 Task: Add a signature Kevin Parker containing Best wishes for a happy National Womens Equality Day, Kevin Parker to email address softage.6@softage.net and add a label Testing and certification
Action: Mouse moved to (849, 50)
Screenshot: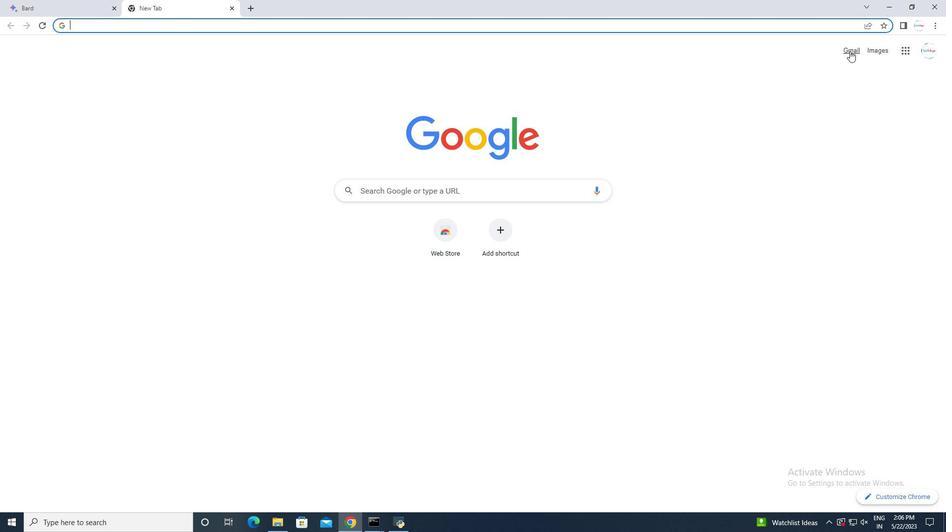
Action: Mouse pressed left at (849, 50)
Screenshot: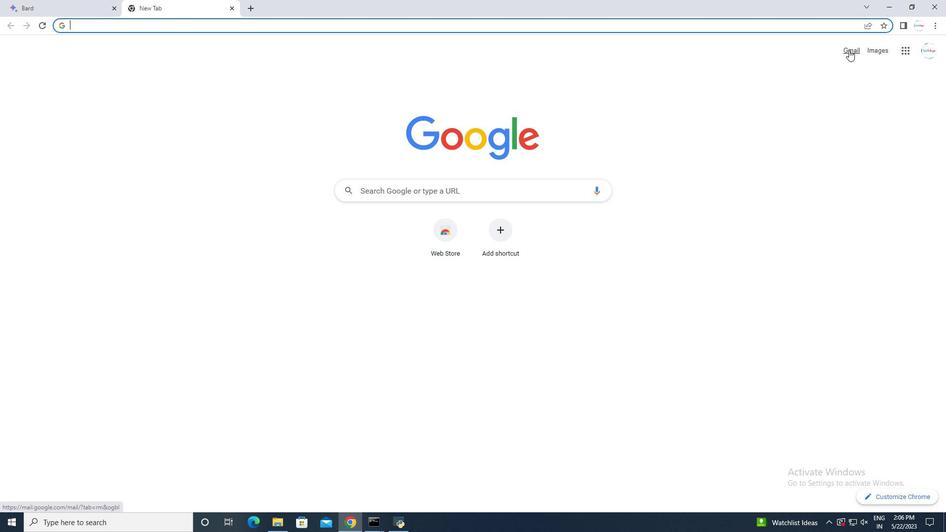 
Action: Mouse pressed left at (849, 50)
Screenshot: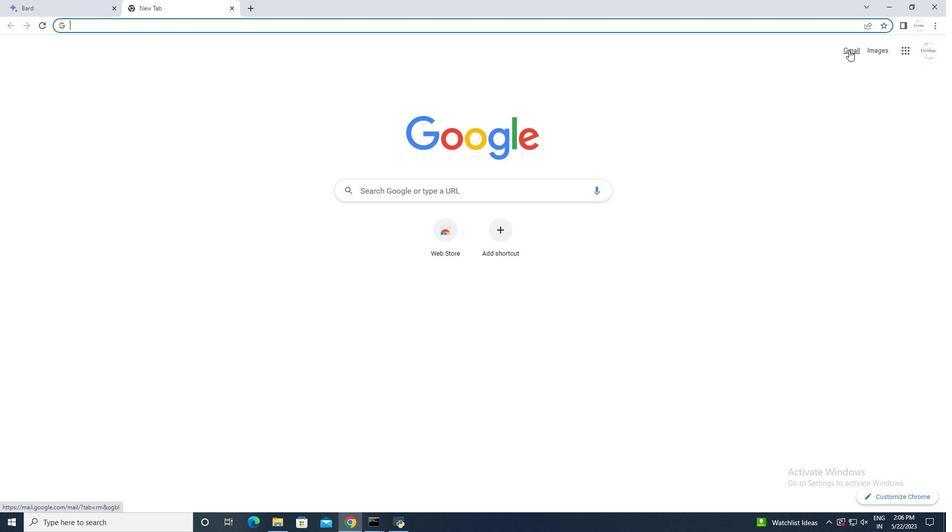 
Action: Mouse pressed left at (849, 50)
Screenshot: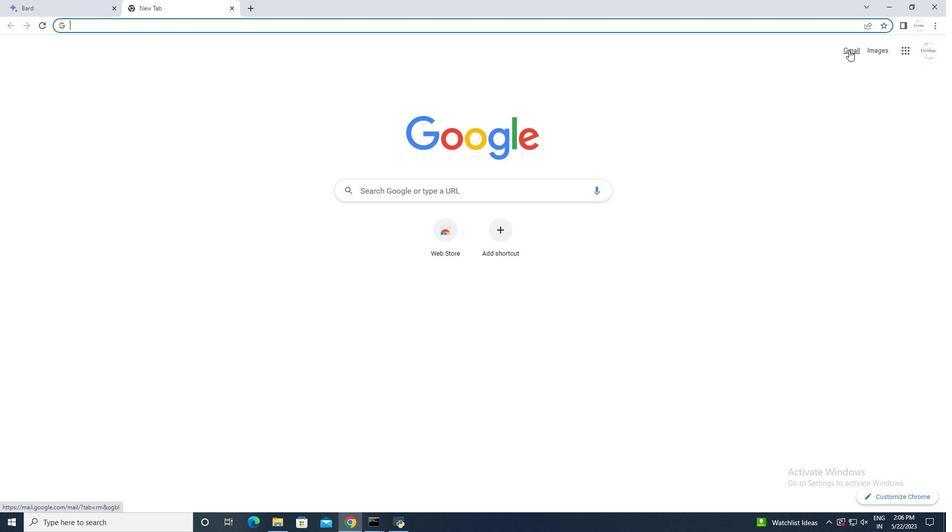
Action: Mouse moved to (29, 82)
Screenshot: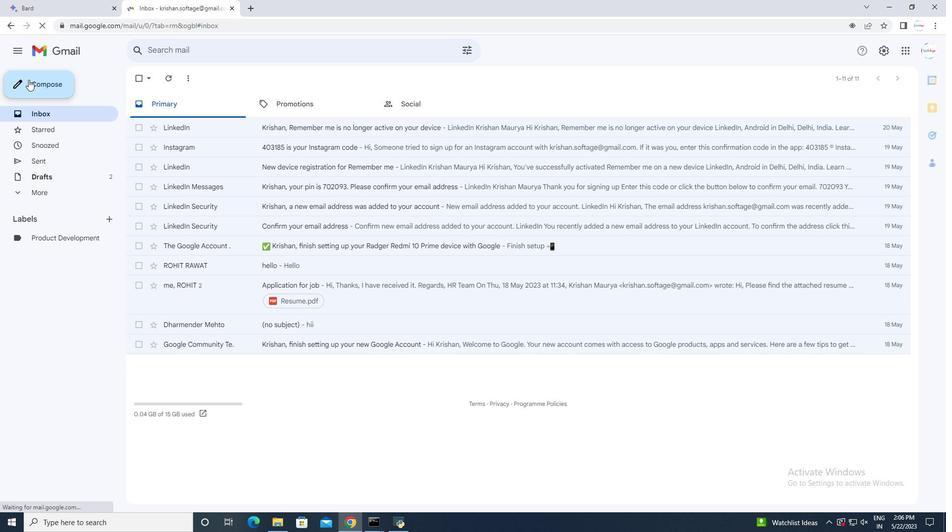 
Action: Mouse pressed left at (29, 82)
Screenshot: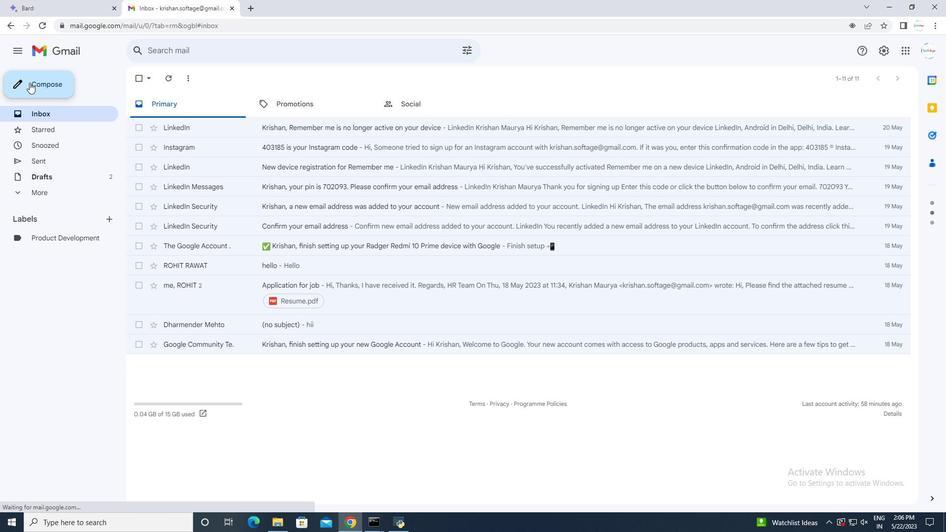 
Action: Mouse moved to (651, 239)
Screenshot: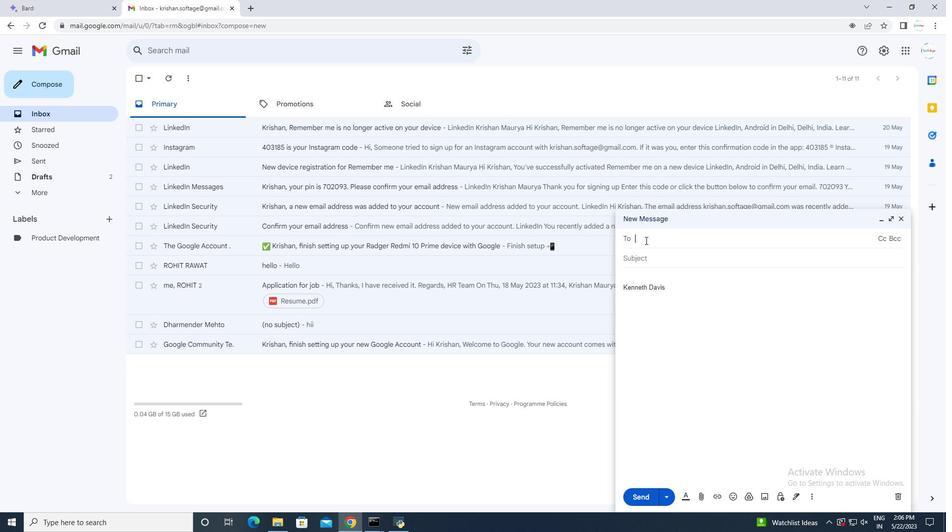 
Action: Mouse pressed left at (651, 239)
Screenshot: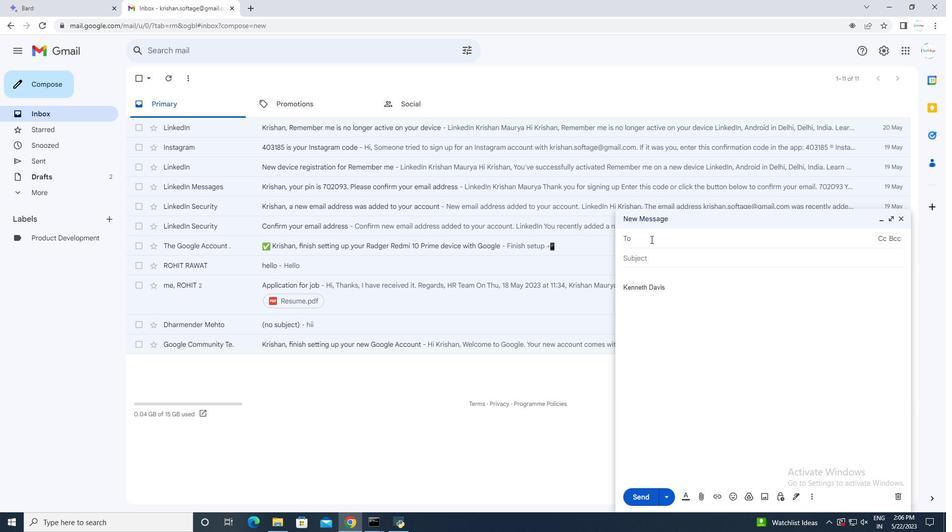 
Action: Mouse pressed right at (651, 239)
Screenshot: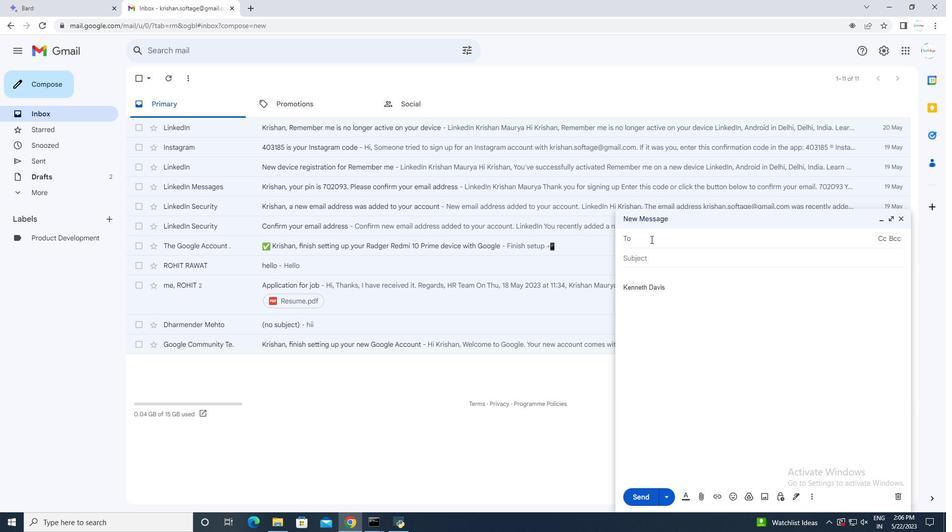
Action: Key pressed s
Screenshot: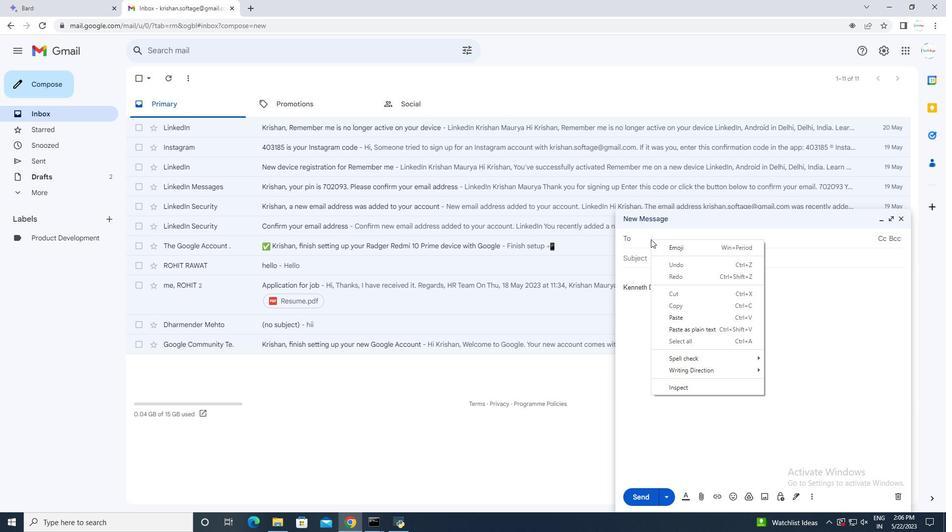 
Action: Mouse moved to (650, 239)
Screenshot: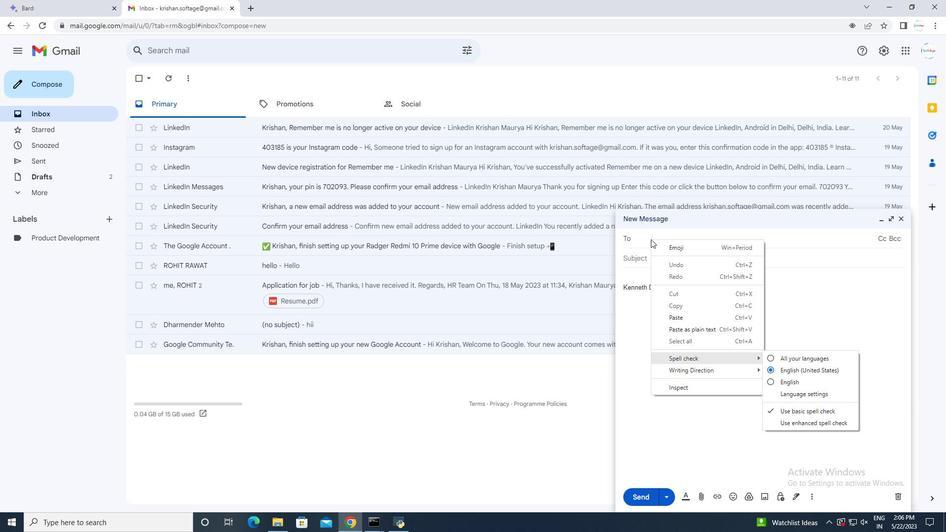 
Action: Mouse pressed left at (650, 239)
Screenshot: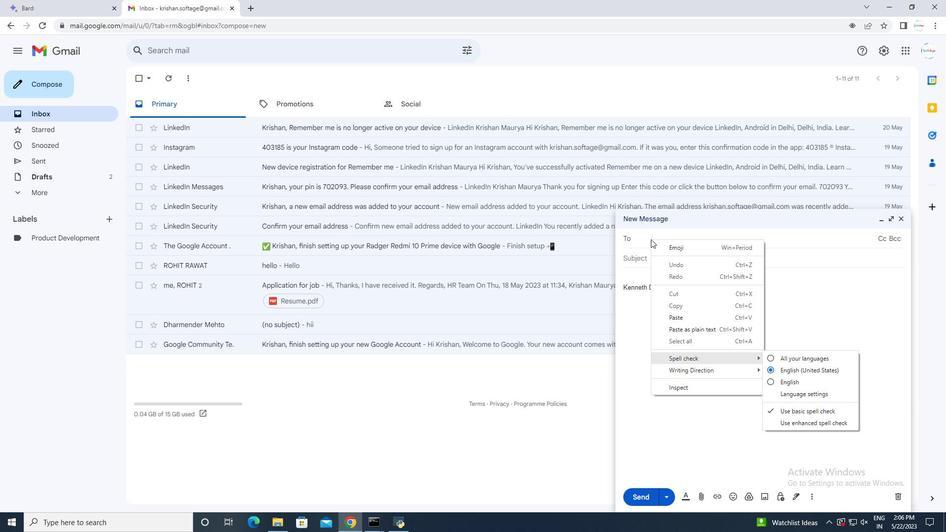 
Action: Key pressed softage.6<Key.shift>@softage<Key.shift>@n<Key.backspace><Key.backspace>.net
Screenshot: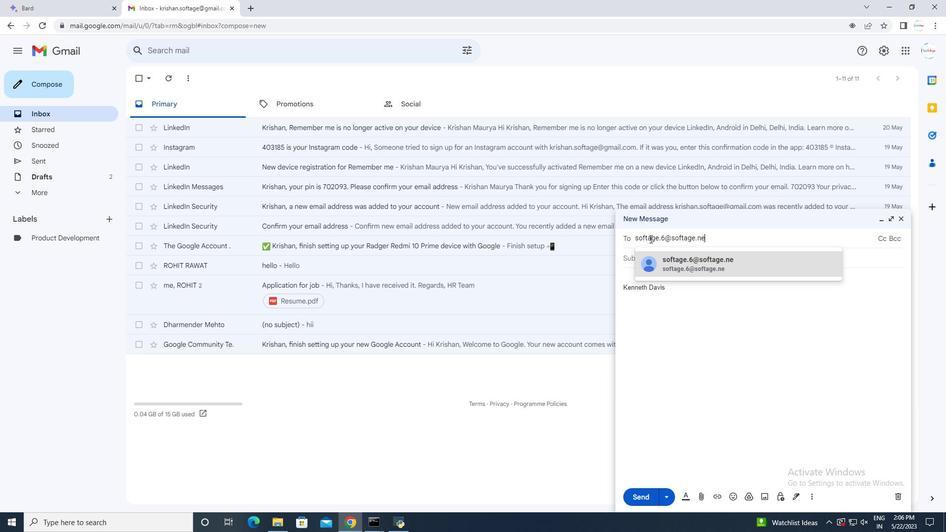 
Action: Mouse moved to (727, 270)
Screenshot: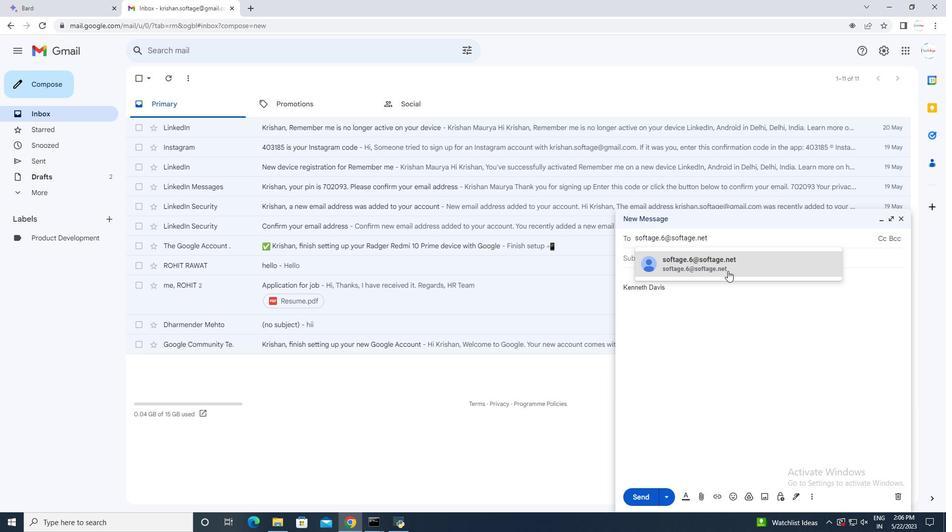 
Action: Mouse pressed left at (727, 270)
Screenshot: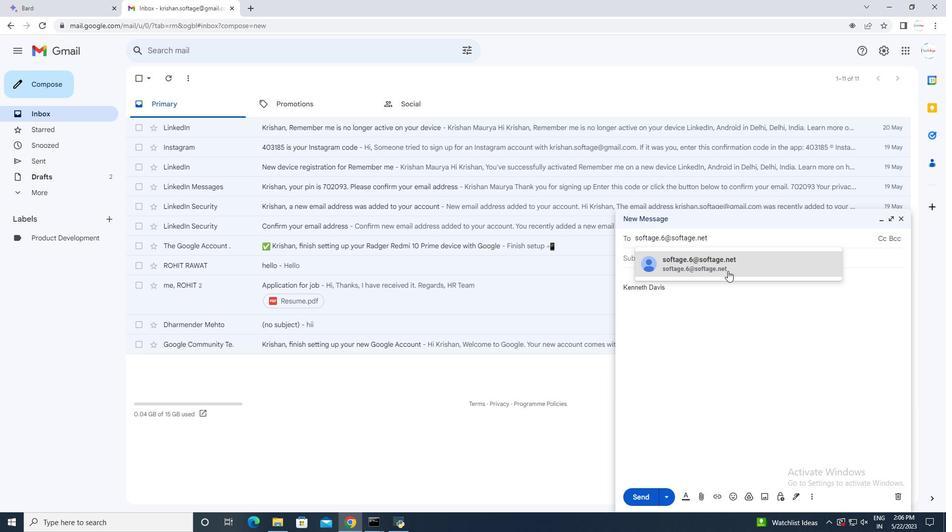 
Action: Mouse moved to (642, 286)
Screenshot: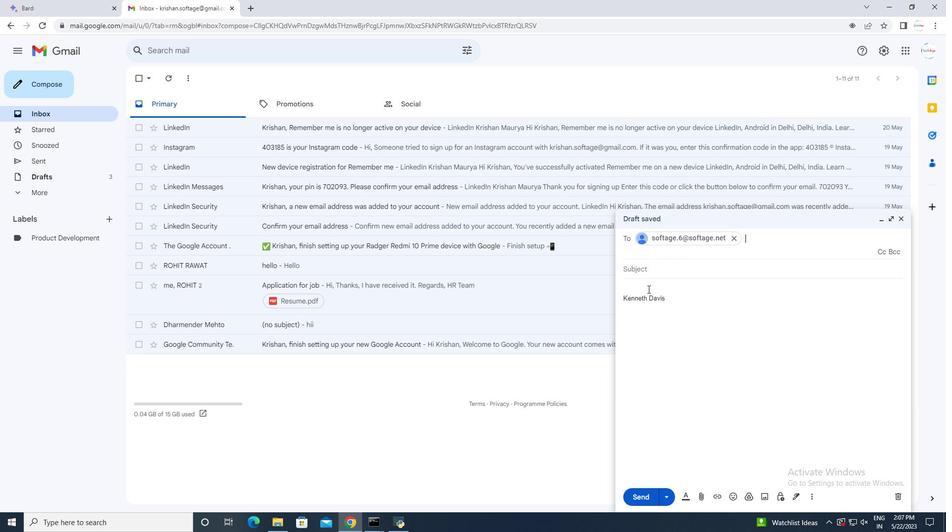 
Action: Mouse pressed left at (642, 286)
Screenshot: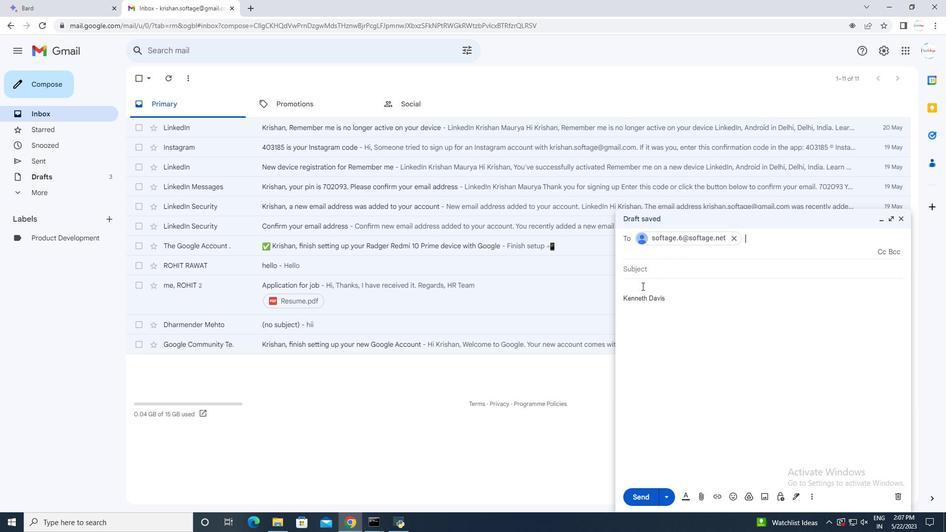 
Action: Mouse pressed left at (642, 286)
Screenshot: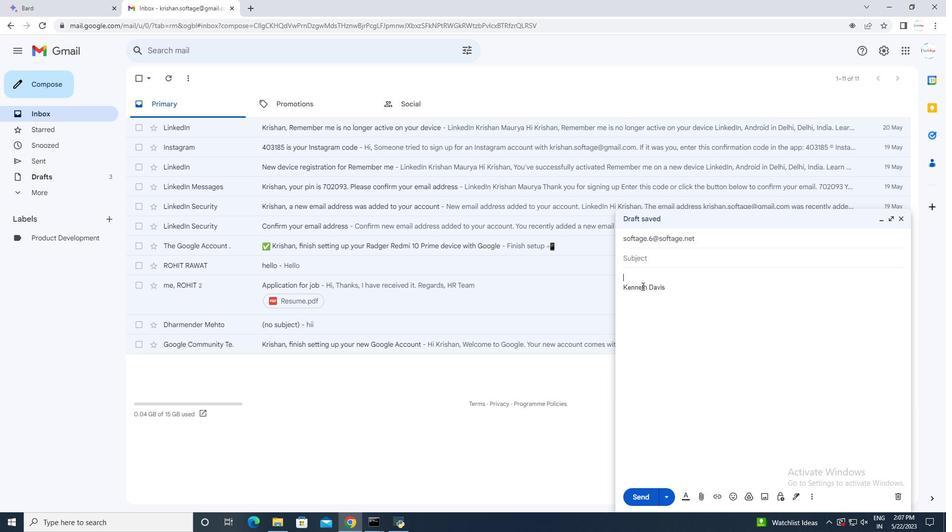 
Action: Mouse moved to (672, 286)
Screenshot: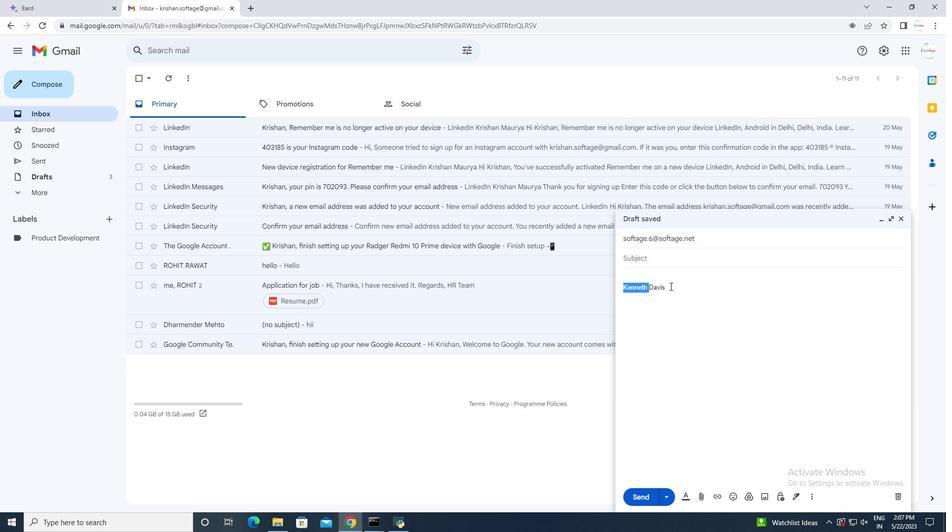 
Action: Mouse pressed left at (672, 286)
Screenshot: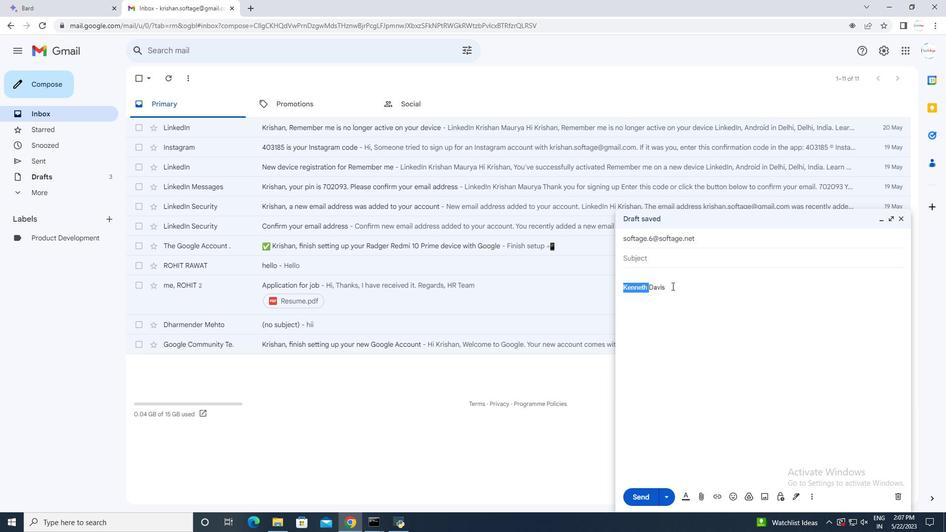 
Action: Mouse pressed left at (672, 286)
Screenshot: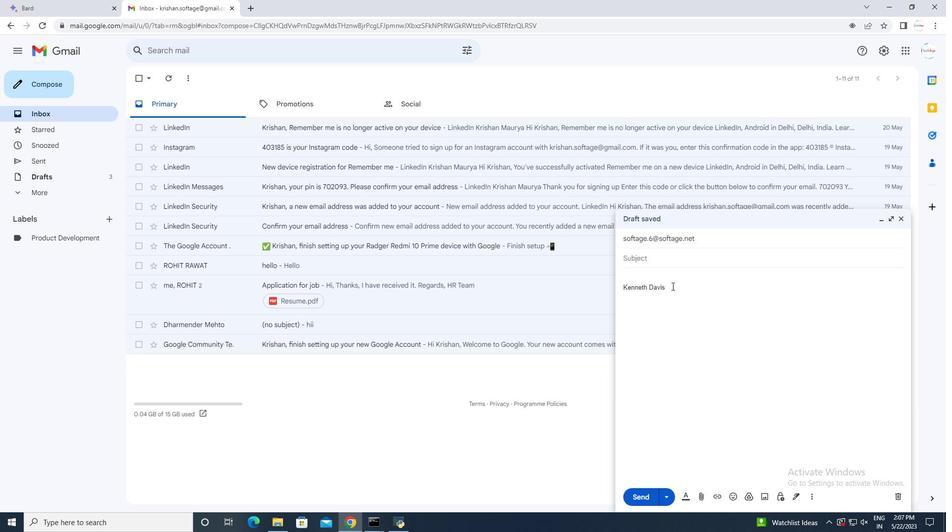 
Action: Mouse moved to (793, 498)
Screenshot: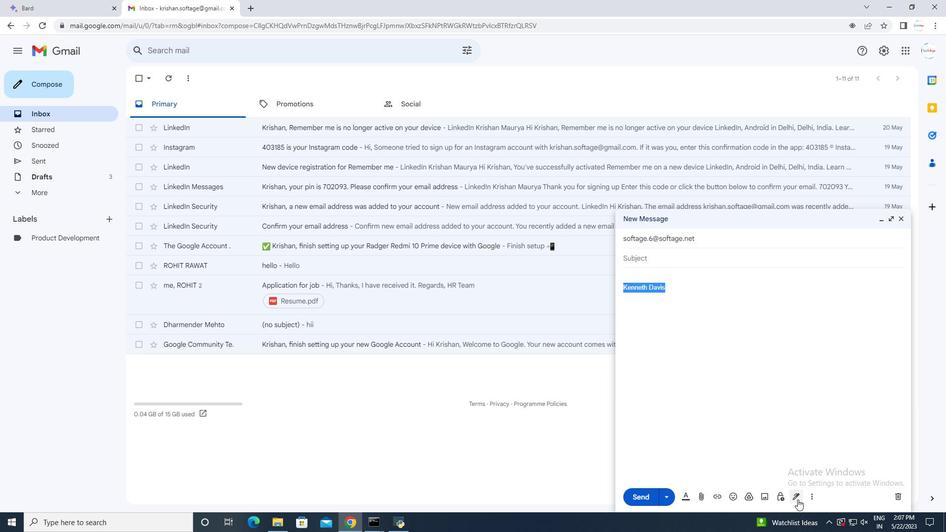 
Action: Mouse pressed left at (793, 498)
Screenshot: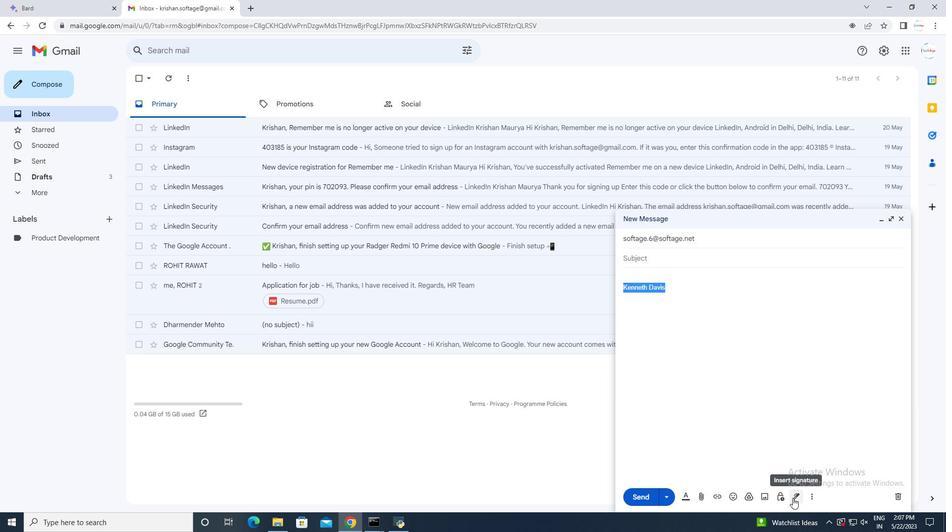 
Action: Mouse moved to (864, 441)
Screenshot: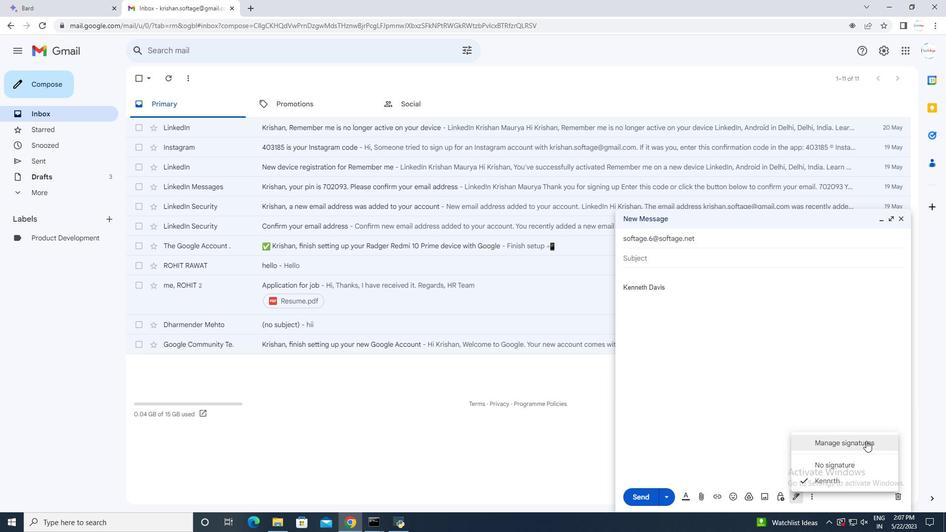 
Action: Mouse pressed left at (864, 441)
Screenshot: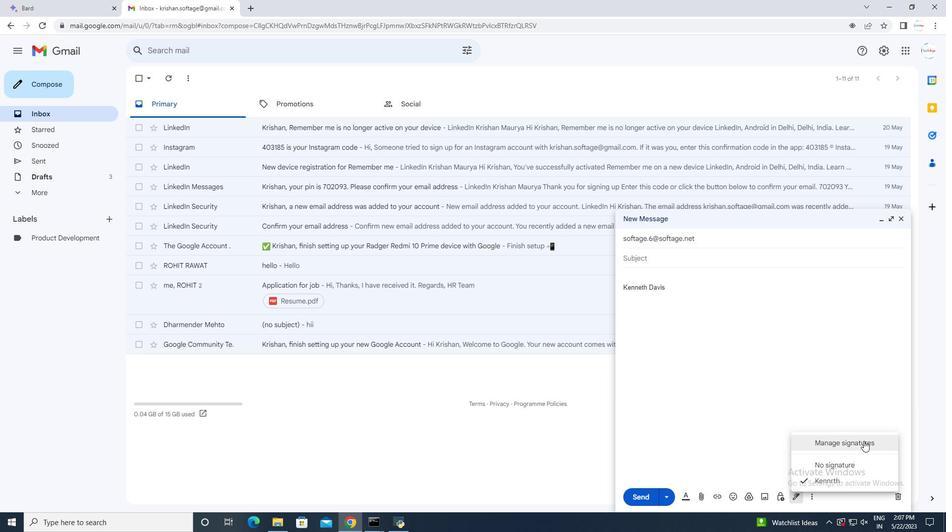 
Action: Mouse moved to (505, 426)
Screenshot: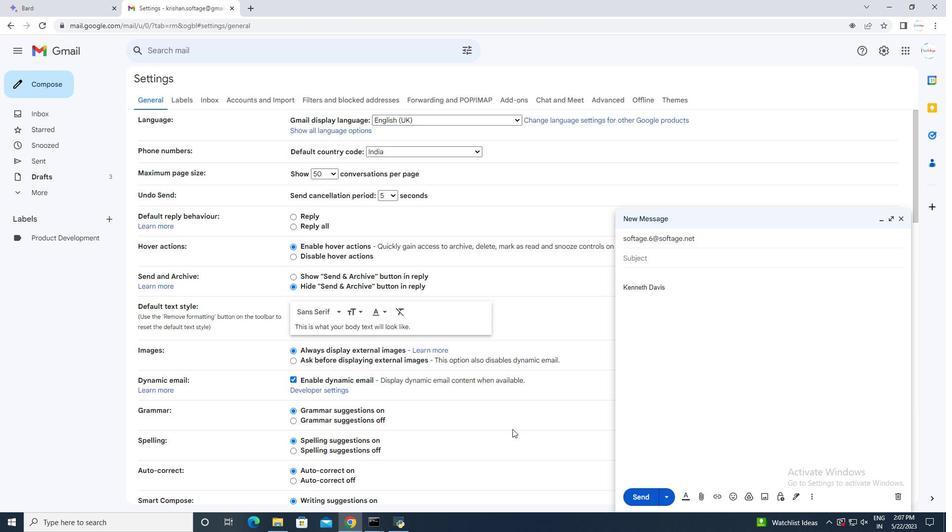 
Action: Mouse scrolled (505, 426) with delta (0, 0)
Screenshot: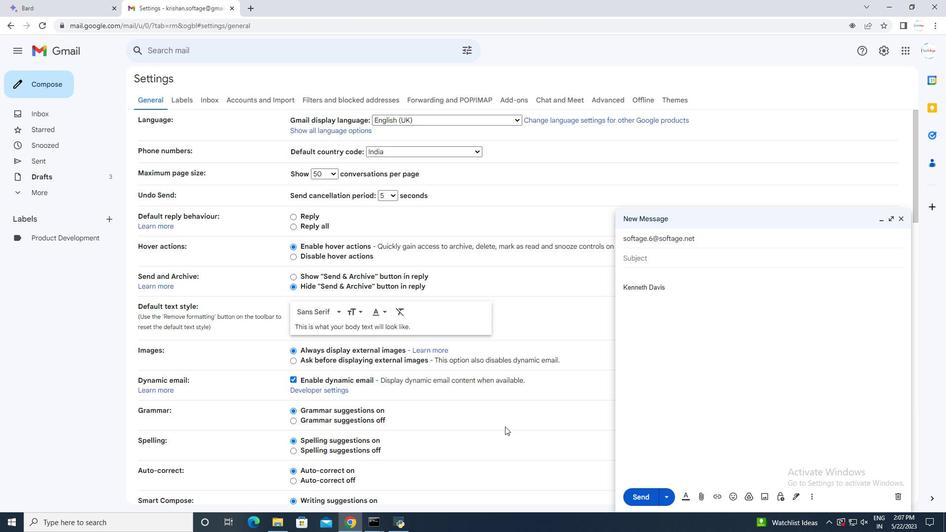 
Action: Mouse scrolled (505, 426) with delta (0, 0)
Screenshot: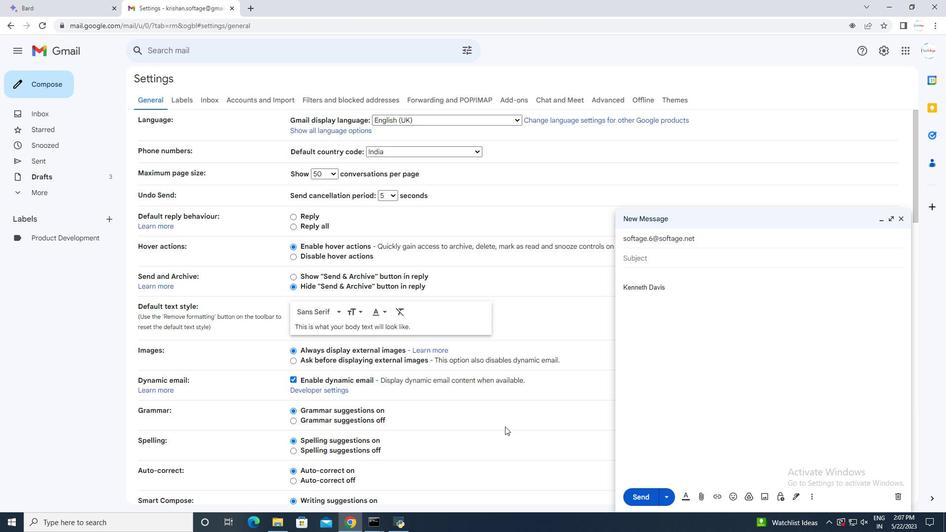 
Action: Mouse scrolled (505, 426) with delta (0, 0)
Screenshot: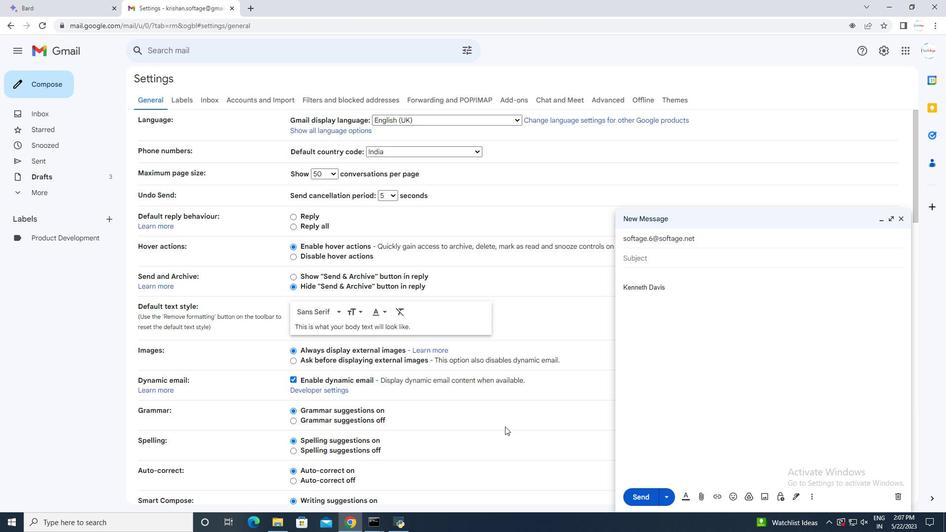 
Action: Mouse scrolled (505, 426) with delta (0, 0)
Screenshot: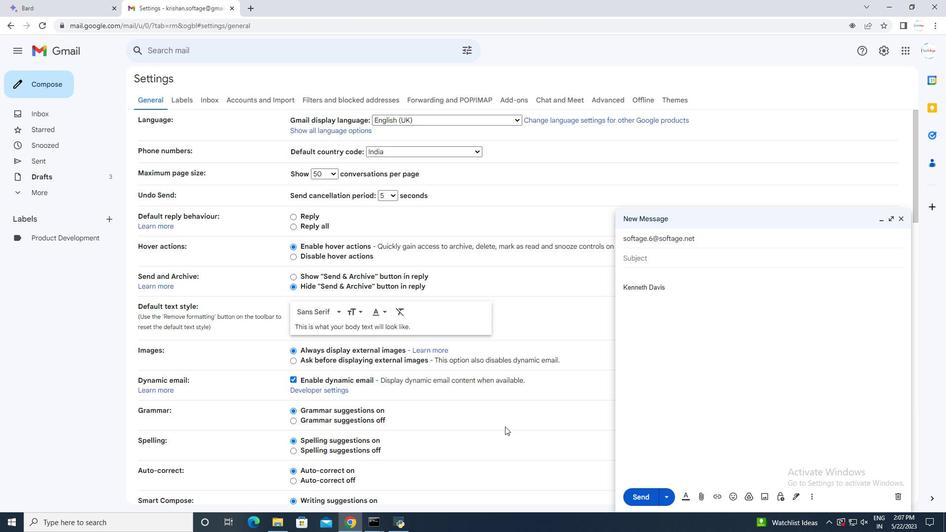 
Action: Mouse scrolled (505, 426) with delta (0, 0)
Screenshot: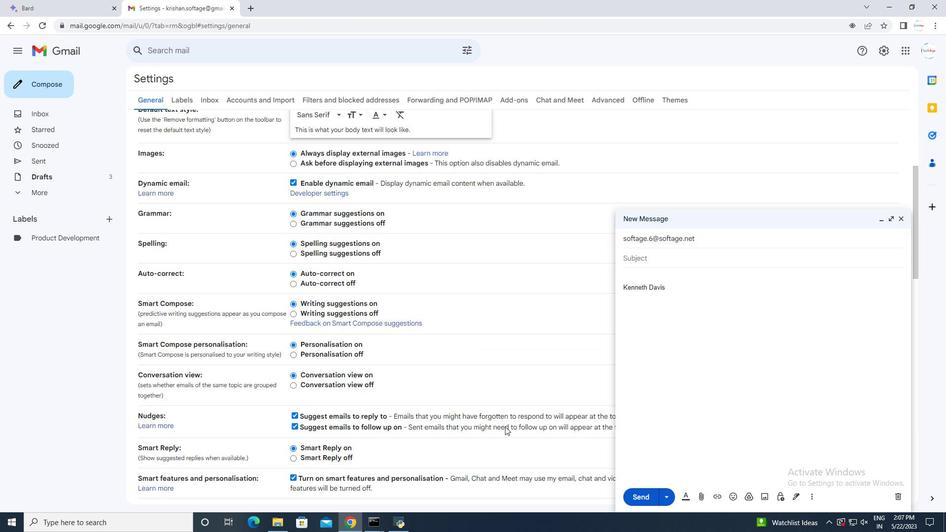 
Action: Mouse scrolled (505, 426) with delta (0, 0)
Screenshot: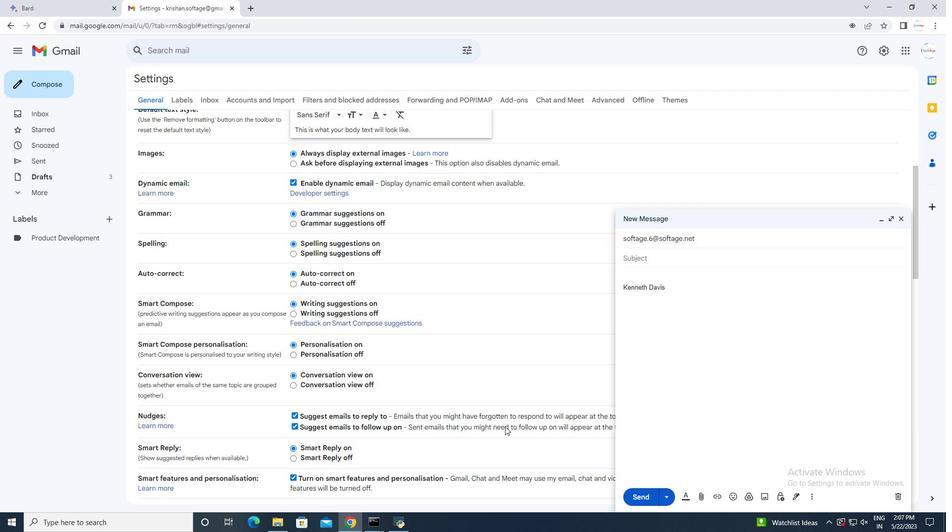 
Action: Mouse scrolled (505, 426) with delta (0, 0)
Screenshot: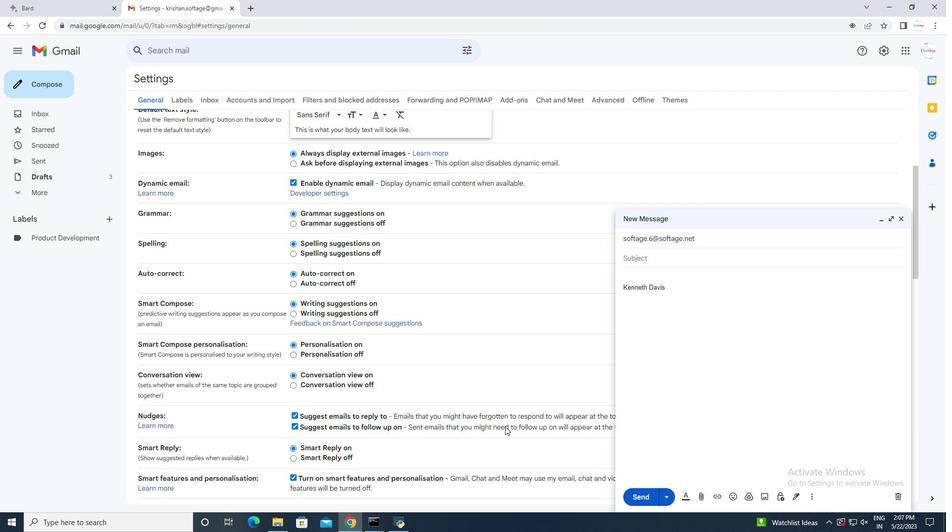 
Action: Mouse scrolled (505, 426) with delta (0, 0)
Screenshot: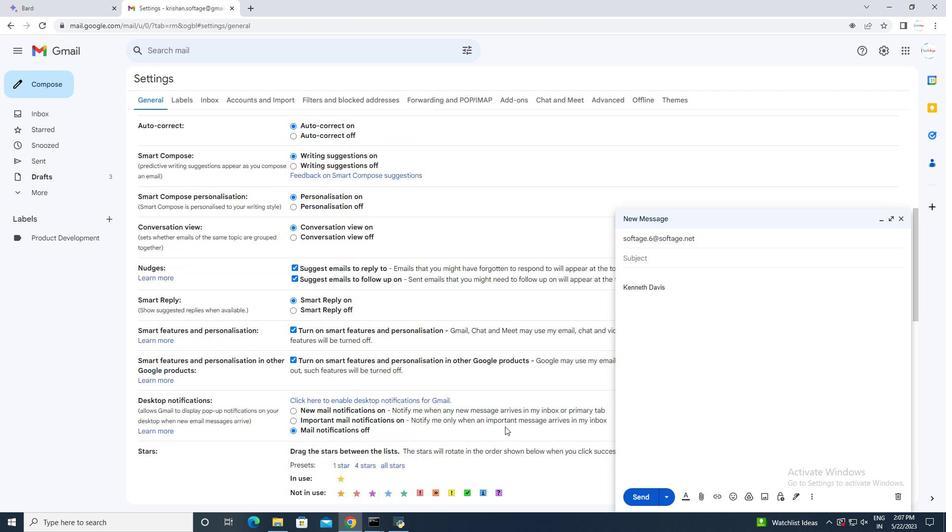 
Action: Mouse scrolled (505, 426) with delta (0, 0)
Screenshot: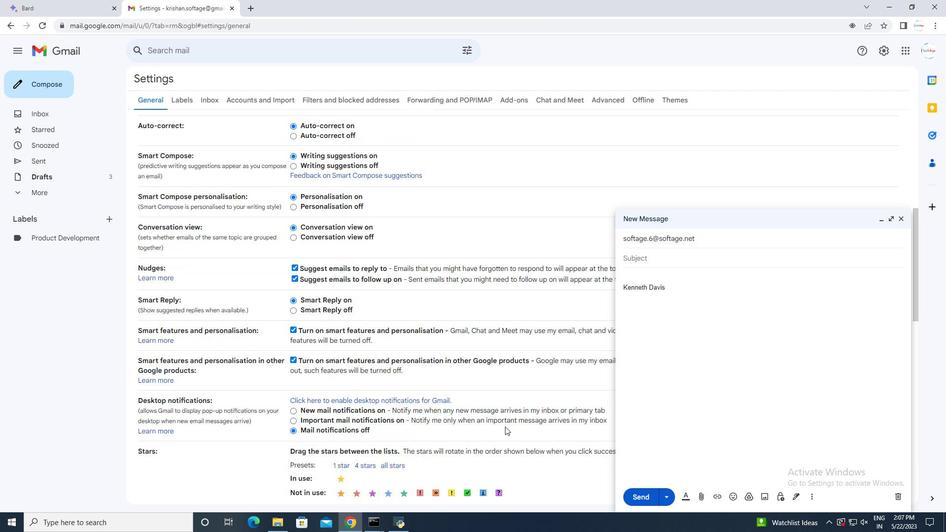 
Action: Mouse scrolled (505, 426) with delta (0, 0)
Screenshot: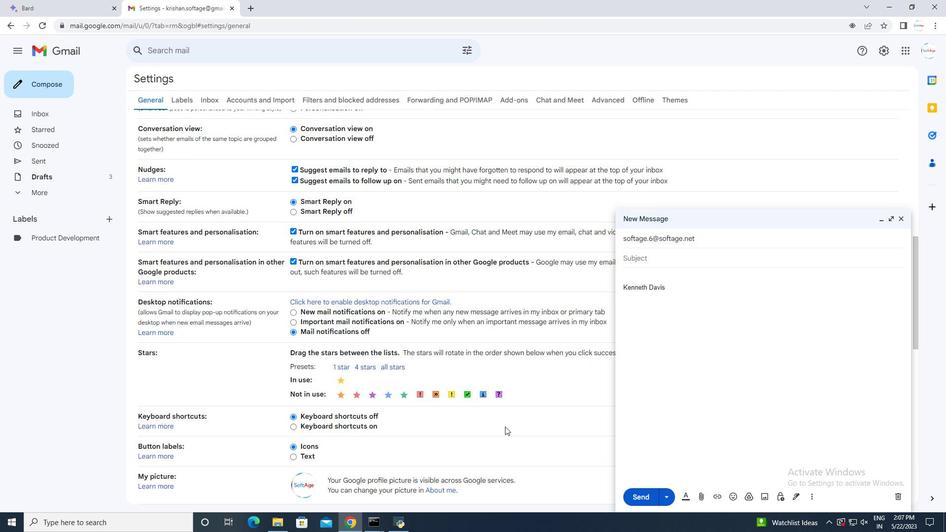 
Action: Mouse scrolled (505, 426) with delta (0, 0)
Screenshot: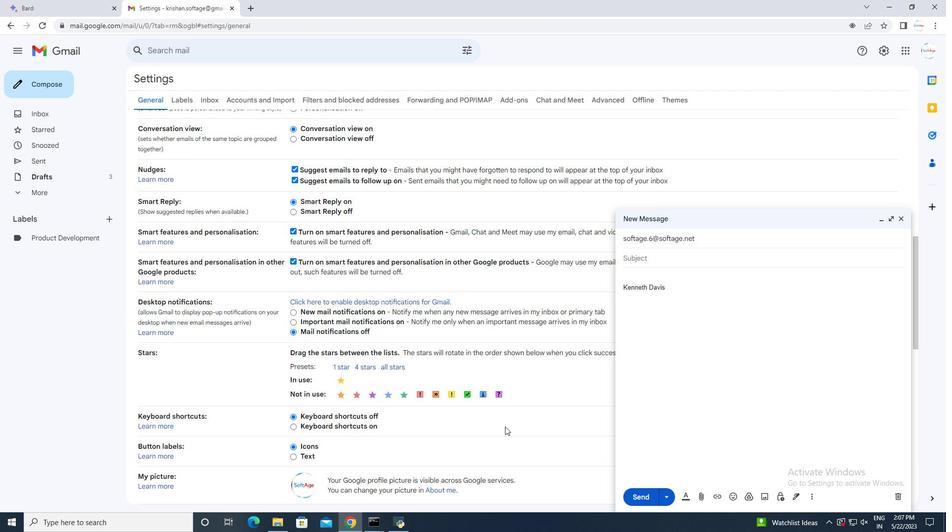 
Action: Mouse moved to (477, 424)
Screenshot: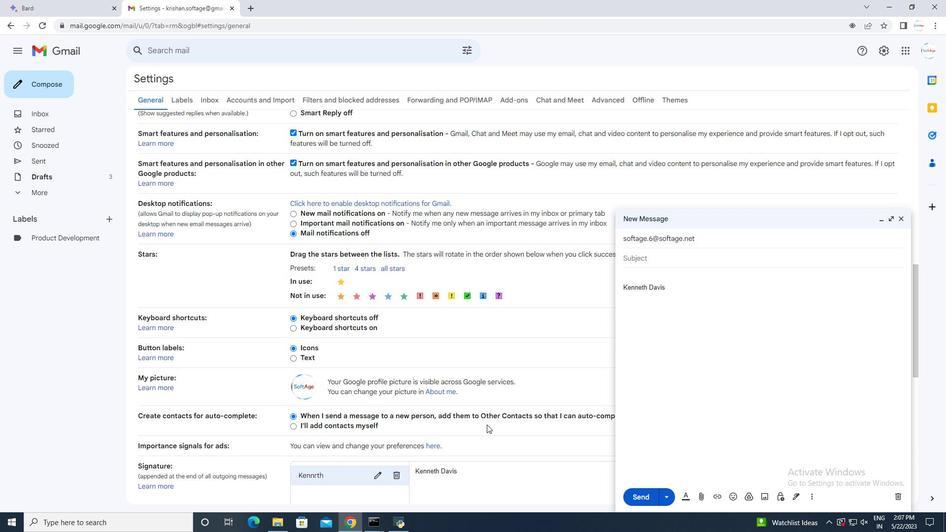 
Action: Mouse scrolled (477, 423) with delta (0, 0)
Screenshot: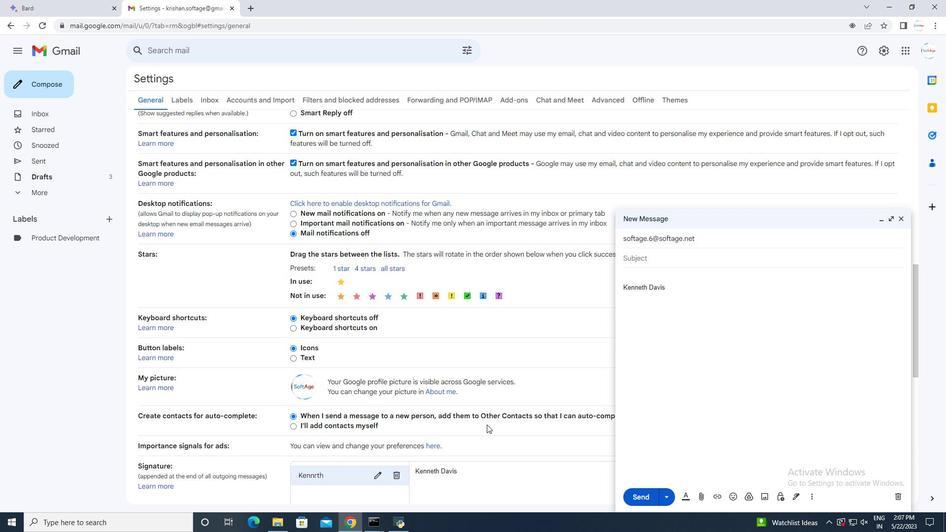 
Action: Mouse scrolled (477, 423) with delta (0, 0)
Screenshot: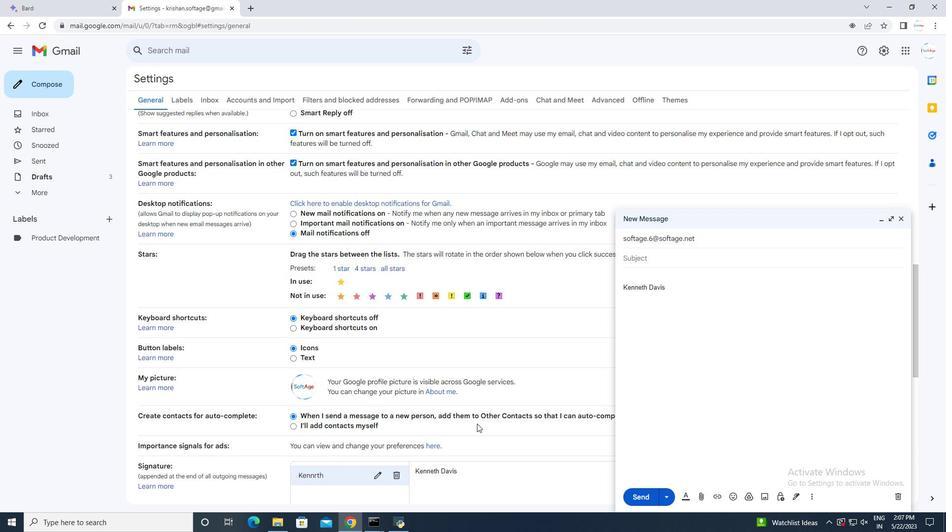
Action: Mouse moved to (420, 410)
Screenshot: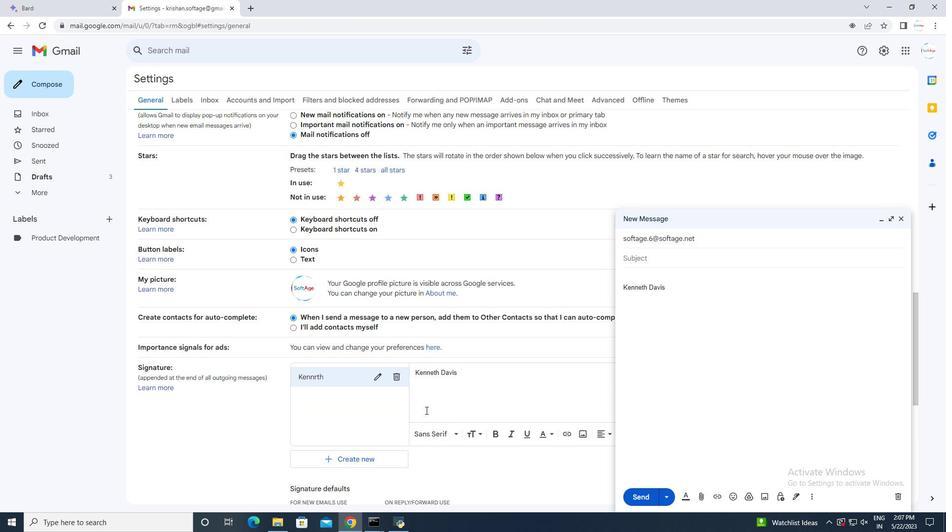 
Action: Mouse scrolled (420, 409) with delta (0, 0)
Screenshot: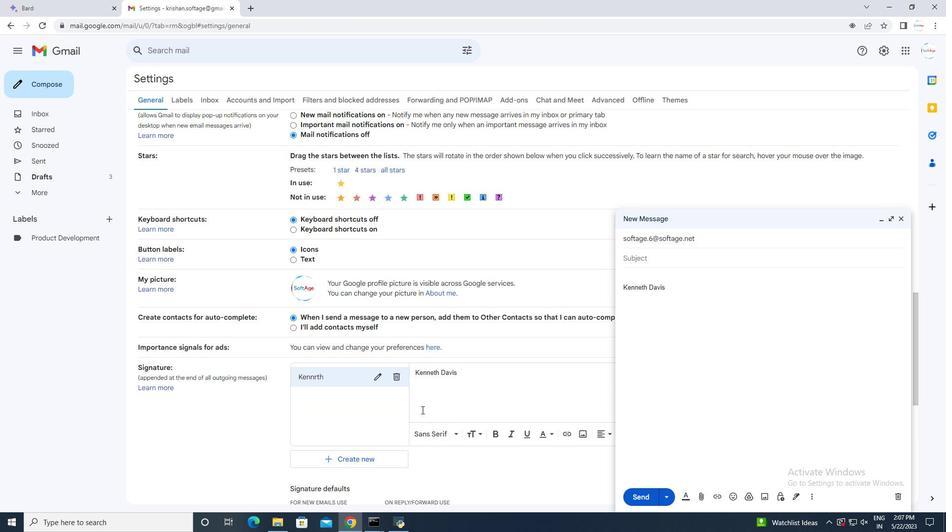 
Action: Mouse moved to (362, 410)
Screenshot: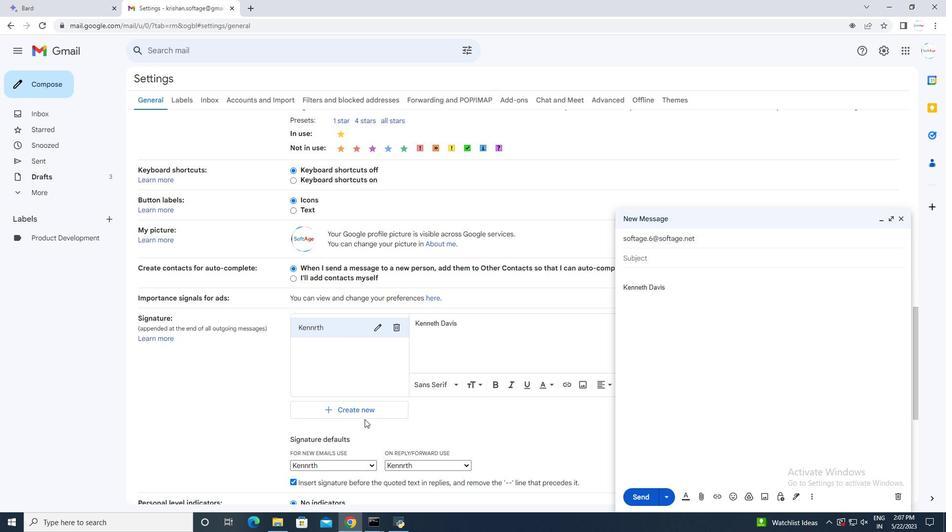 
Action: Mouse pressed left at (362, 410)
Screenshot: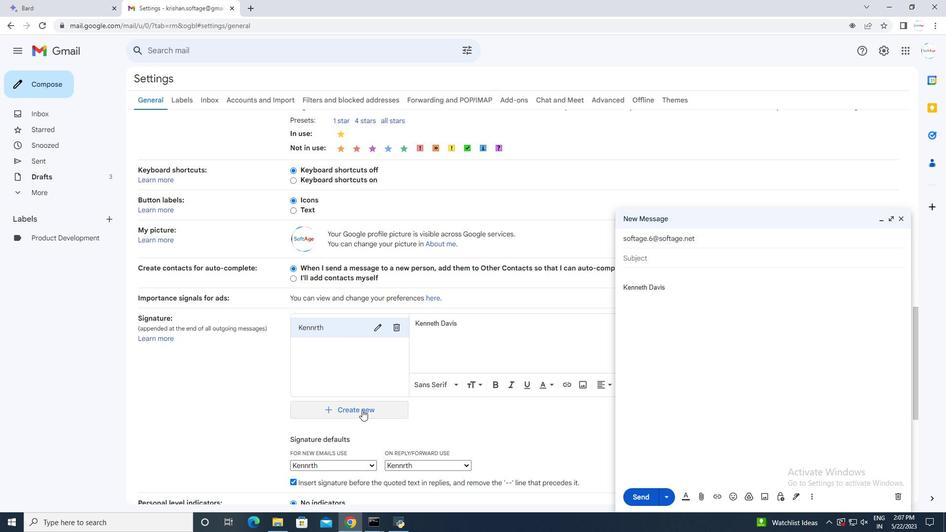 
Action: Mouse moved to (402, 265)
Screenshot: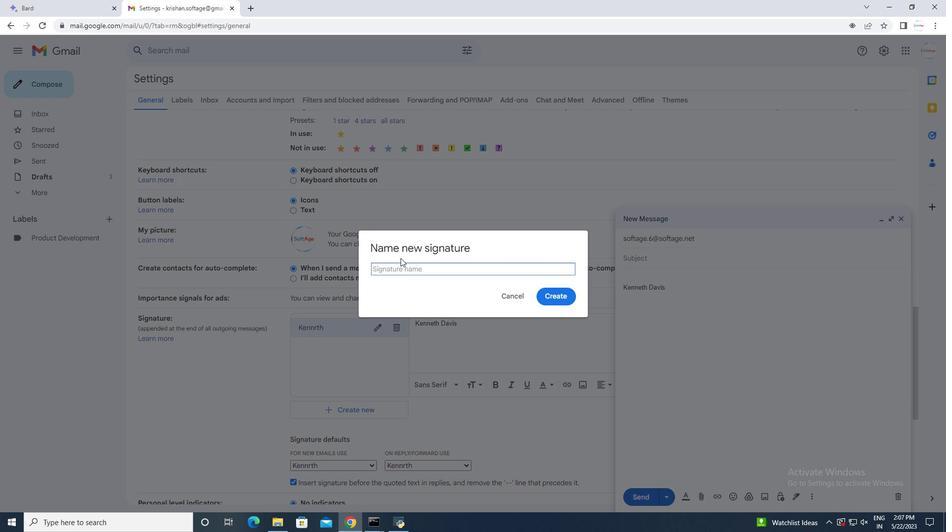 
Action: Mouse pressed left at (402, 265)
Screenshot: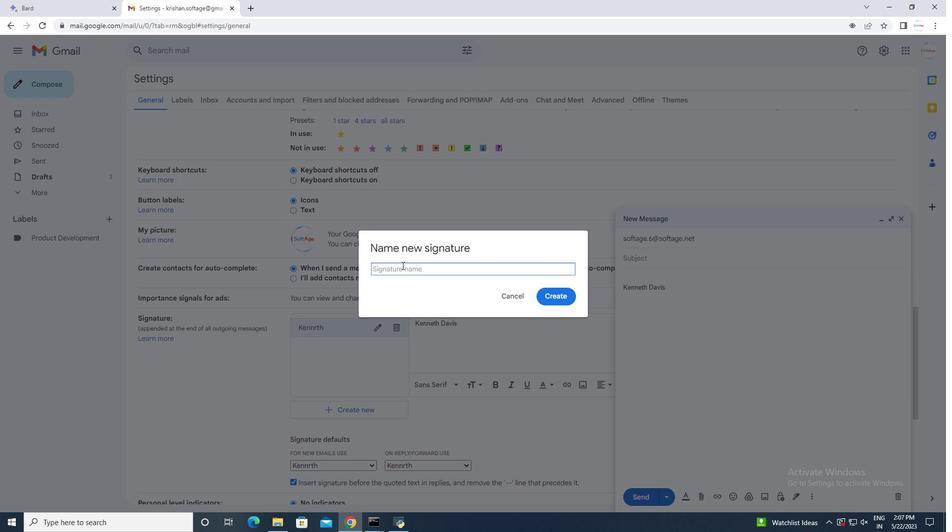 
Action: Key pressed <Key.shift>Kevin
Screenshot: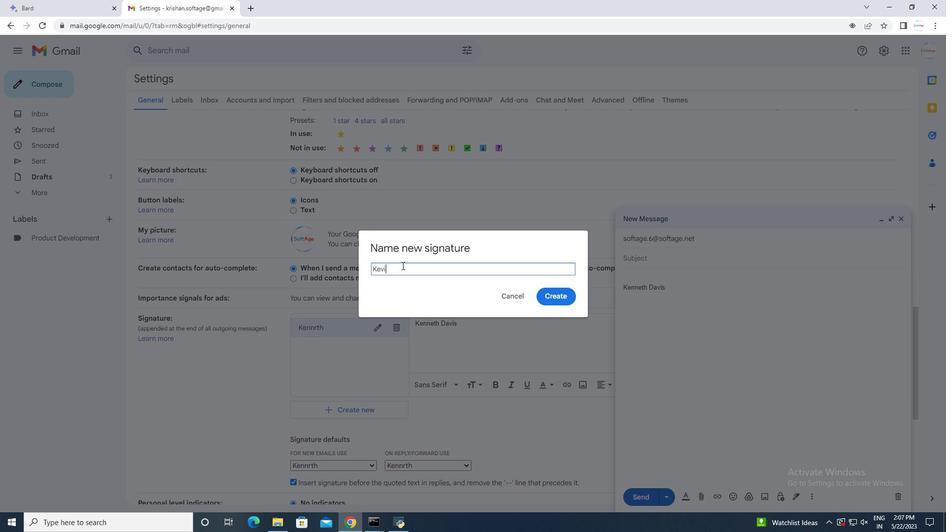 
Action: Mouse moved to (542, 296)
Screenshot: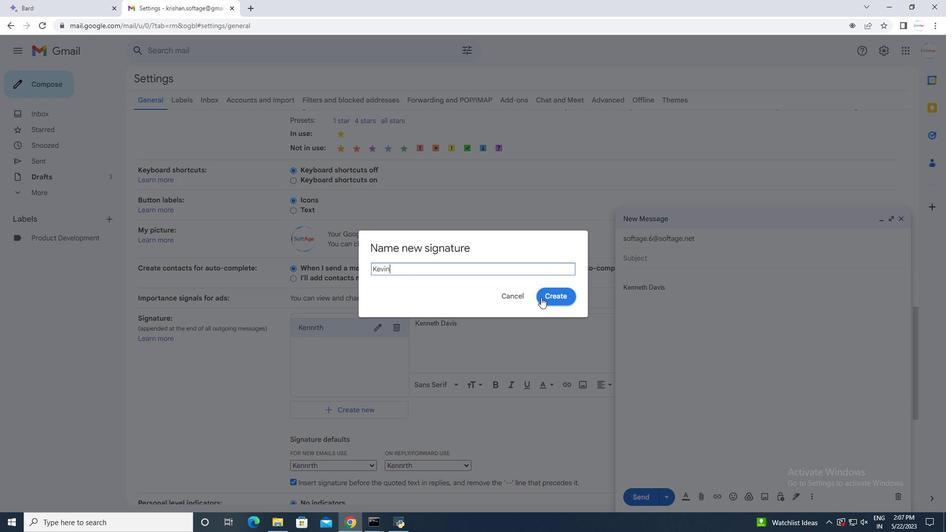 
Action: Mouse pressed left at (542, 296)
Screenshot: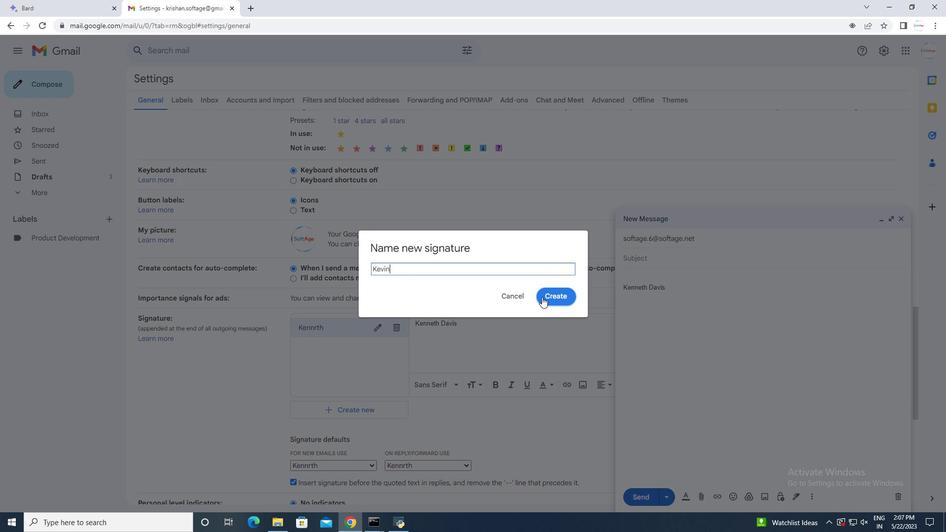 
Action: Mouse moved to (438, 324)
Screenshot: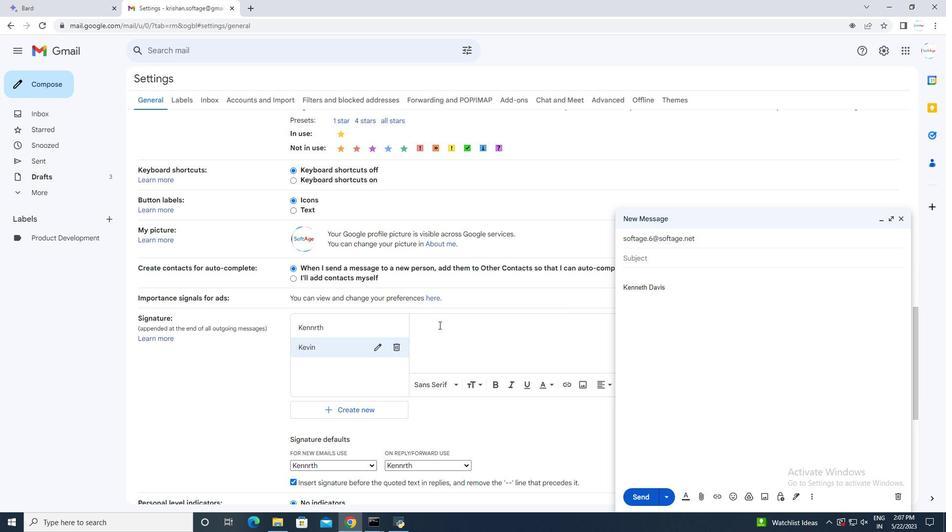 
Action: Mouse pressed left at (438, 324)
Screenshot: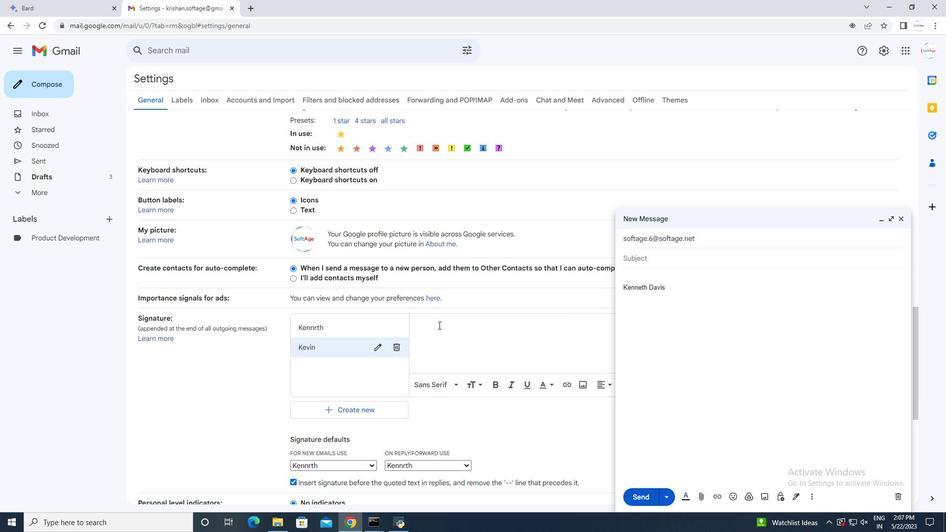 
Action: Mouse moved to (435, 323)
Screenshot: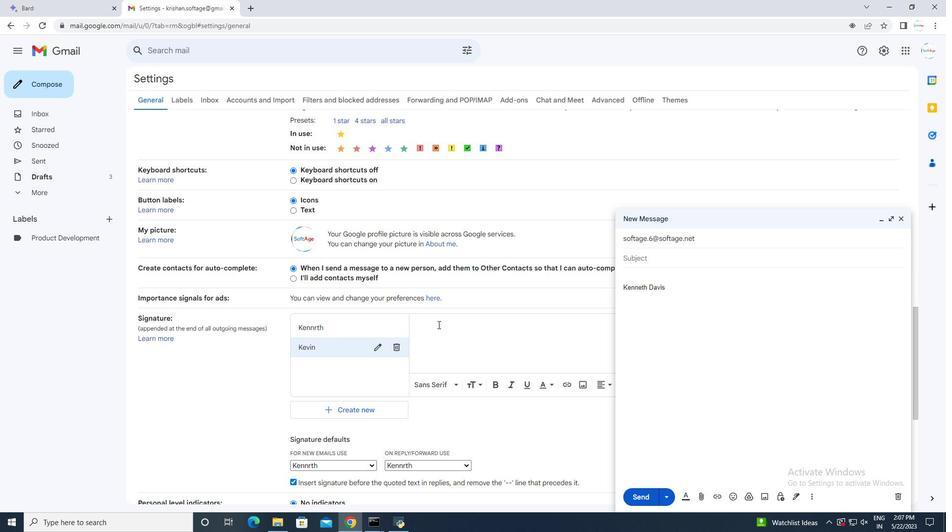 
Action: Key pressed <Key.shift>kevin<Key.backspace><Key.backspace><Key.backspace><Key.backspace><Key.backspace><Key.backspace><Key.shift>Kevin<Key.space><Key.shift>Parker
Screenshot: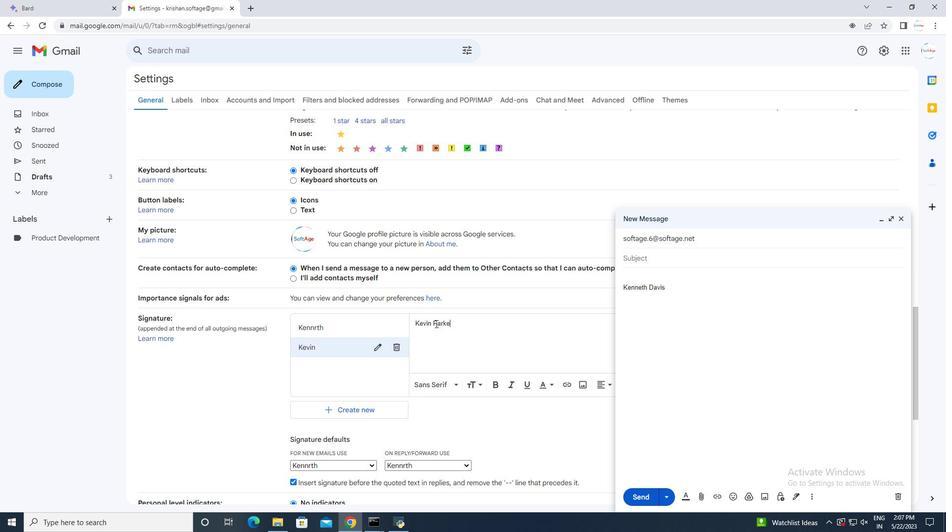 
Action: Mouse moved to (350, 462)
Screenshot: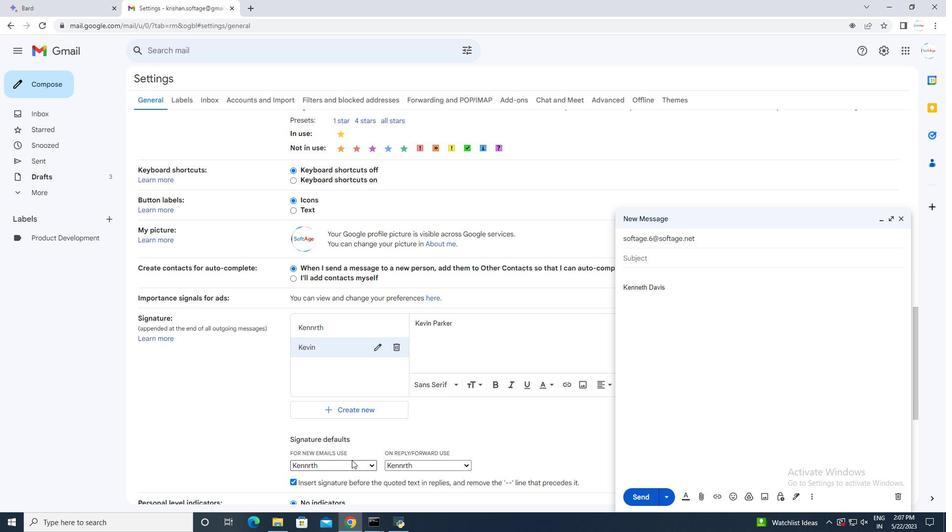 
Action: Mouse pressed left at (350, 462)
Screenshot: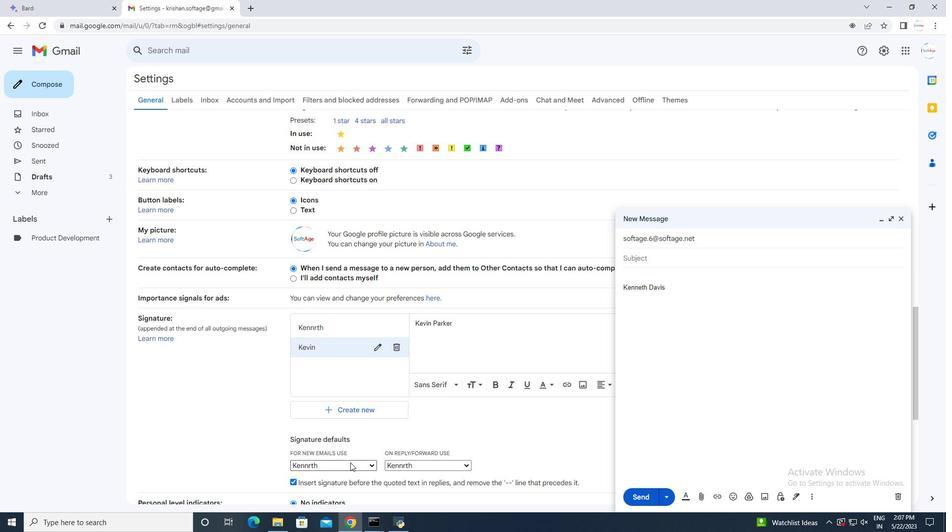 
Action: Mouse pressed left at (350, 462)
Screenshot: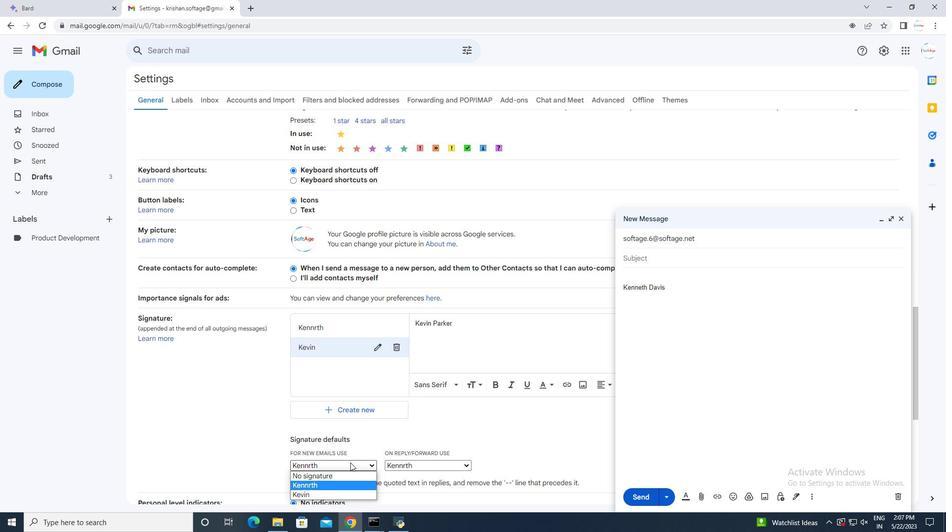 
Action: Mouse pressed left at (350, 462)
Screenshot: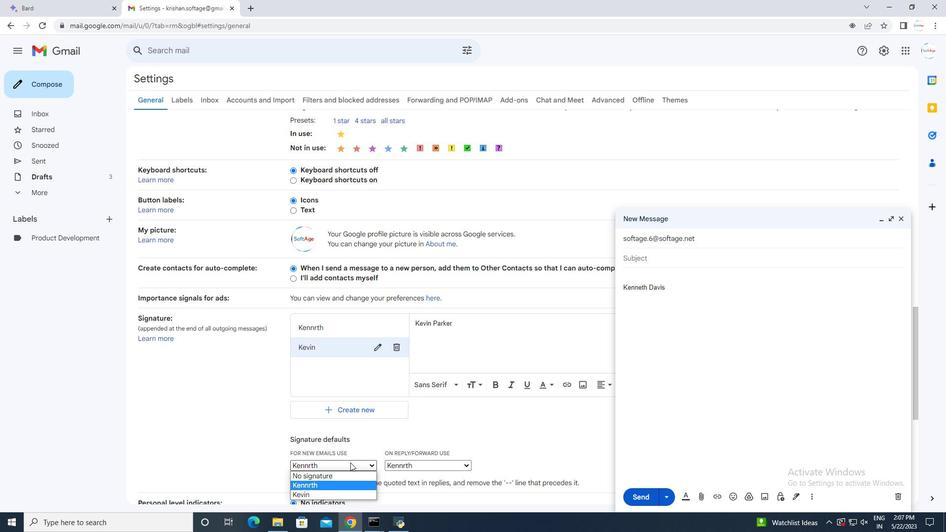 
Action: Mouse moved to (341, 495)
Screenshot: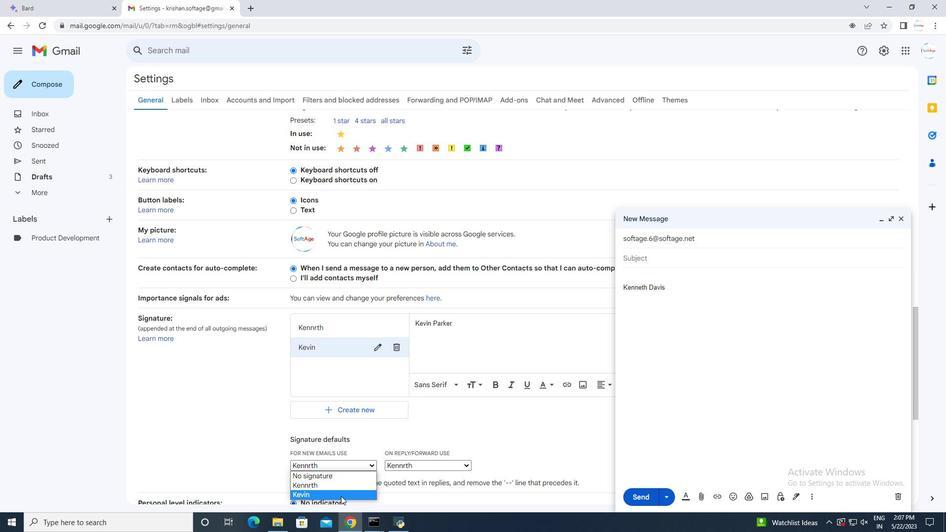 
Action: Mouse pressed left at (341, 495)
Screenshot: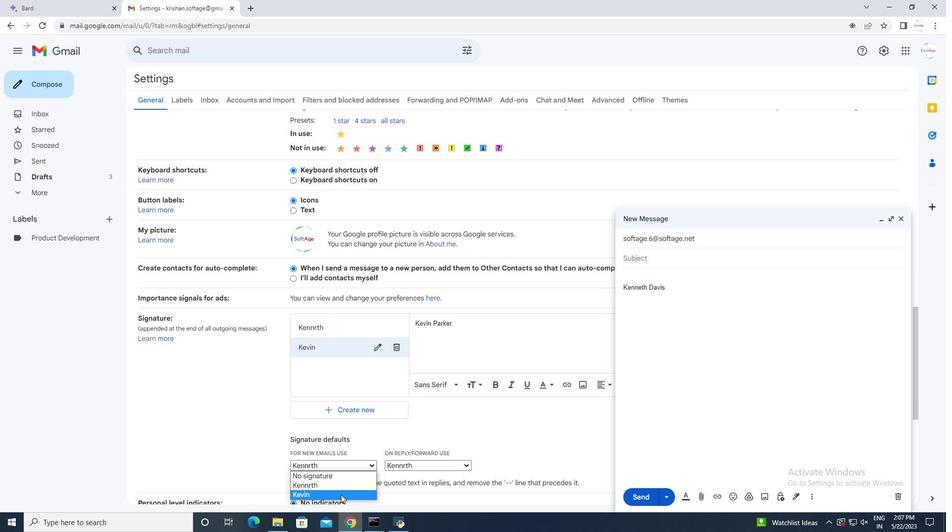 
Action: Mouse moved to (405, 467)
Screenshot: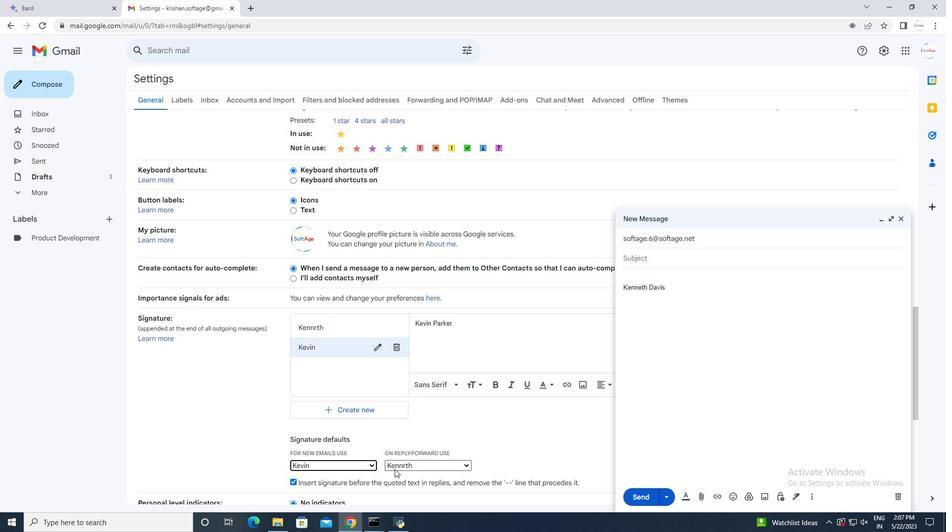 
Action: Mouse pressed left at (405, 467)
Screenshot: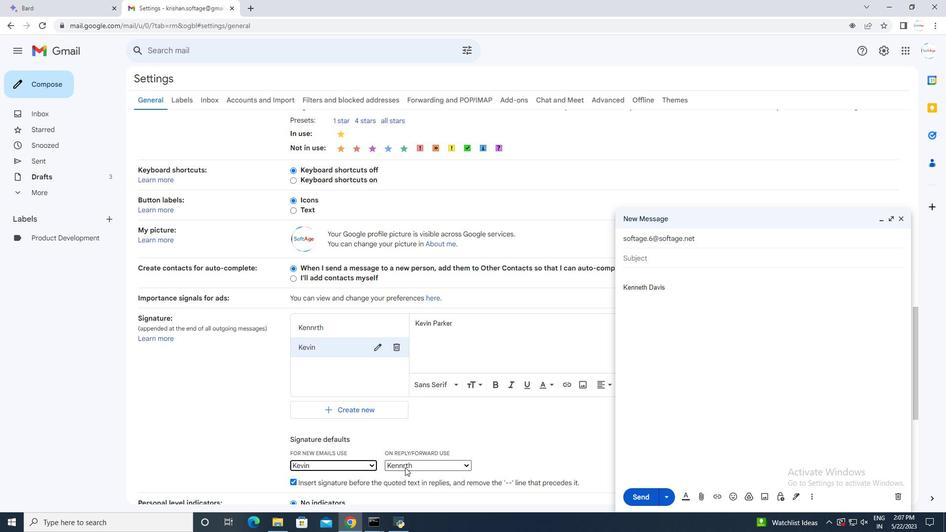 
Action: Mouse pressed left at (405, 467)
Screenshot: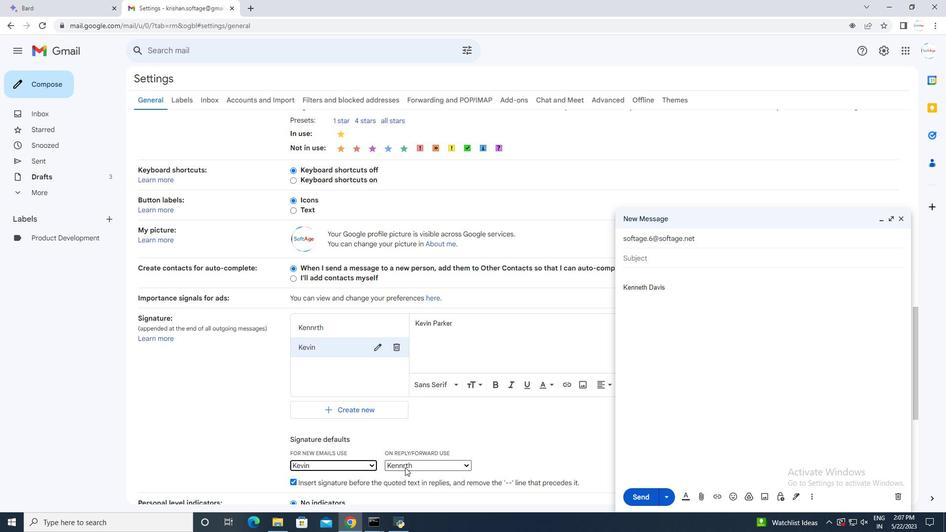 
Action: Mouse moved to (404, 464)
Screenshot: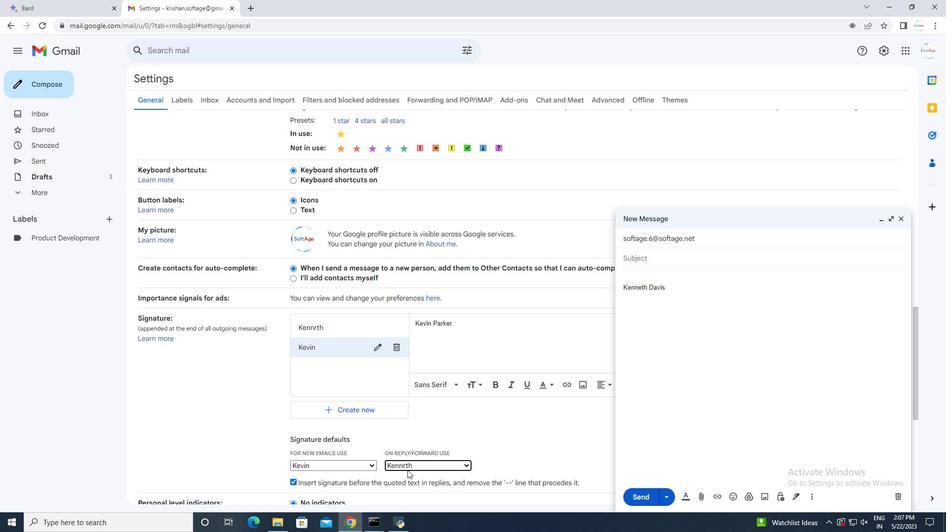 
Action: Mouse pressed left at (404, 464)
Screenshot: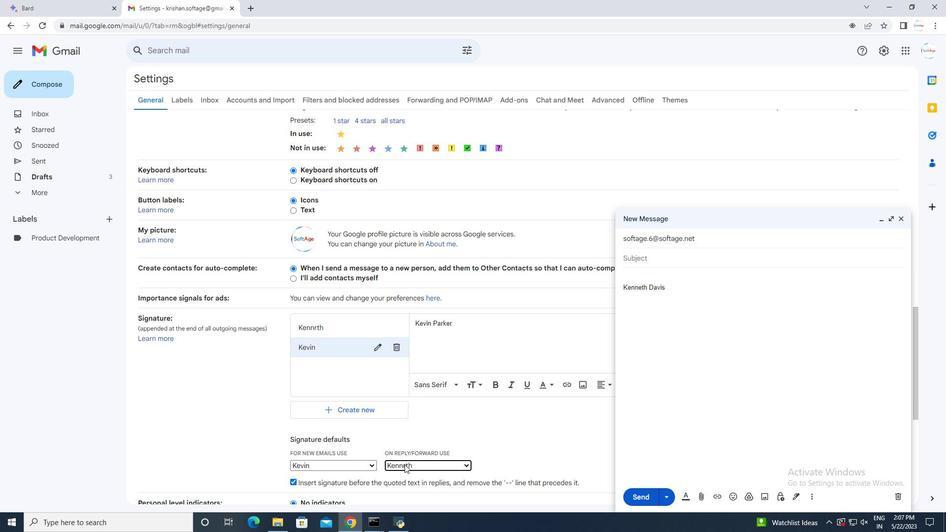 
Action: Mouse moved to (409, 494)
Screenshot: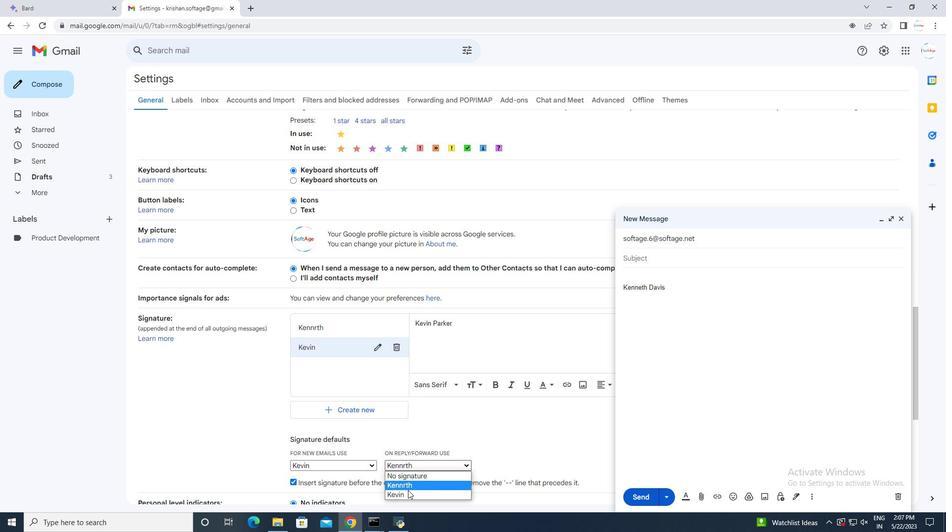 
Action: Mouse pressed left at (409, 494)
Screenshot: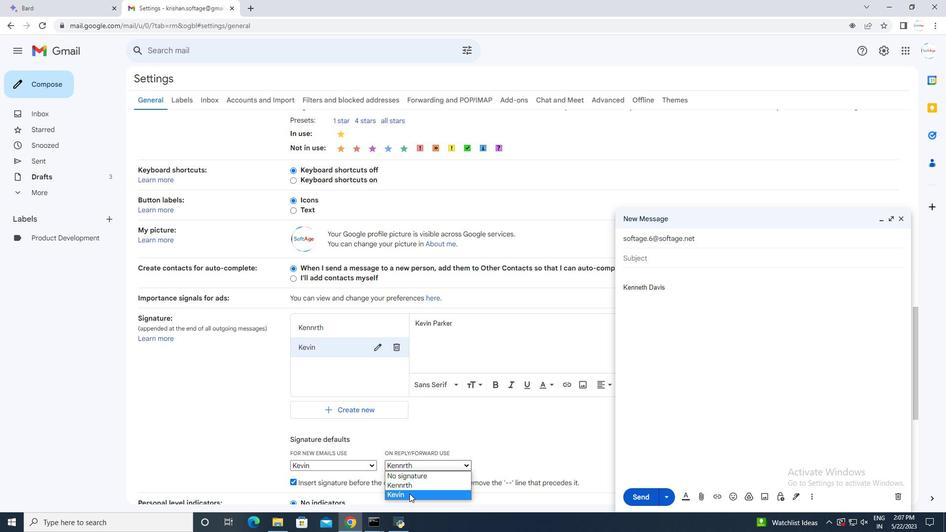 
Action: Mouse moved to (367, 476)
Screenshot: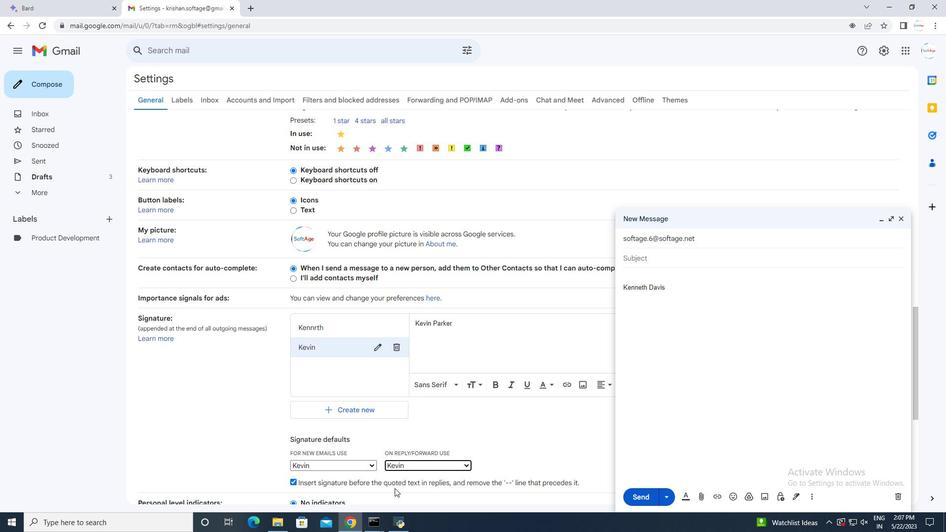 
Action: Mouse scrolled (367, 475) with delta (0, 0)
Screenshot: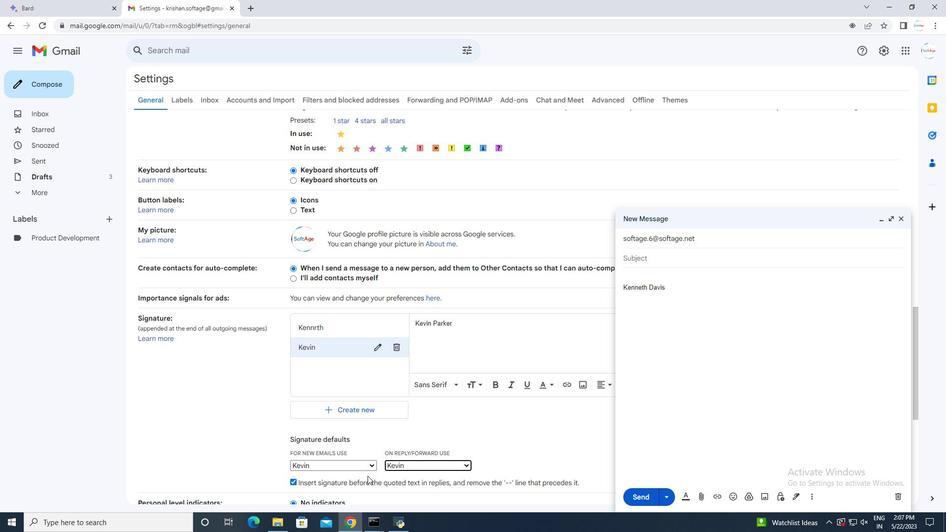 
Action: Mouse scrolled (367, 475) with delta (0, 0)
Screenshot: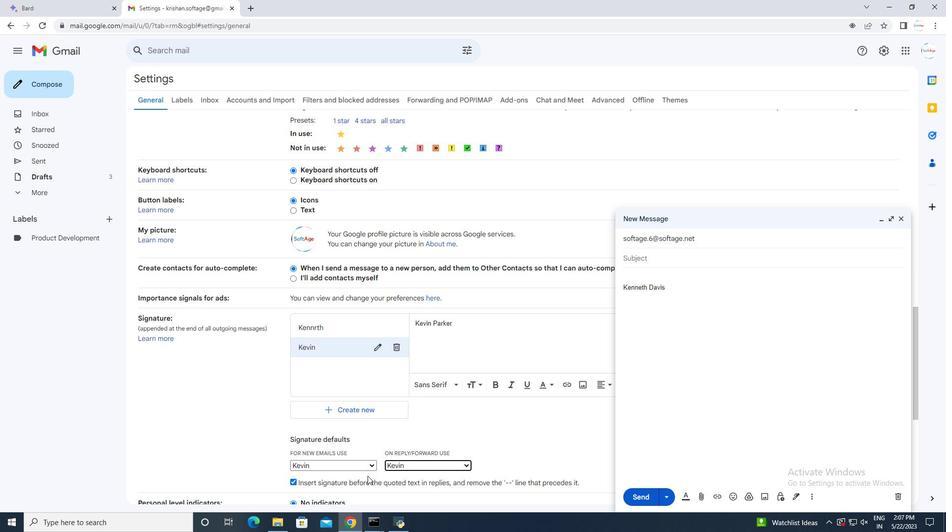 
Action: Mouse scrolled (367, 475) with delta (0, 0)
Screenshot: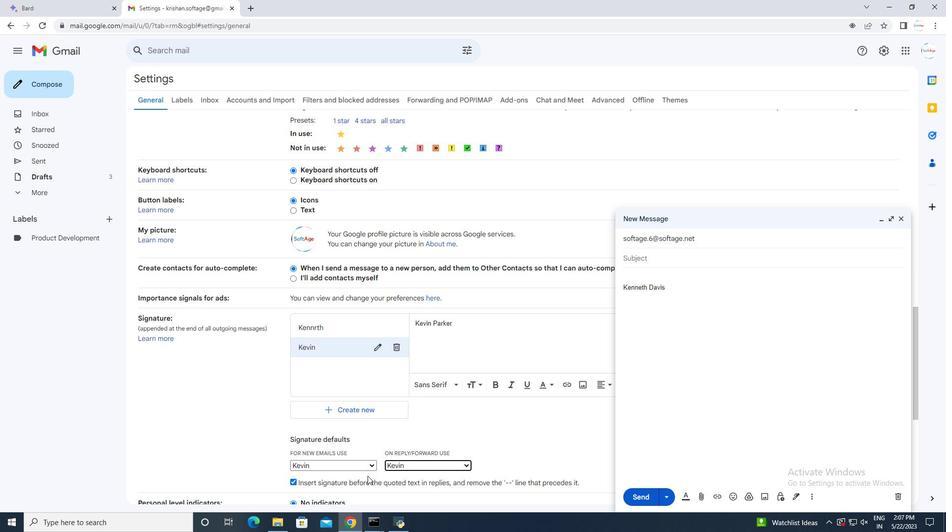 
Action: Mouse scrolled (367, 475) with delta (0, 0)
Screenshot: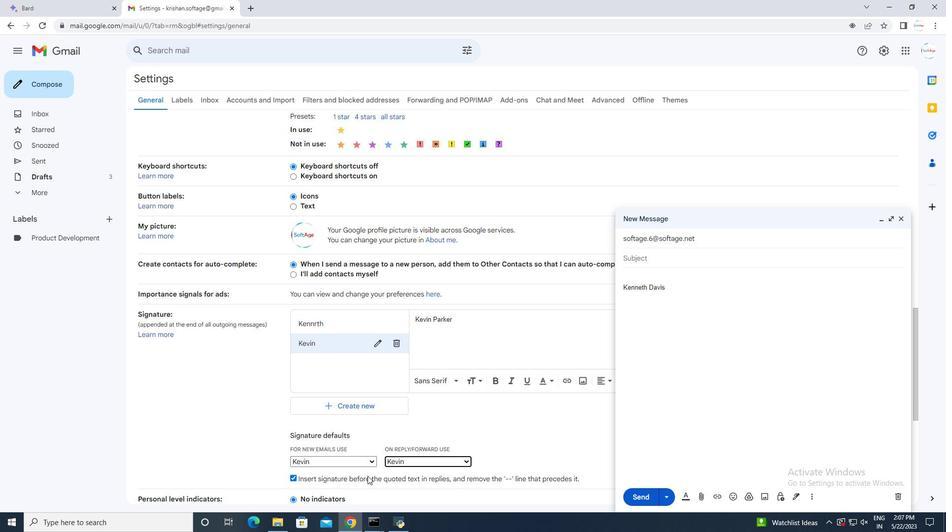 
Action: Mouse scrolled (367, 475) with delta (0, 0)
Screenshot: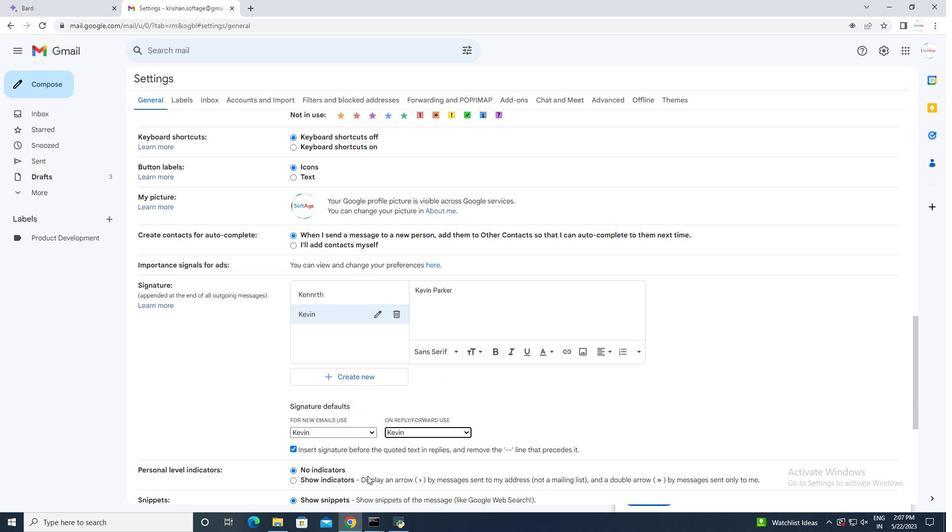 
Action: Mouse scrolled (367, 475) with delta (0, 0)
Screenshot: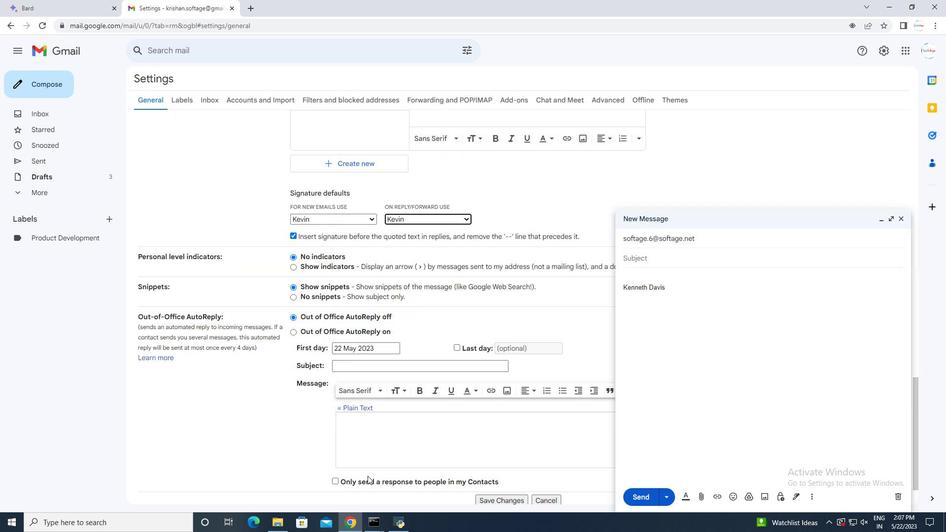 
Action: Mouse scrolled (367, 475) with delta (0, 0)
Screenshot: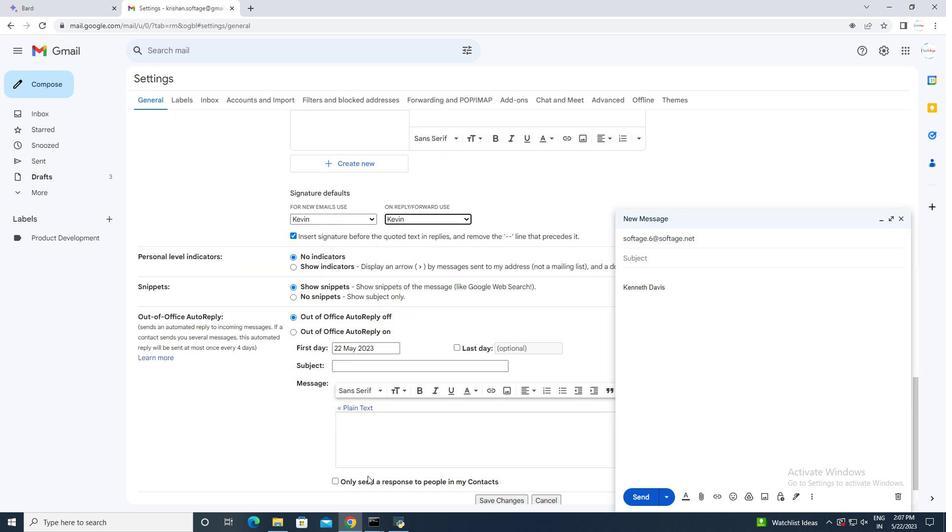 
Action: Mouse scrolled (367, 475) with delta (0, 0)
Screenshot: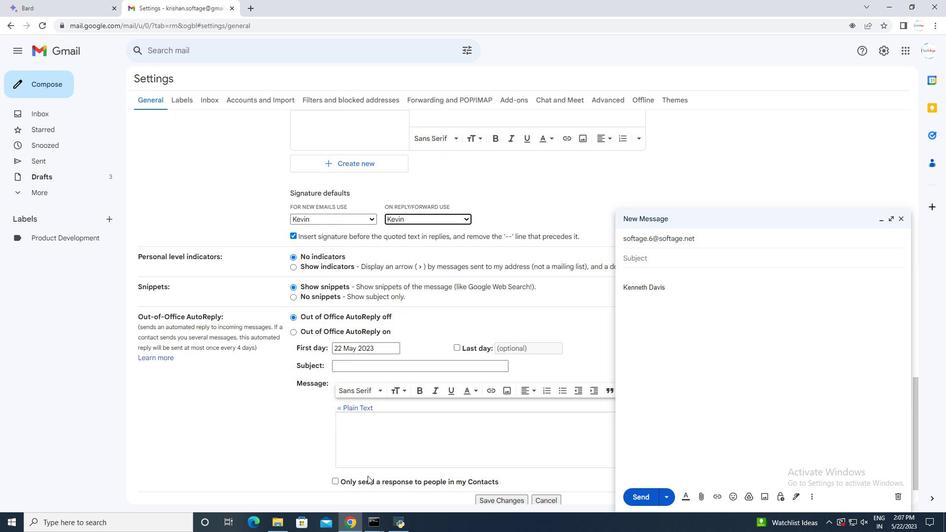 
Action: Mouse scrolled (367, 475) with delta (0, 0)
Screenshot: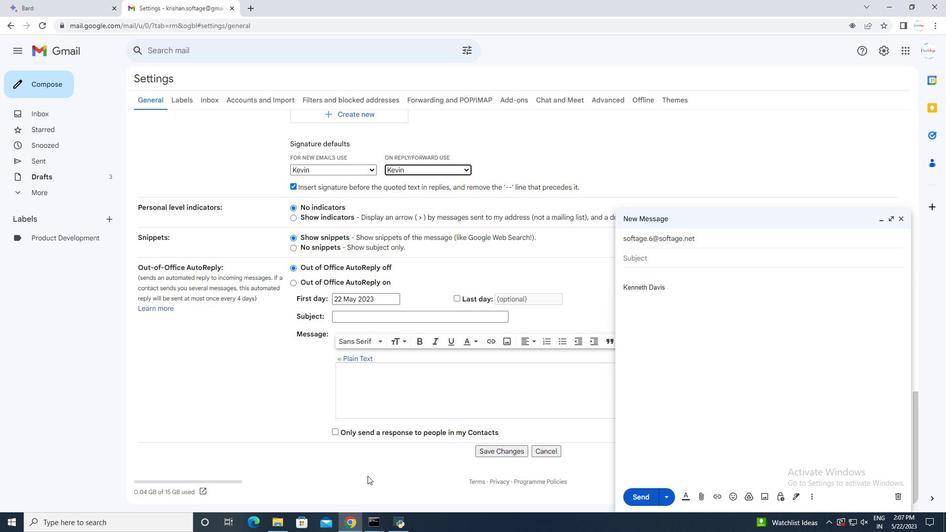 
Action: Mouse scrolled (367, 475) with delta (0, 0)
Screenshot: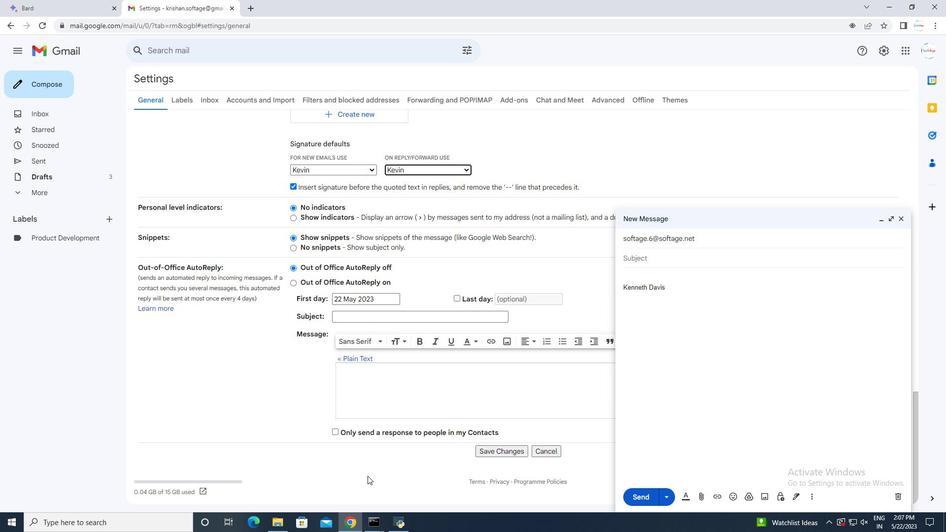 
Action: Mouse moved to (483, 456)
Screenshot: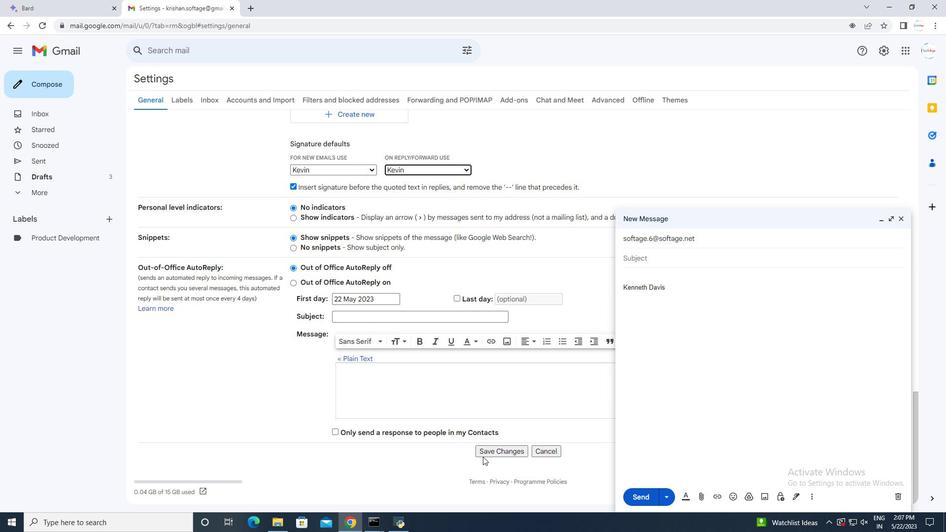 
Action: Mouse pressed left at (483, 456)
Screenshot: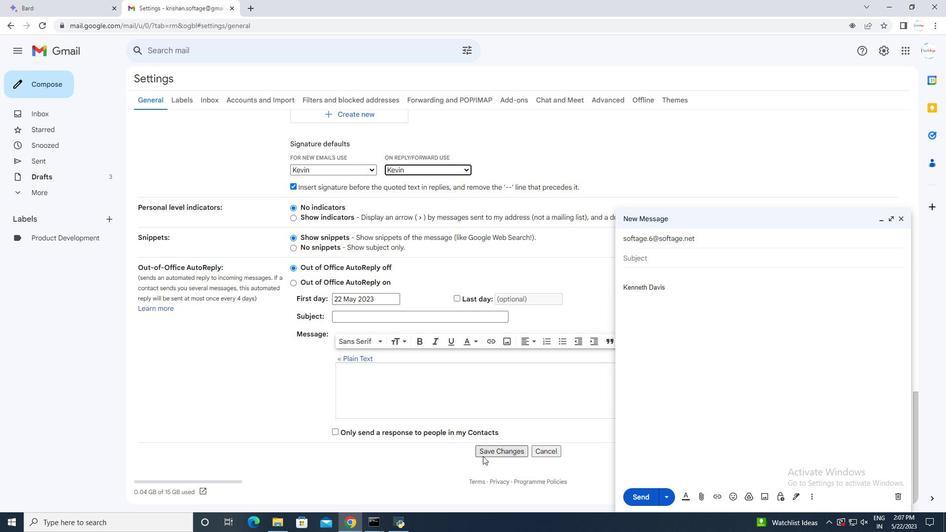 
Action: Mouse moved to (691, 290)
Screenshot: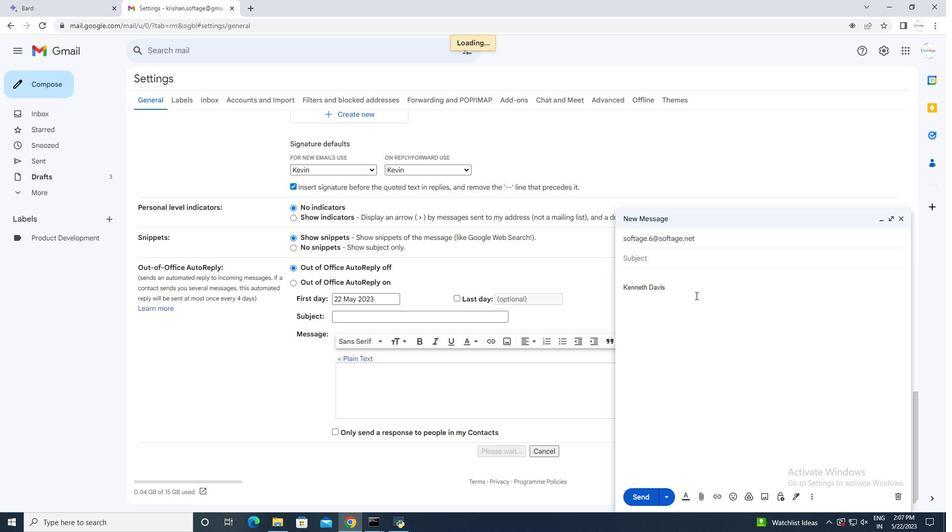 
Action: Mouse pressed left at (691, 290)
Screenshot: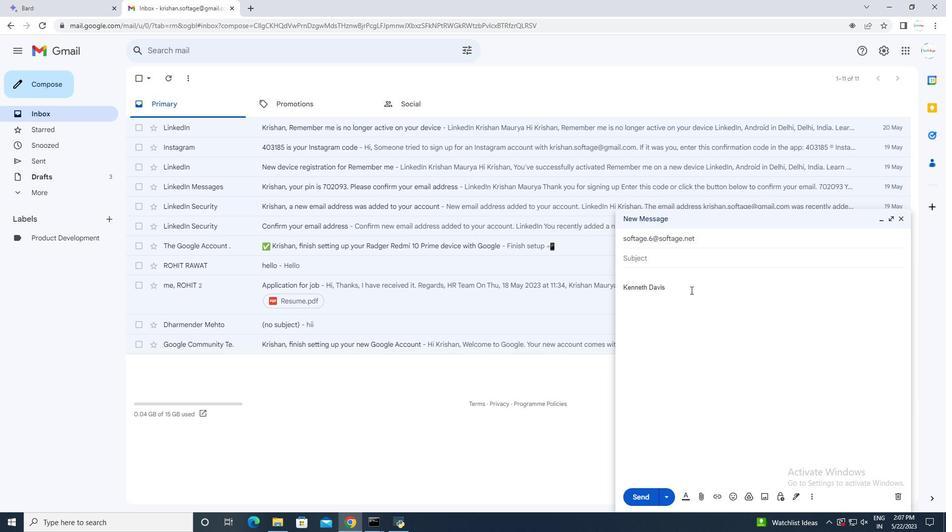 
Action: Mouse moved to (793, 499)
Screenshot: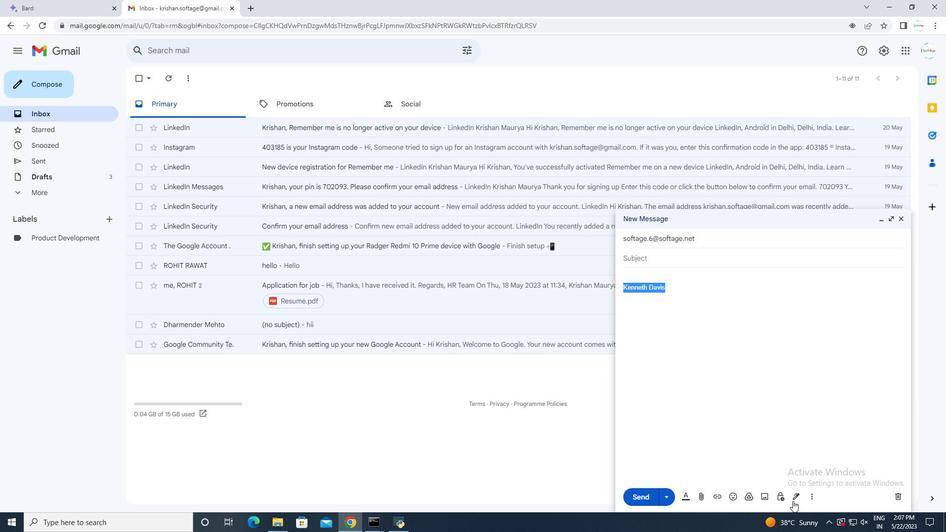 
Action: Mouse pressed left at (793, 499)
Screenshot: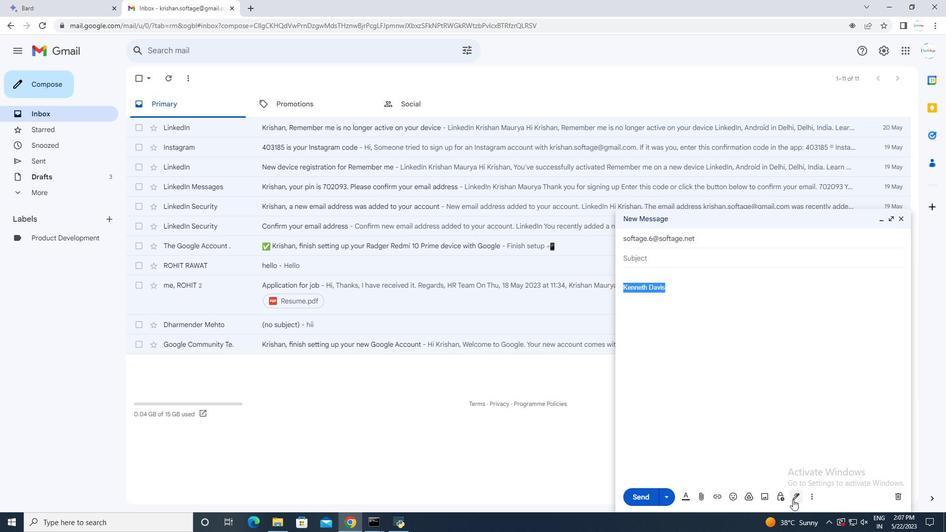 
Action: Mouse moved to (900, 219)
Screenshot: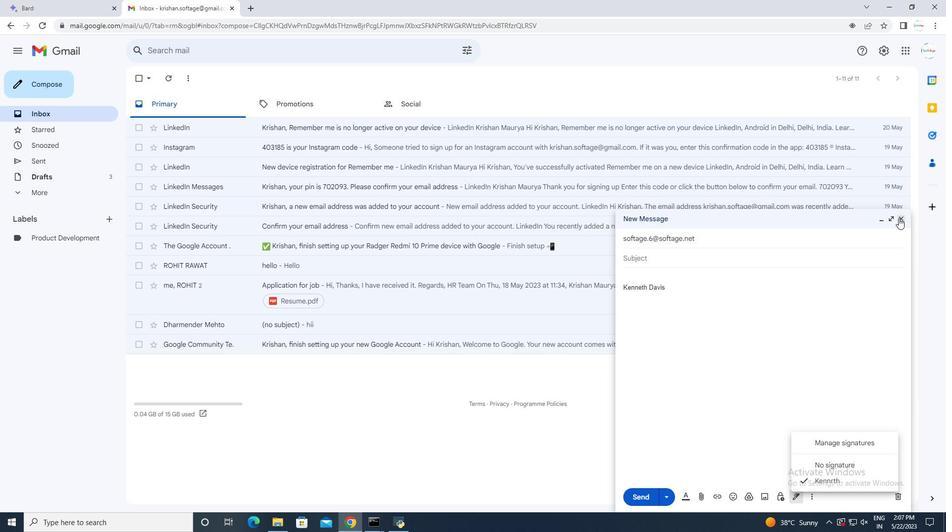 
Action: Mouse pressed left at (900, 219)
Screenshot: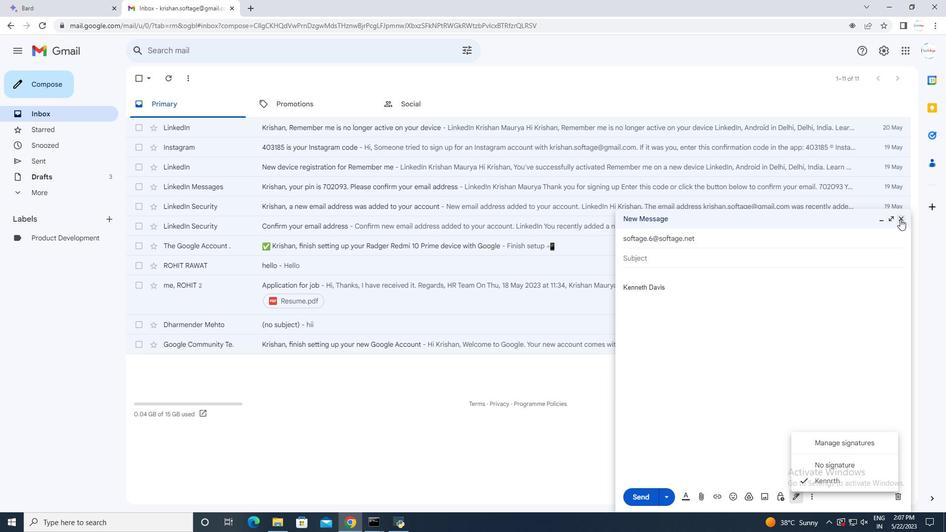 
Action: Mouse moved to (40, 88)
Screenshot: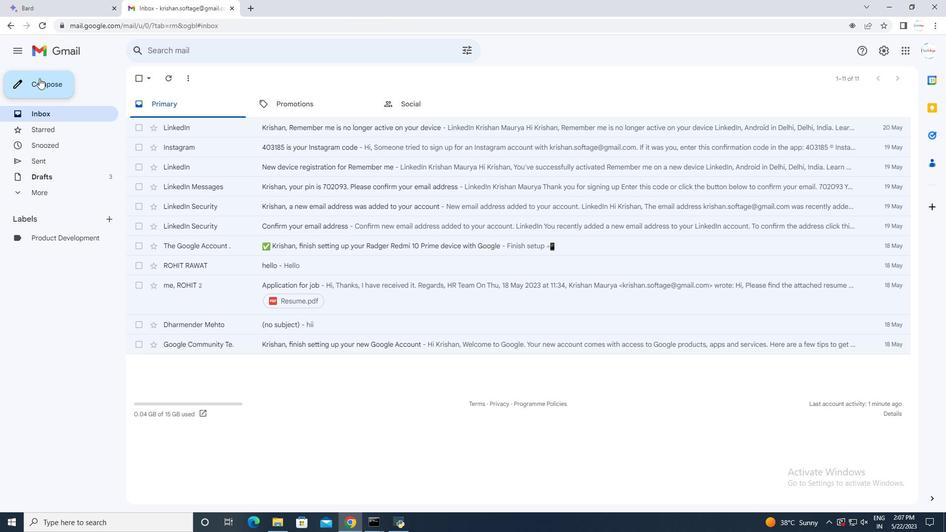 
Action: Mouse pressed left at (40, 88)
Screenshot: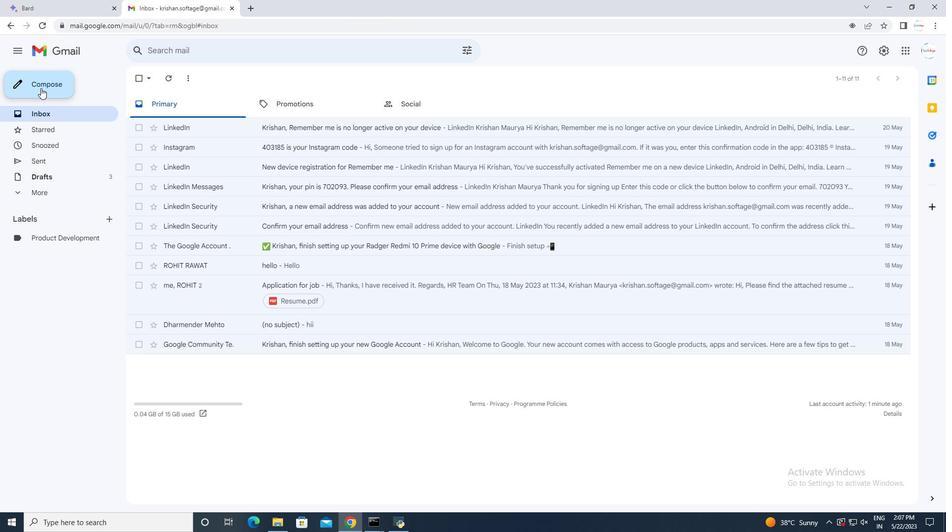 
Action: Mouse moved to (650, 240)
Screenshot: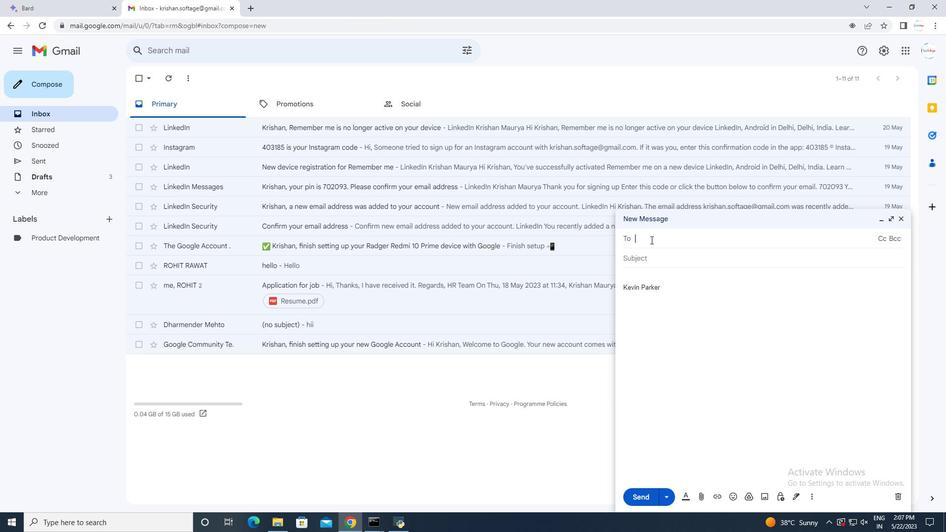 
Action: Mouse pressed left at (650, 240)
Screenshot: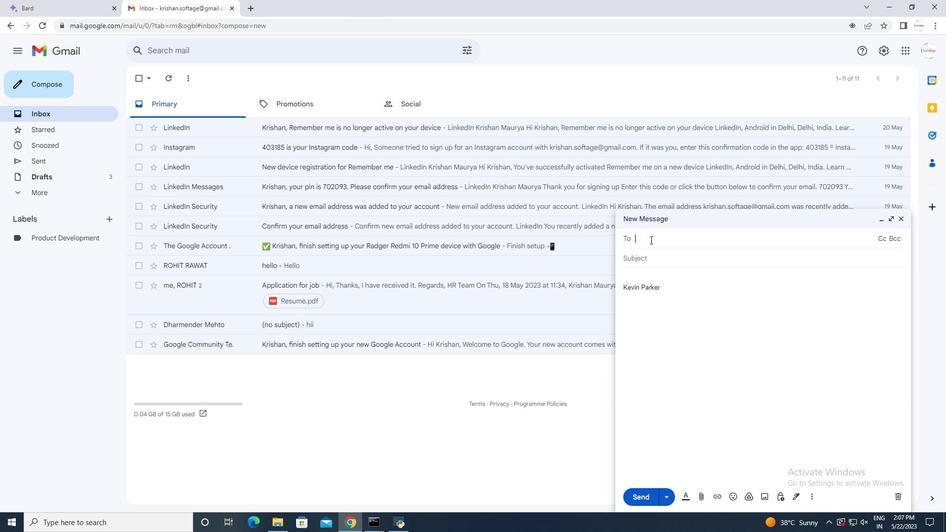 
Action: Key pressed softage.6<Key.shift>@softage.net
Screenshot: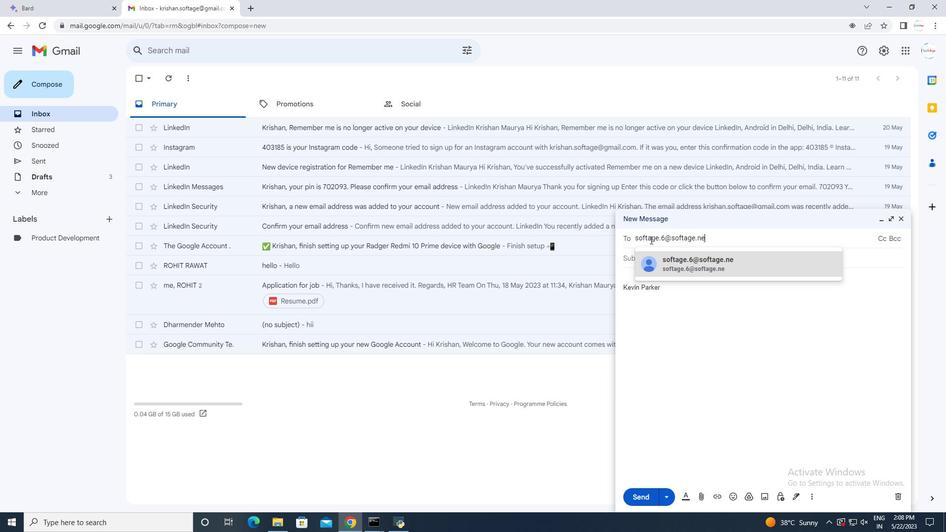
Action: Mouse moved to (686, 265)
Screenshot: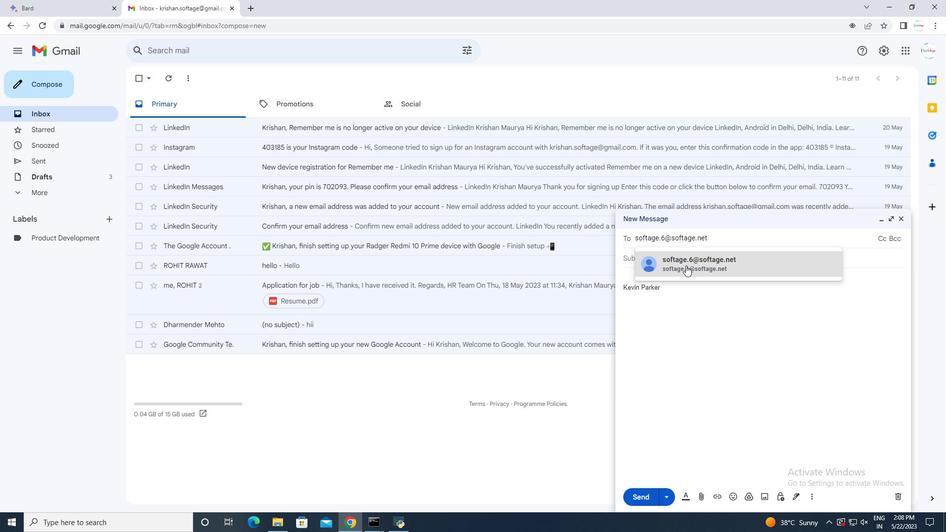 
Action: Mouse pressed left at (686, 265)
Screenshot: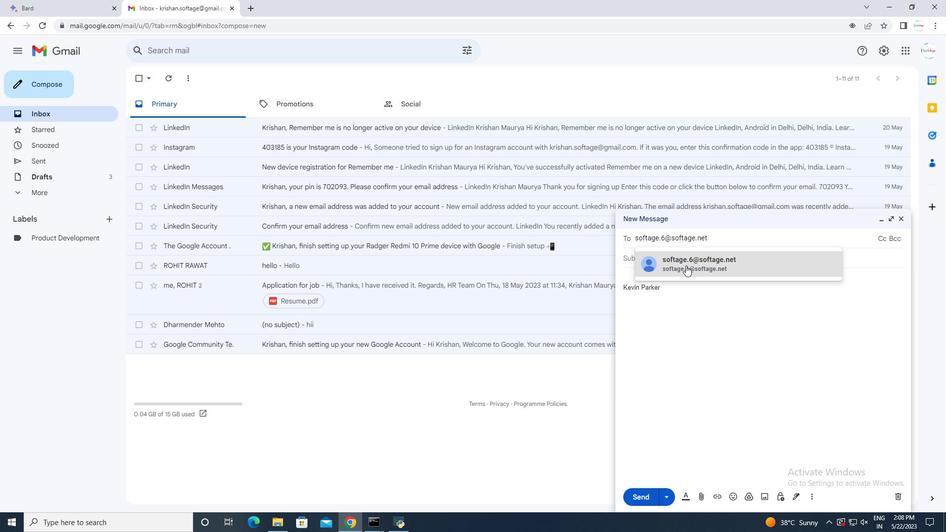 
Action: Mouse moved to (646, 286)
Screenshot: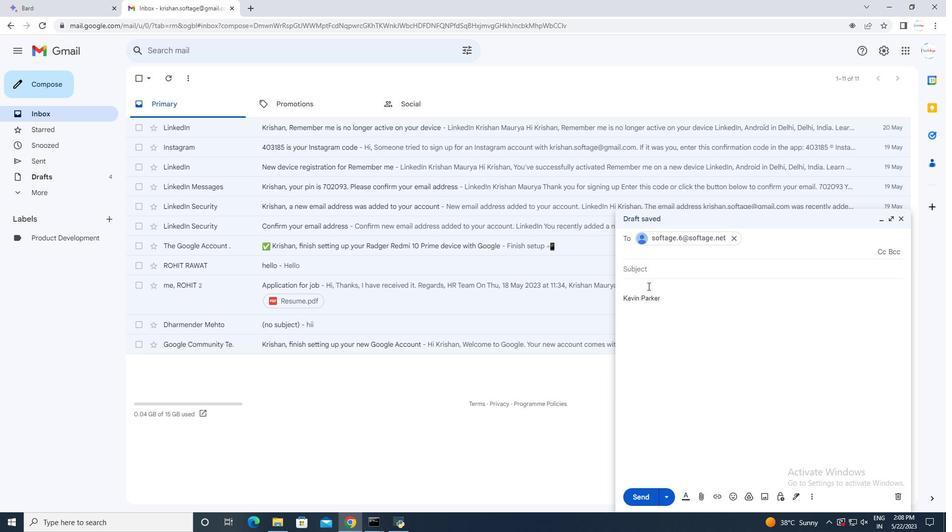 
Action: Mouse pressed left at (646, 286)
Screenshot: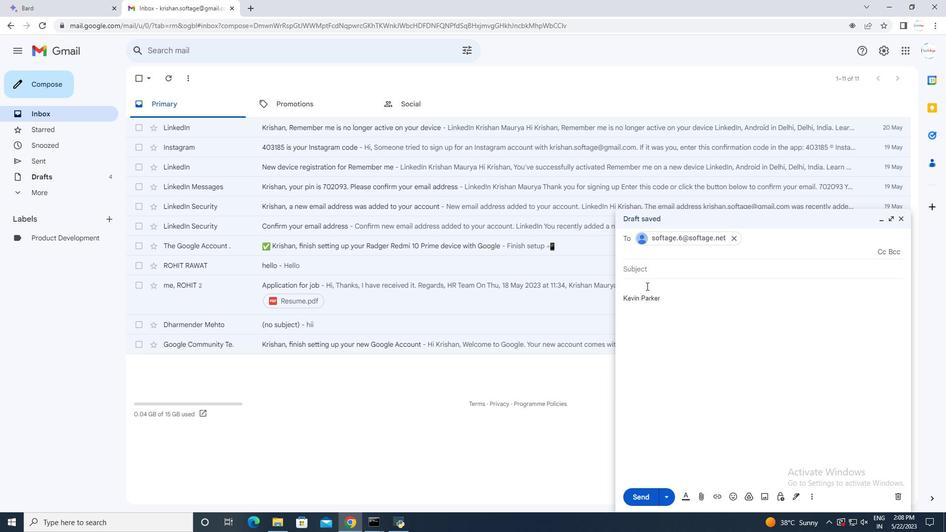 
Action: Key pressed <Key.enter><Key.enter><Key.enter><Key.up><Key.up><Key.up><Key.up><Key.shift>Best<Key.space>wishes<Key.space>for<Key.space>happy<Key.space><Key.shift>National<Key.space><Key.shift>womens<Key.space><Key.shift><Key.shift><Key.shift><Key.shift><Key.shift><Key.shift><Key.shift><Key.shift><Key.shift><Key.shift><Key.shift>Eqa<Key.backspace>uality<Key.space><Key.shift>Day.
Screenshot: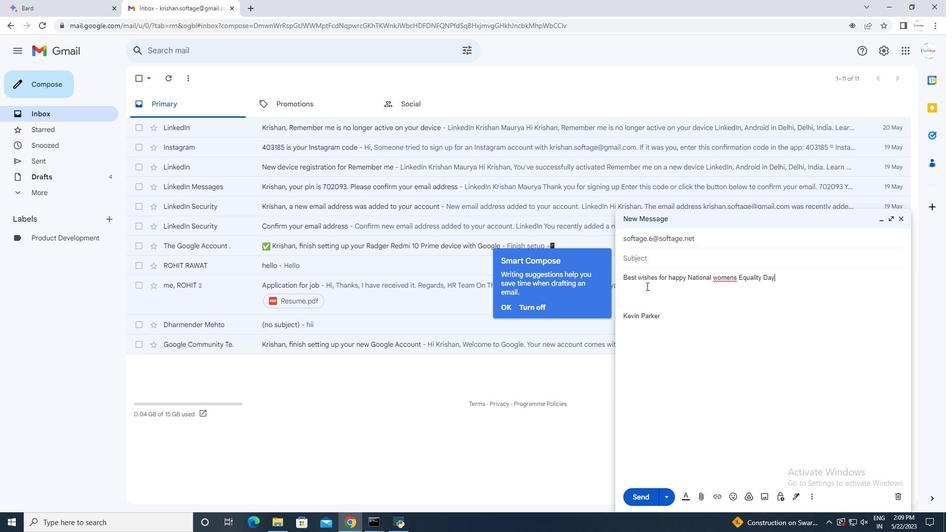 
Action: Mouse moved to (716, 278)
Screenshot: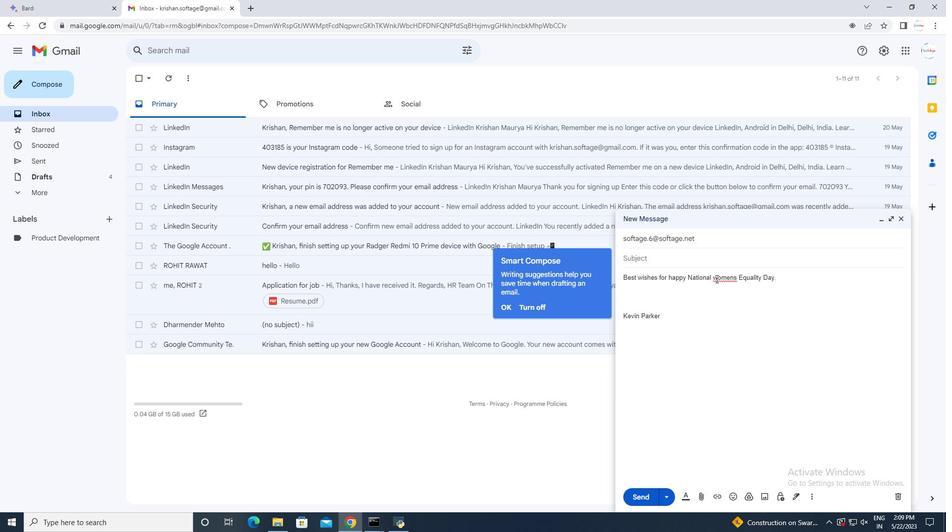 
Action: Mouse pressed right at (716, 278)
Screenshot: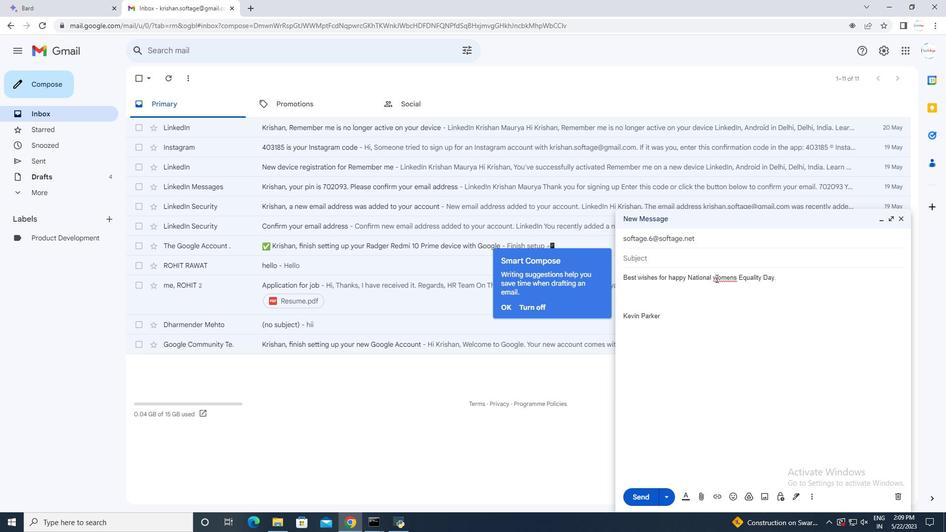 
Action: Mouse moved to (722, 294)
Screenshot: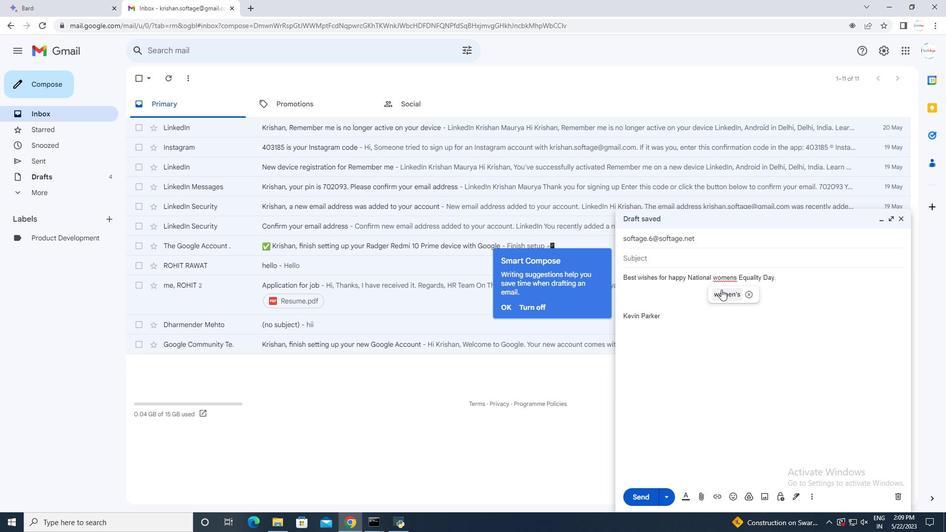 
Action: Mouse pressed left at (722, 294)
Screenshot: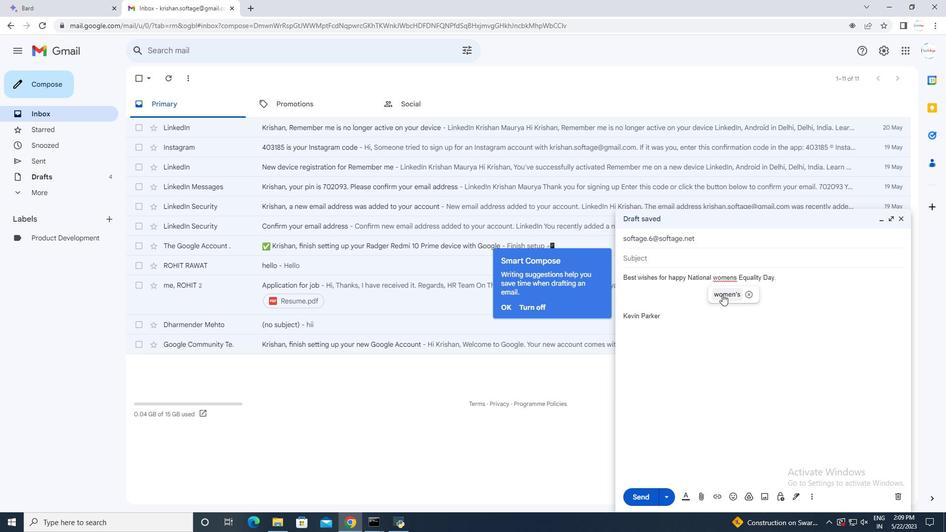 
Action: Mouse moved to (695, 305)
Screenshot: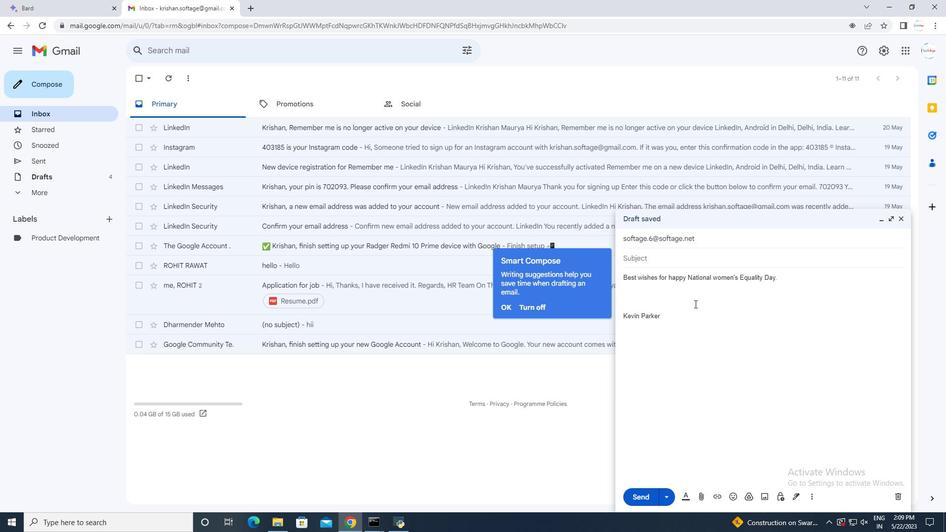 
Action: Mouse scrolled (695, 305) with delta (0, 0)
Screenshot: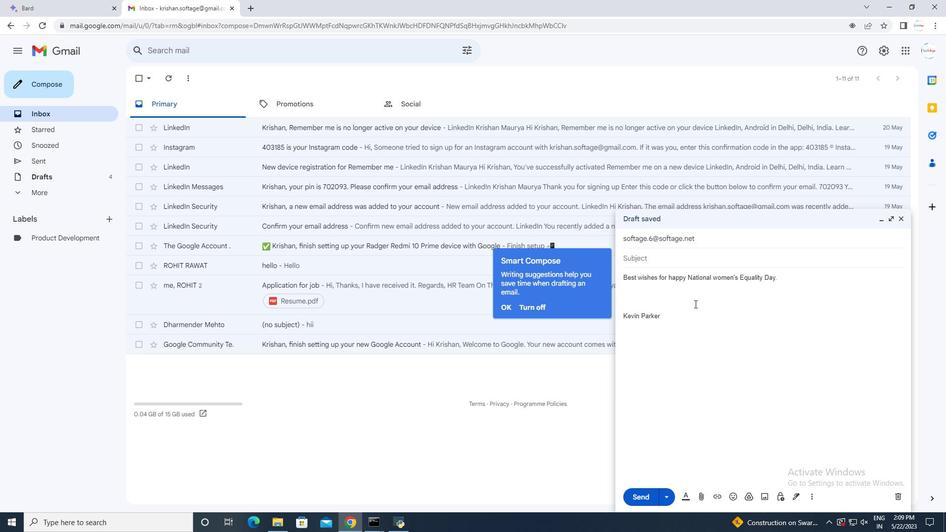 
Action: Mouse scrolled (695, 305) with delta (0, 0)
Screenshot: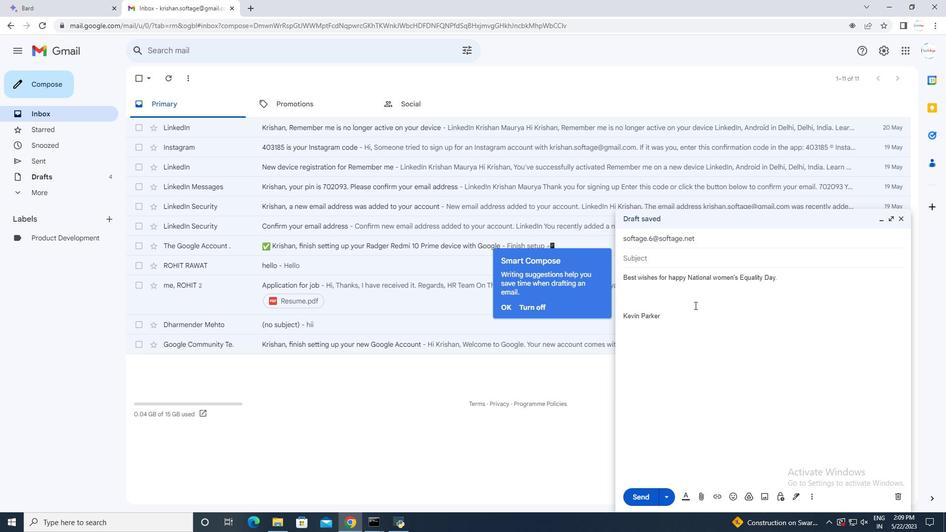
Action: Mouse scrolled (695, 305) with delta (0, 0)
Screenshot: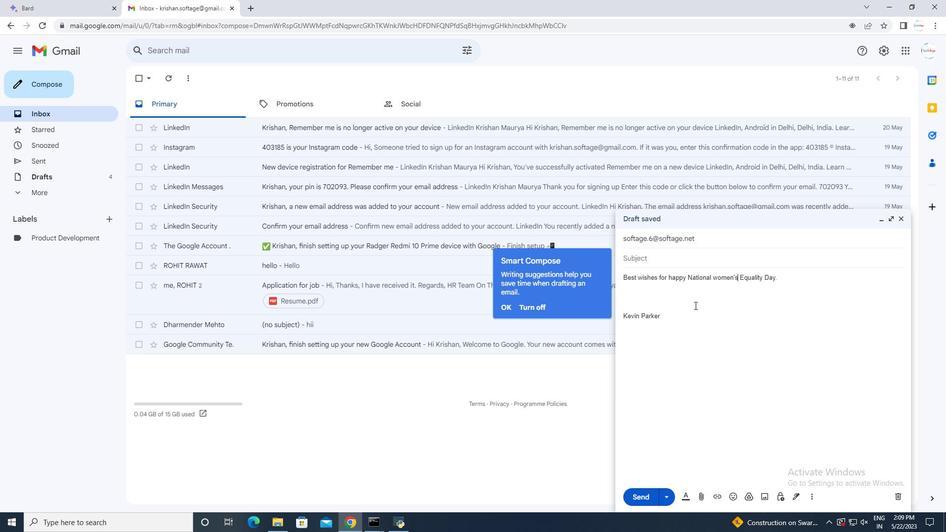 
Action: Mouse moved to (504, 308)
Screenshot: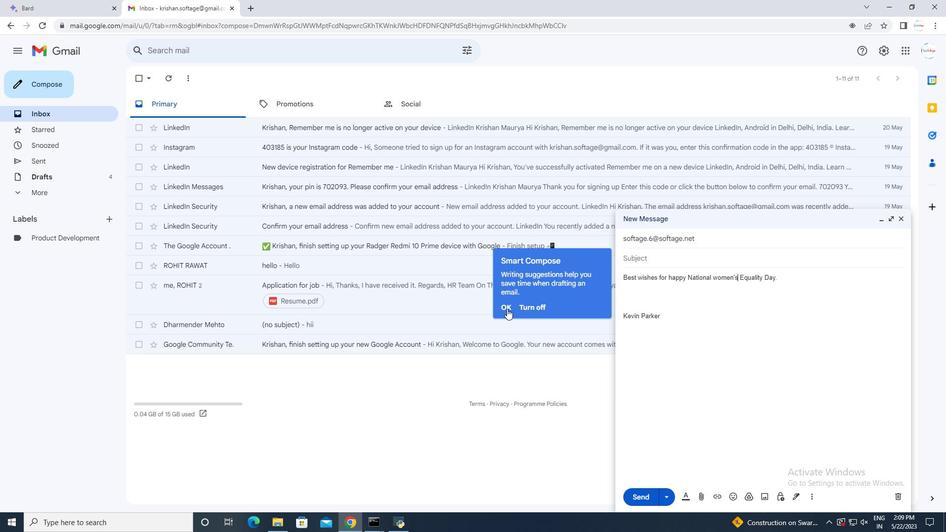 
Action: Mouse pressed left at (504, 308)
Screenshot: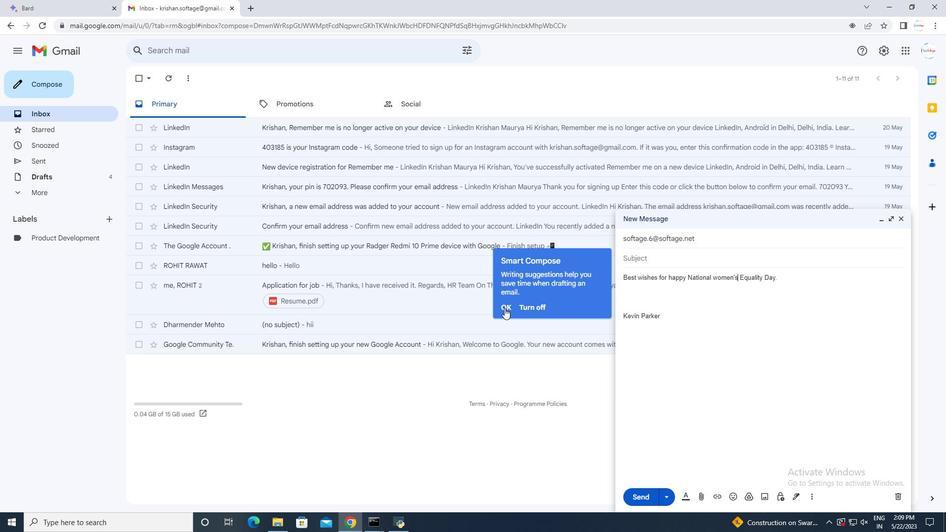 
Action: Mouse moved to (810, 498)
Screenshot: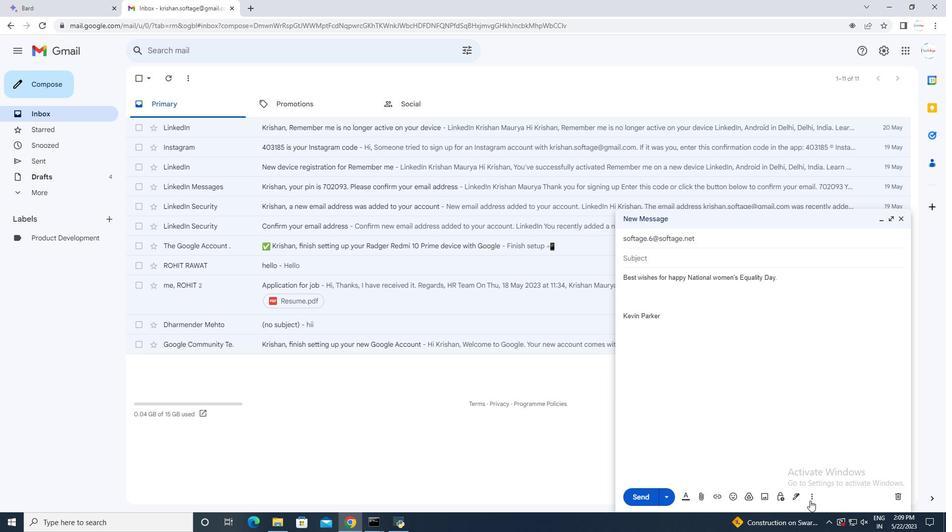 
Action: Mouse pressed left at (810, 498)
Screenshot: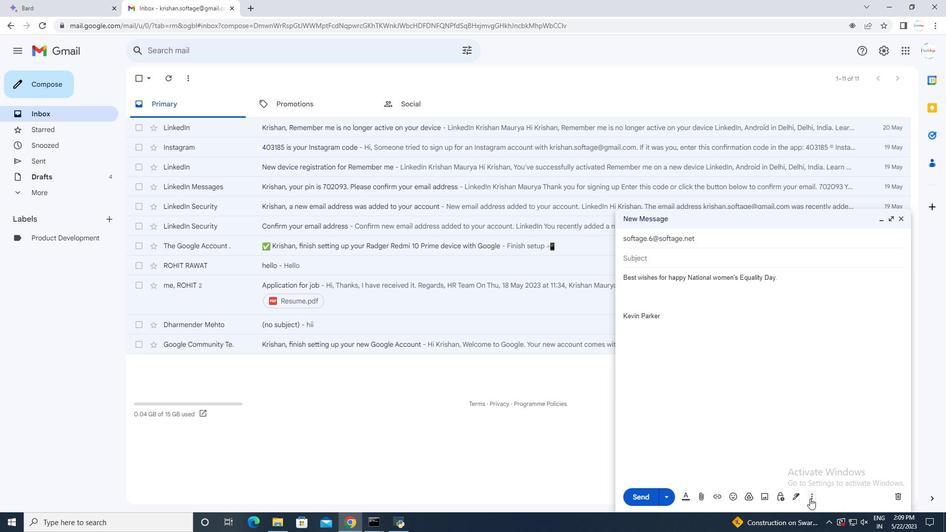 
Action: Mouse moved to (848, 406)
Screenshot: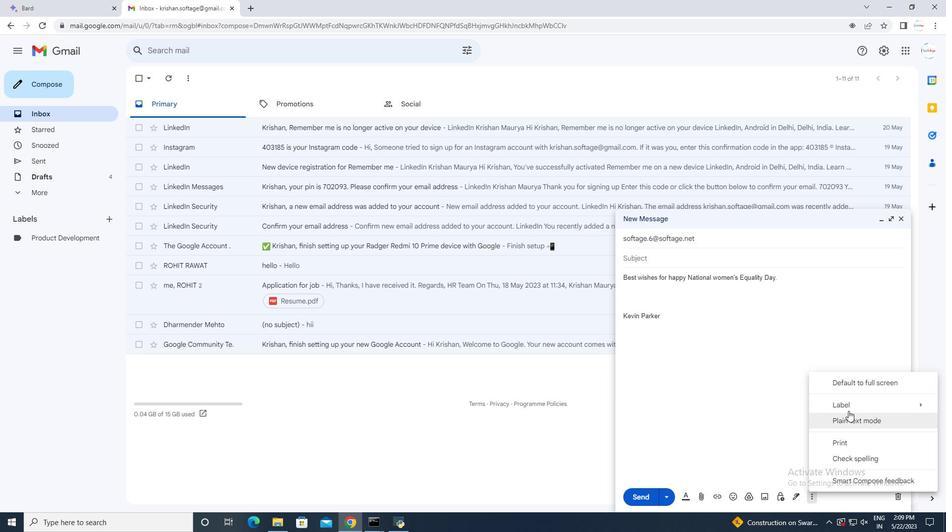
Action: Mouse pressed left at (848, 406)
Screenshot: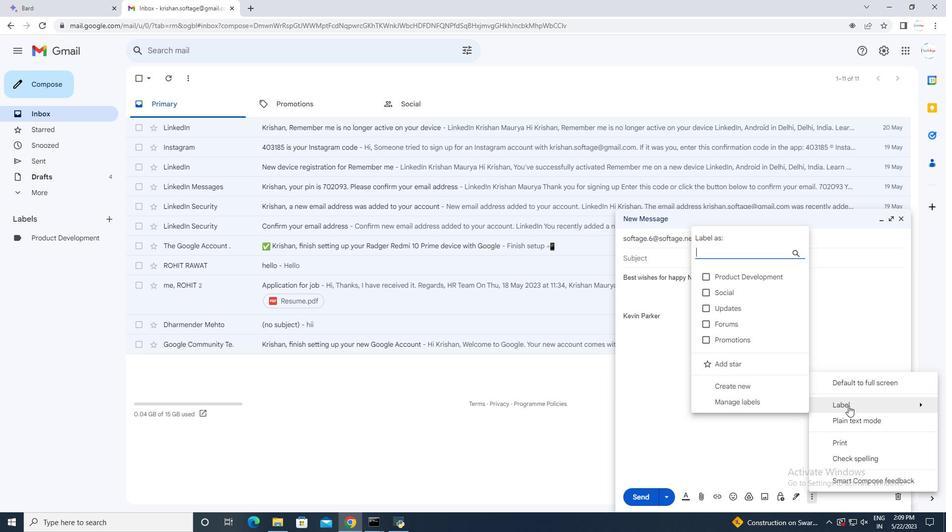 
Action: Mouse moved to (726, 386)
Screenshot: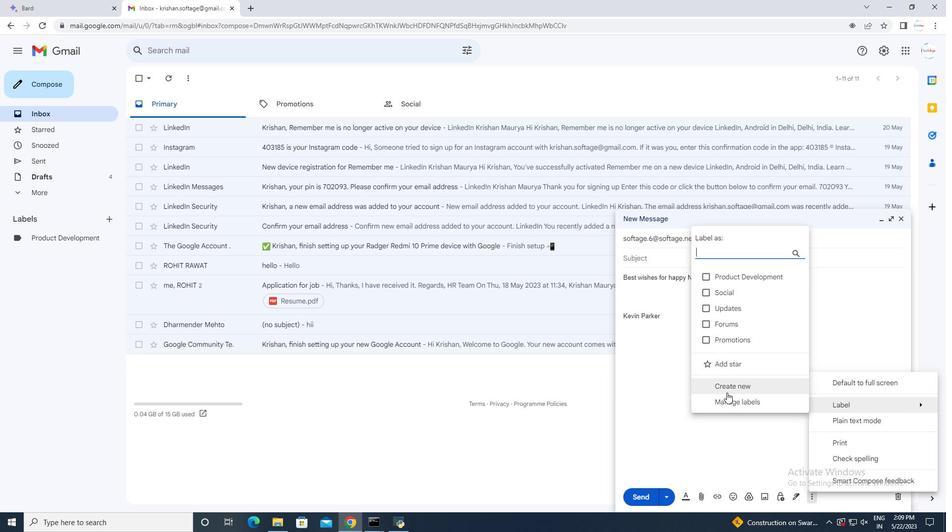 
Action: Mouse pressed left at (726, 386)
Screenshot: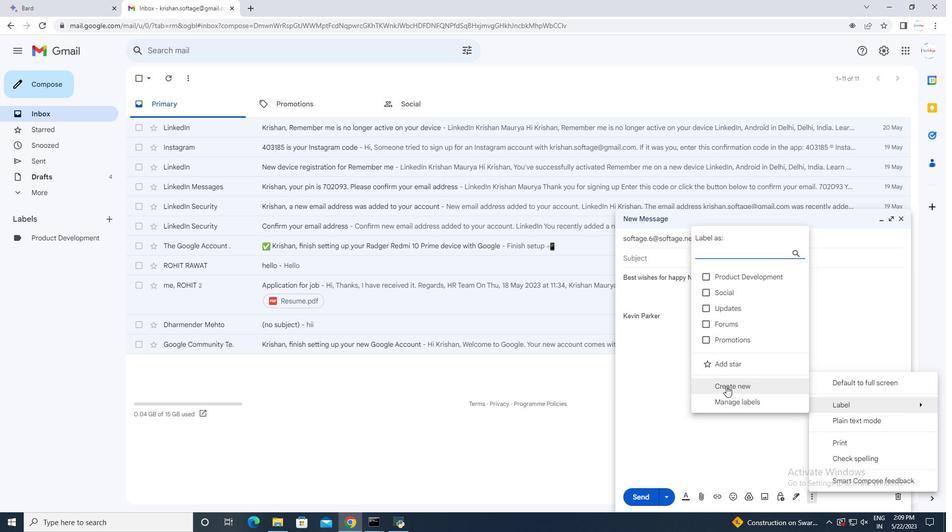 
Action: Mouse moved to (467, 262)
Screenshot: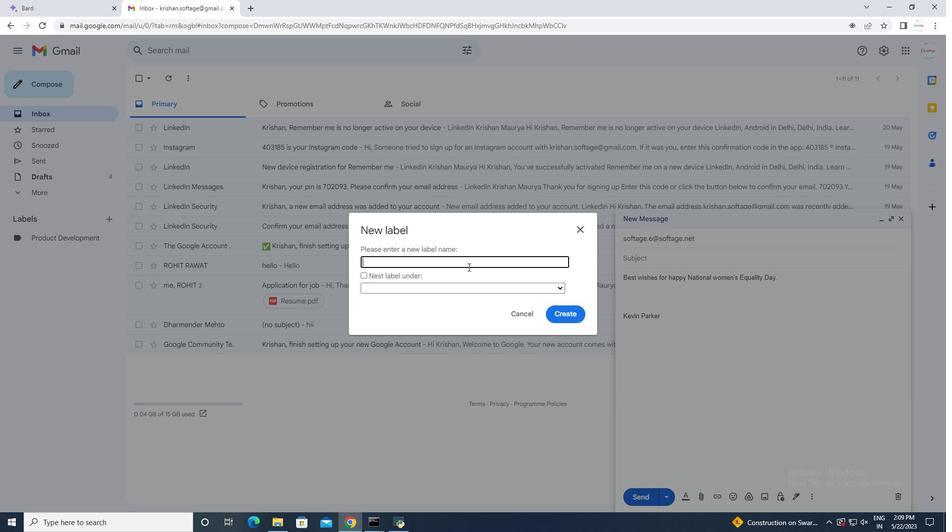 
Action: Mouse pressed left at (467, 262)
Screenshot: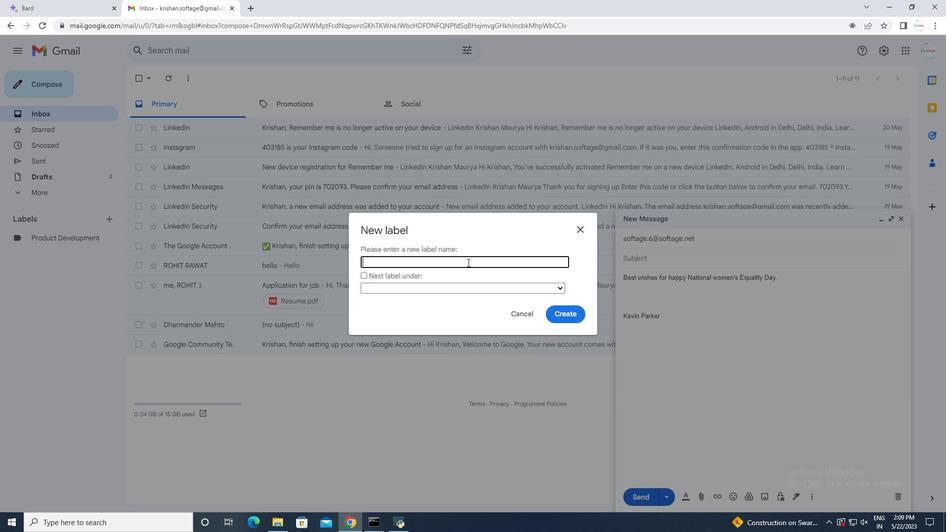 
Action: Key pressed <Key.shift>Testing<Key.space>and<Key.space><Key.shift><Key.shift><Key.shift><Key.shift><Key.shift><Key.shift><Key.shift>certification
Screenshot: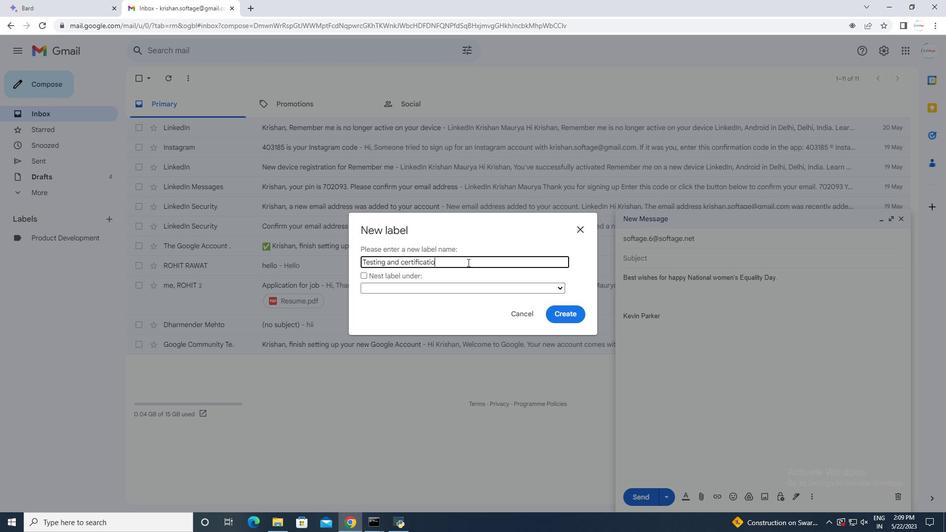 
Action: Mouse moved to (565, 316)
Screenshot: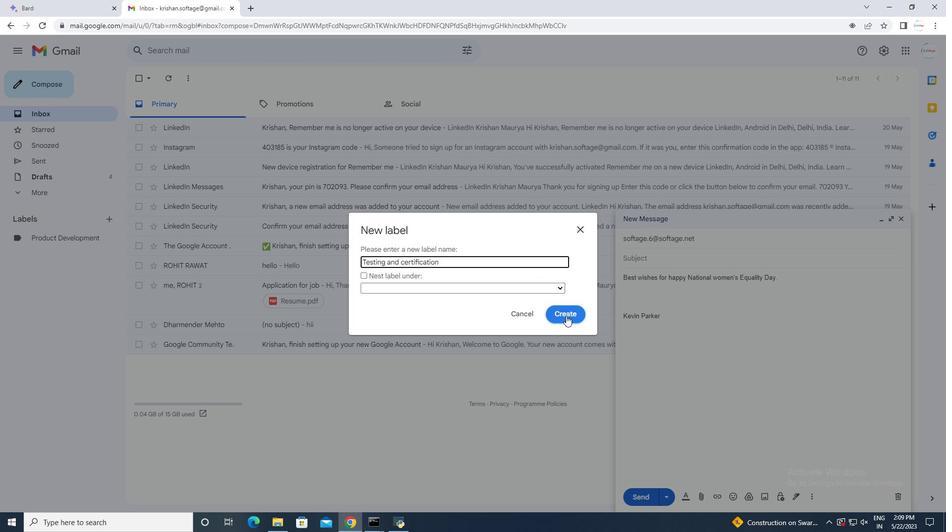 
Action: Mouse pressed left at (565, 316)
Screenshot: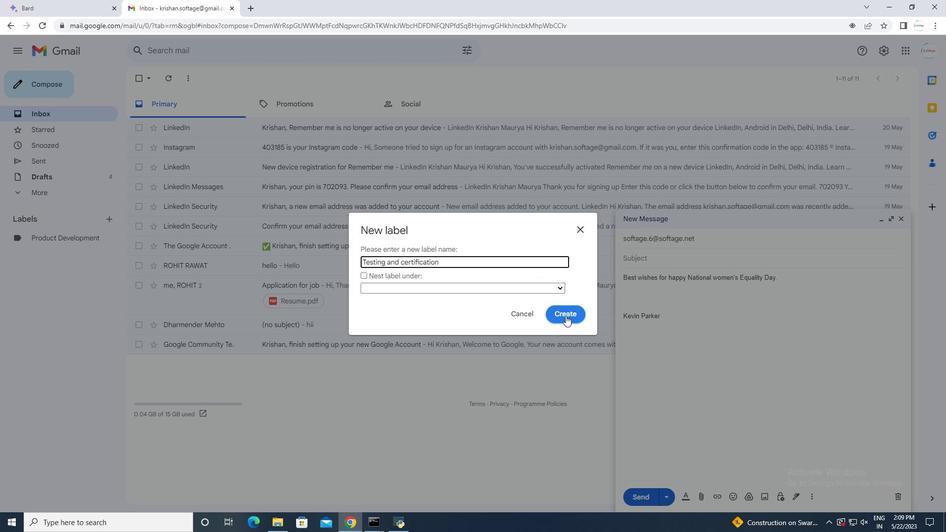 
Action: Mouse pressed left at (565, 316)
Screenshot: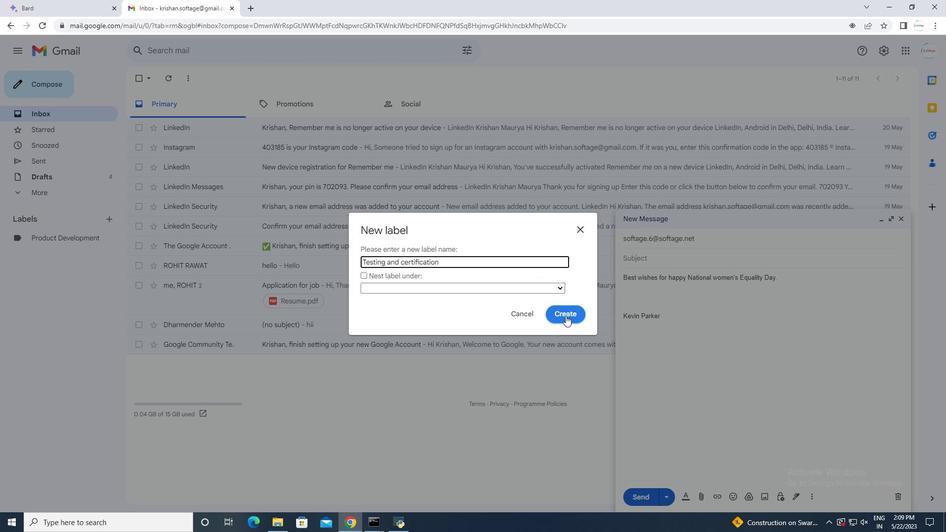 
Action: Mouse moved to (570, 290)
Screenshot: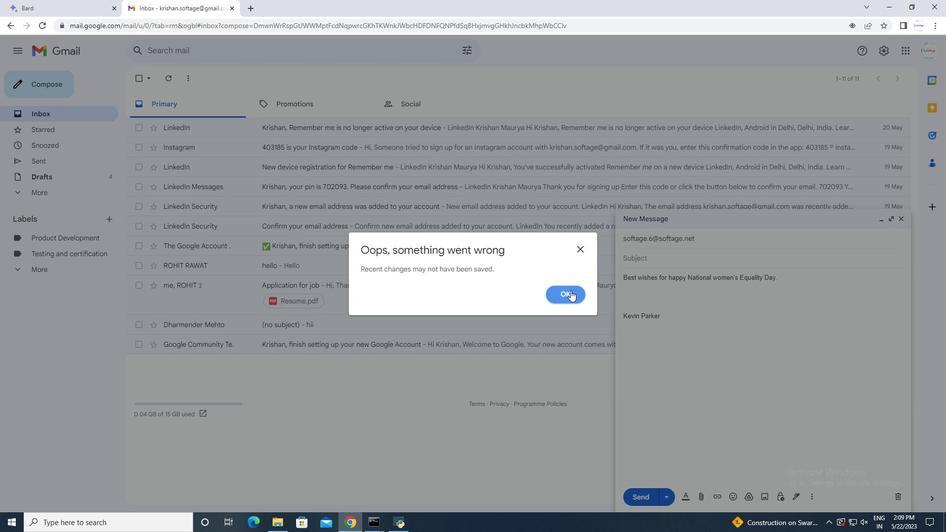 
Action: Mouse pressed left at (570, 290)
Screenshot: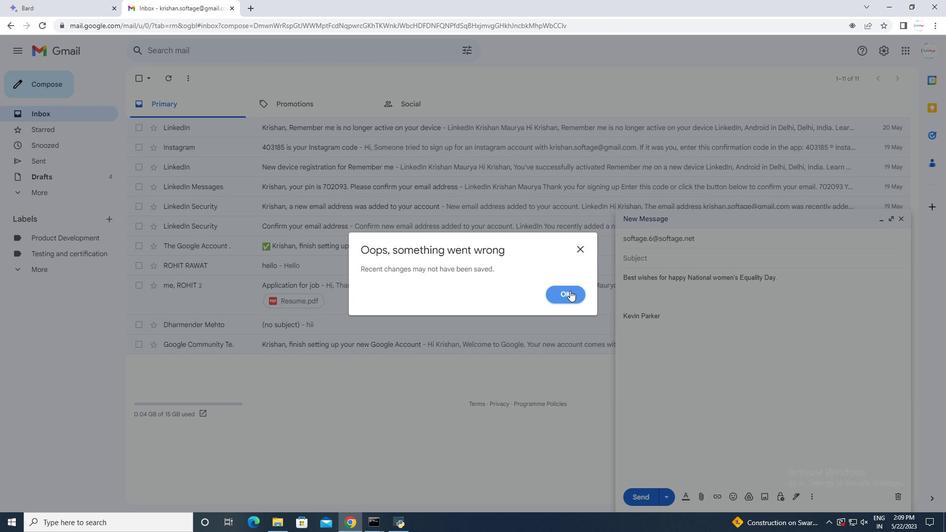 
Action: Mouse moved to (810, 495)
Screenshot: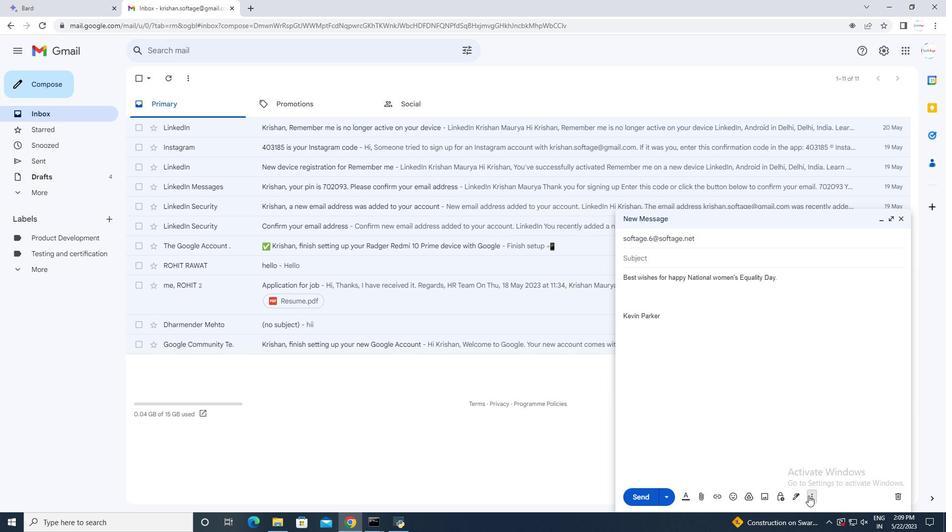 
Action: Mouse pressed left at (810, 495)
Screenshot: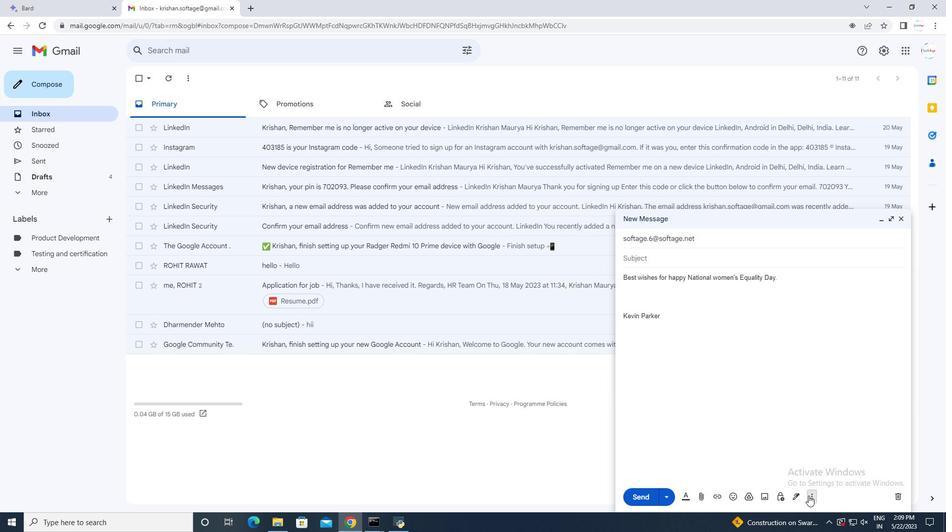 
Action: Mouse moved to (845, 402)
Screenshot: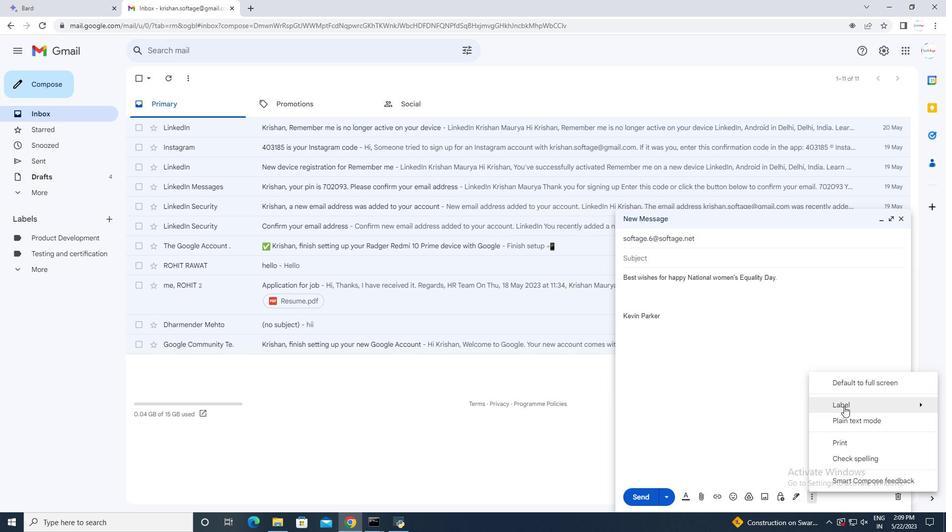 
Action: Mouse pressed left at (845, 402)
Screenshot: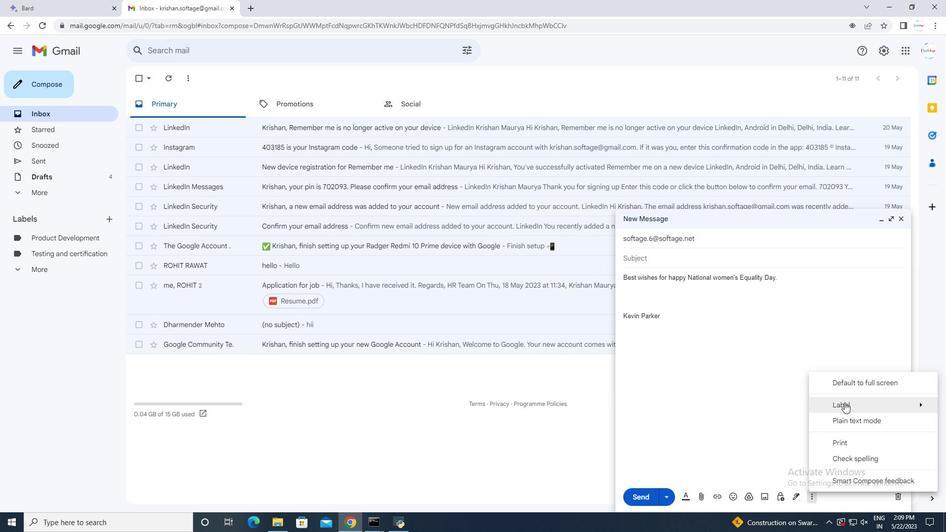 
Action: Mouse moved to (702, 246)
Screenshot: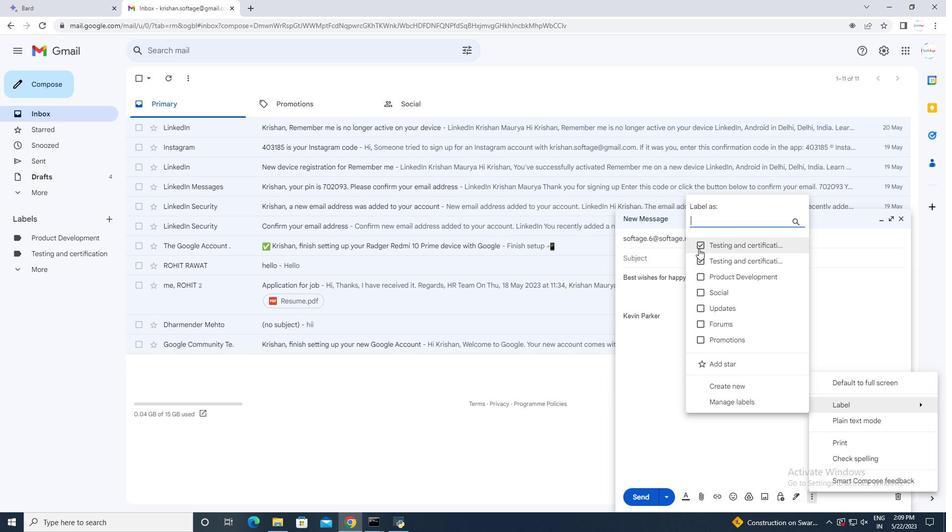 
Action: Mouse pressed left at (702, 246)
Screenshot: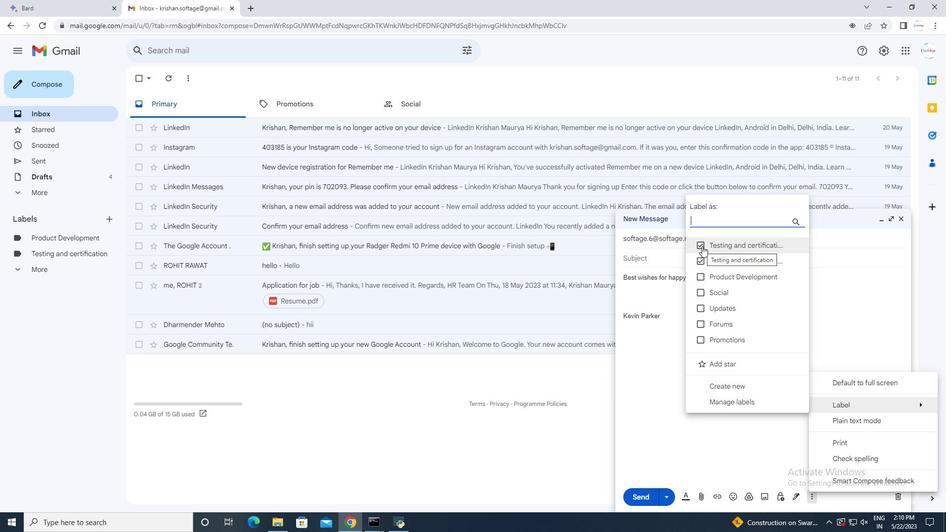 
Action: Mouse moved to (700, 260)
Screenshot: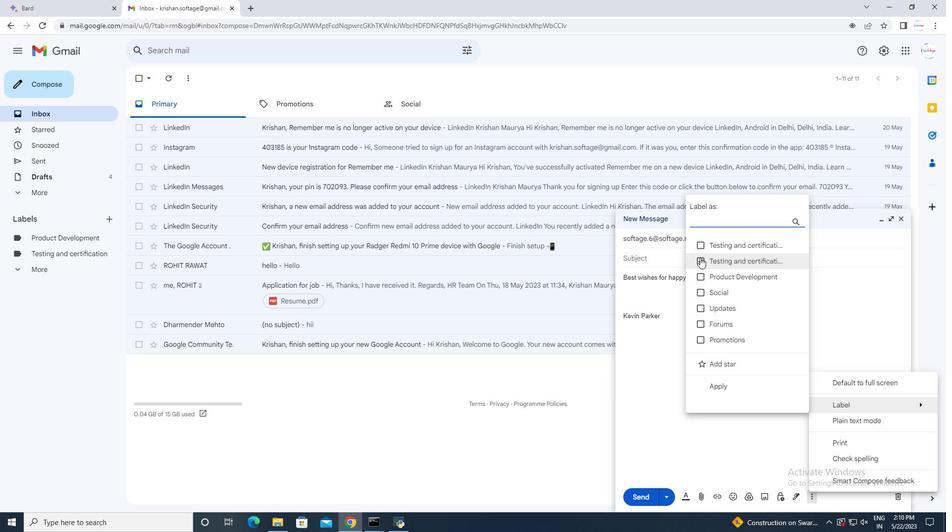 
Action: Mouse pressed left at (700, 260)
Screenshot: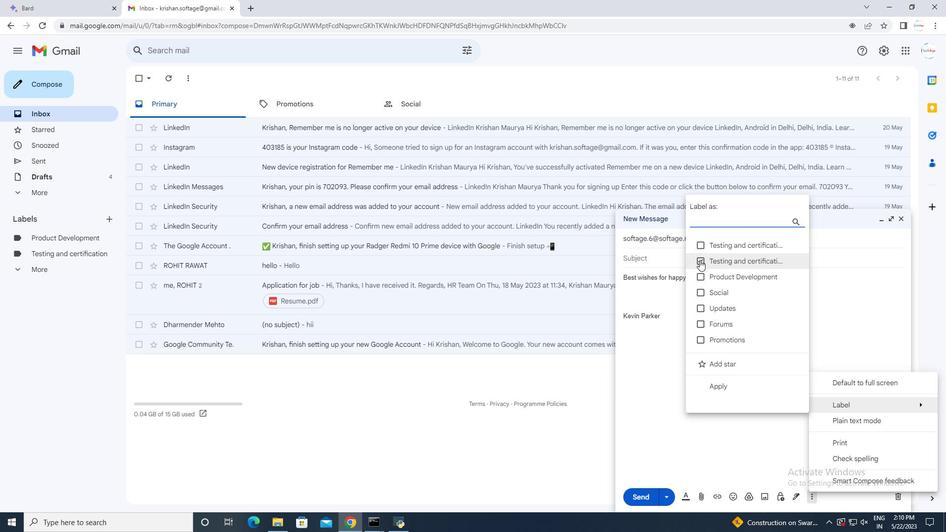 
Action: Mouse pressed left at (700, 260)
Screenshot: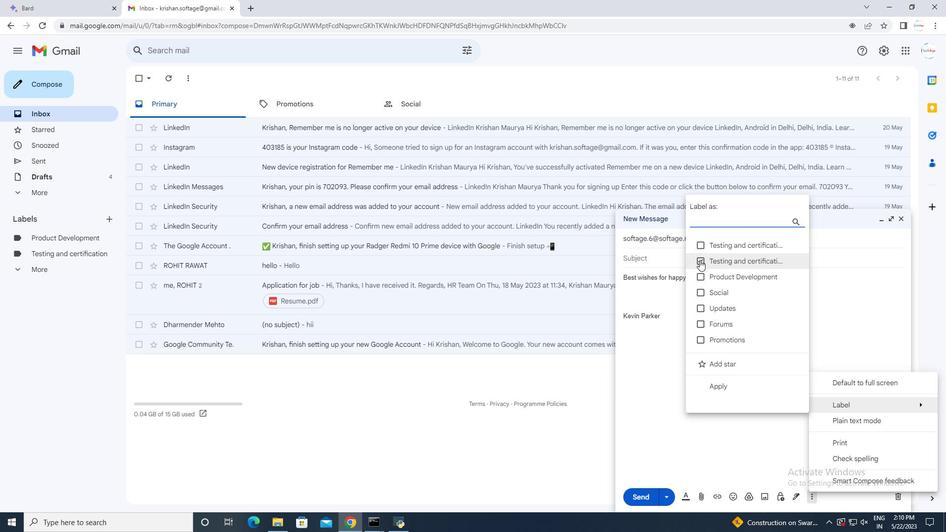 
Action: Mouse moved to (699, 242)
Screenshot: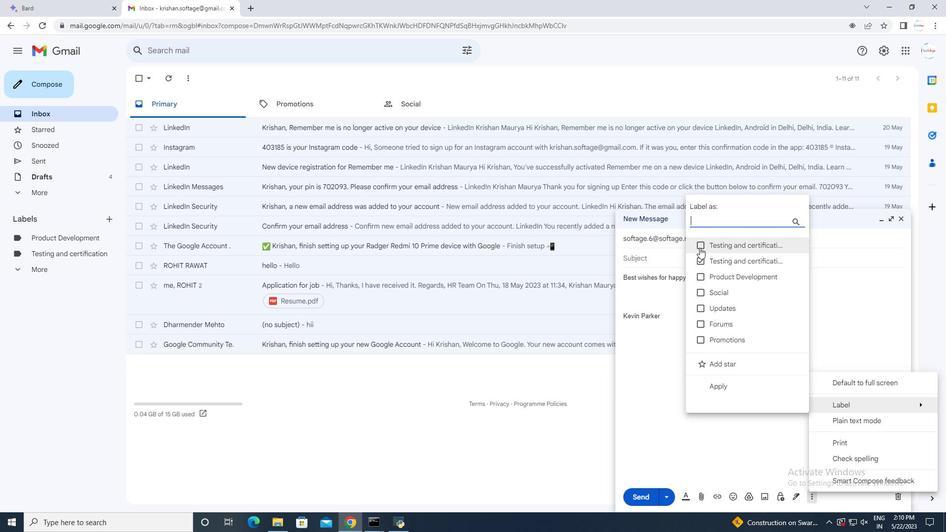 
Action: Mouse pressed left at (699, 242)
Screenshot: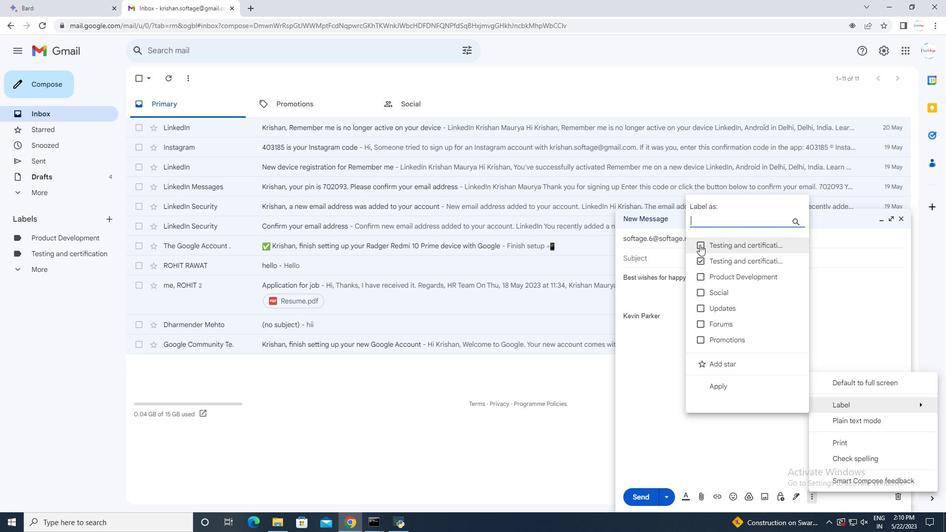 
Action: Mouse moved to (703, 259)
Screenshot: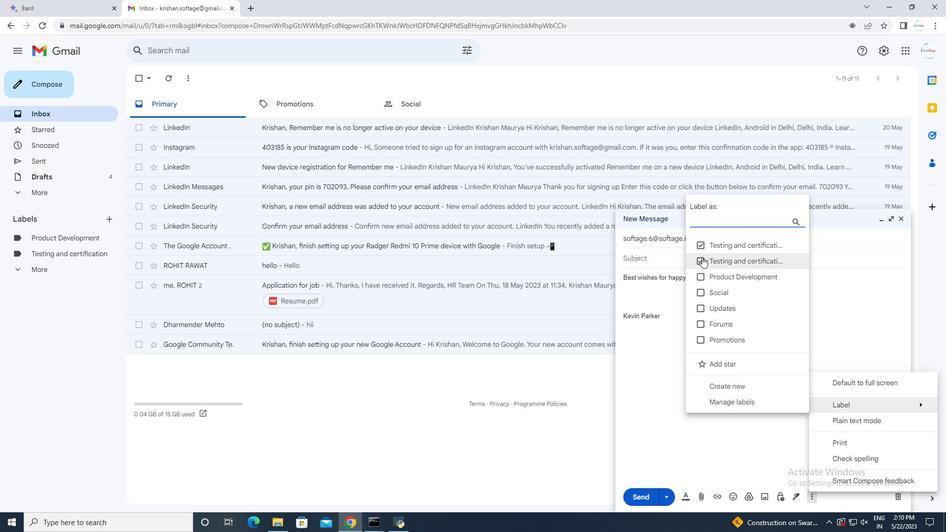 
Action: Mouse pressed left at (703, 259)
Screenshot: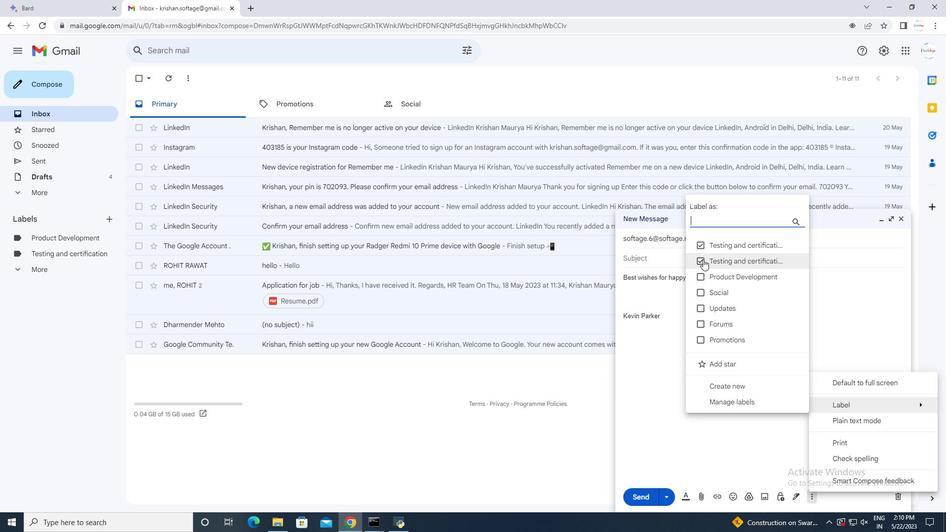 
Action: Mouse moved to (725, 388)
Screenshot: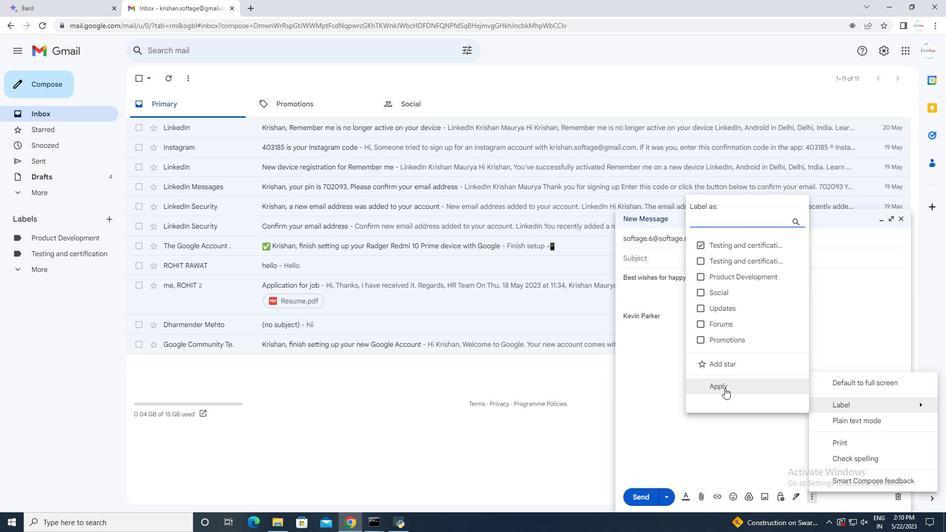 
Action: Mouse pressed left at (725, 388)
Screenshot: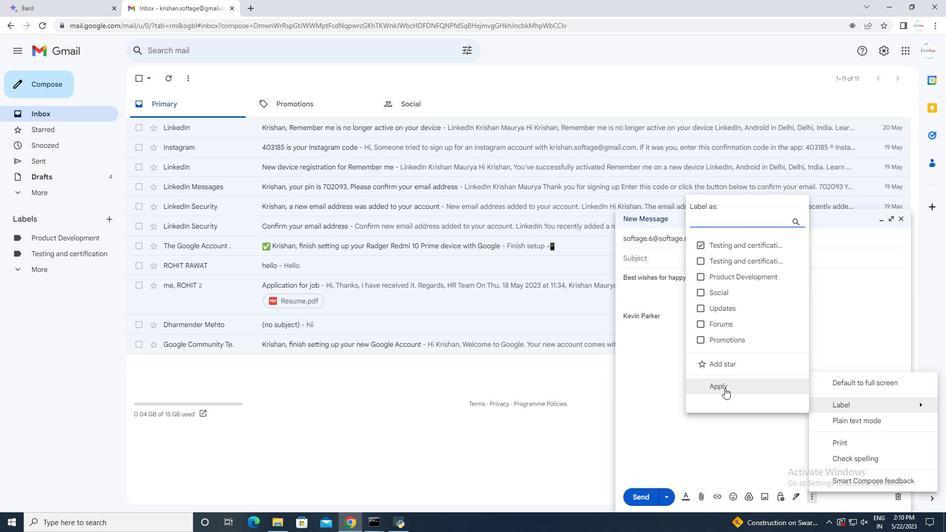 
Action: Mouse moved to (814, 499)
Screenshot: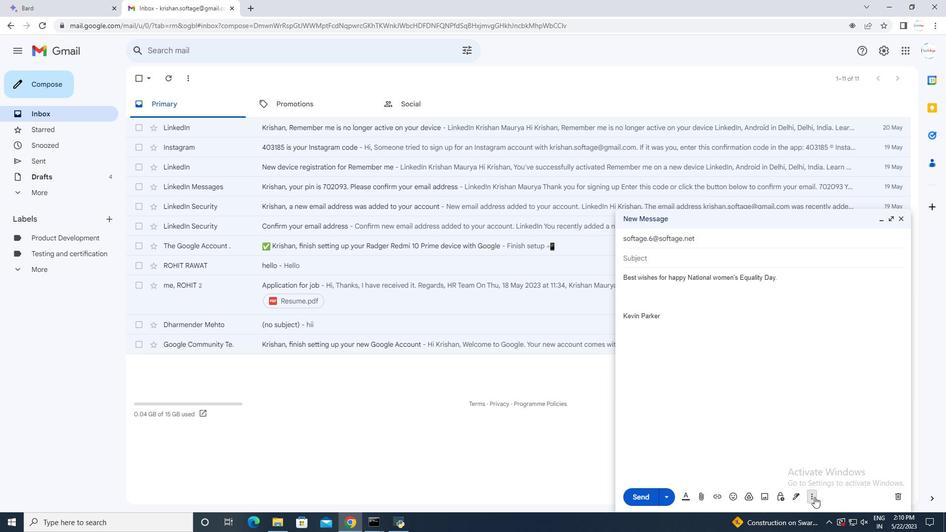 
Action: Mouse pressed left at (814, 499)
Screenshot: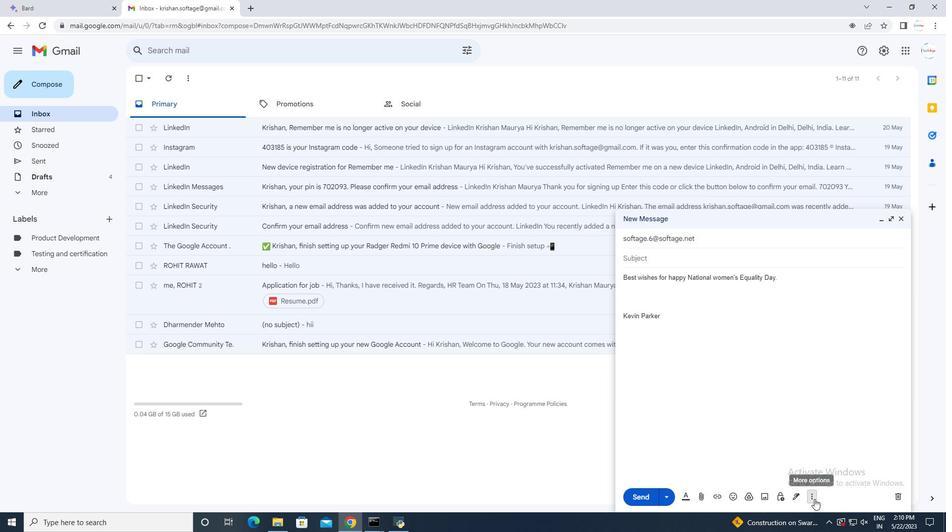 
Action: Mouse moved to (764, 448)
Screenshot: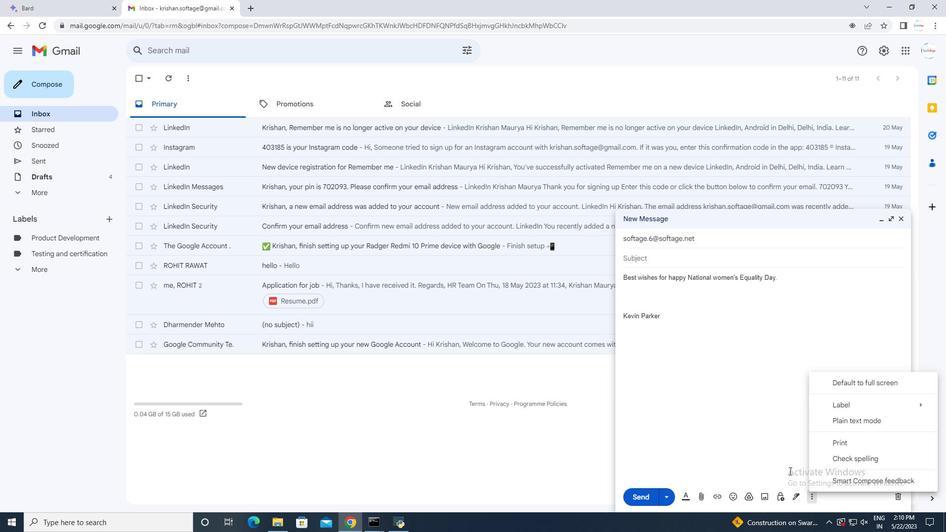 
Action: Mouse pressed left at (764, 448)
Screenshot: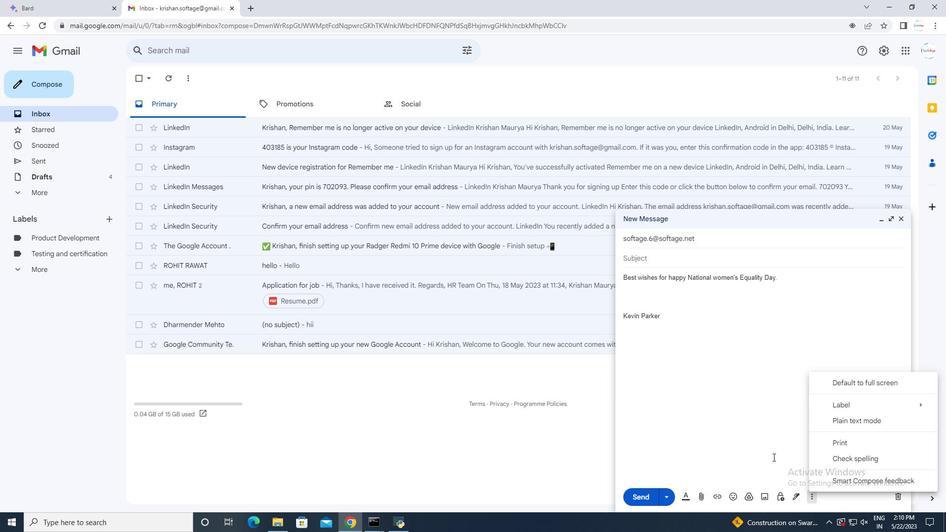 
Action: Mouse moved to (682, 179)
Screenshot: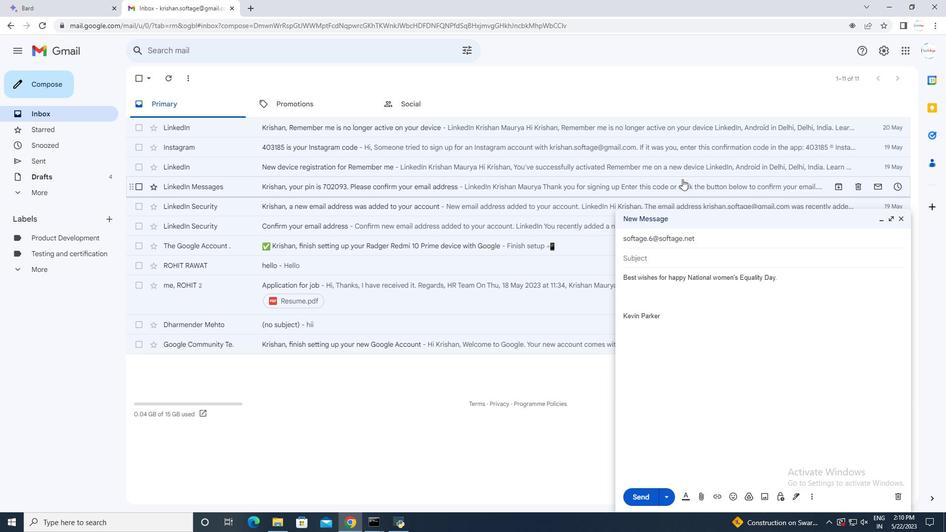 
